 Task: Open Card Financial Conference Review in Board Market Research and Insights to Workspace Factoring Services and add a team member Softage.2@softage.net, a label Yellow, a checklist Resume Writing, an attachment from your onedrive, a color Yellow and finally, add a card description 'Plan and execute company team-building conference with team-building games on creativity' and a comment 'Let us make the most of this opportunity and approach this task with a positive attitude and a commitment to excellence.'. Add a start date 'Jan 02, 1900' with a due date 'Jan 09, 1900'
Action: Mouse moved to (103, 329)
Screenshot: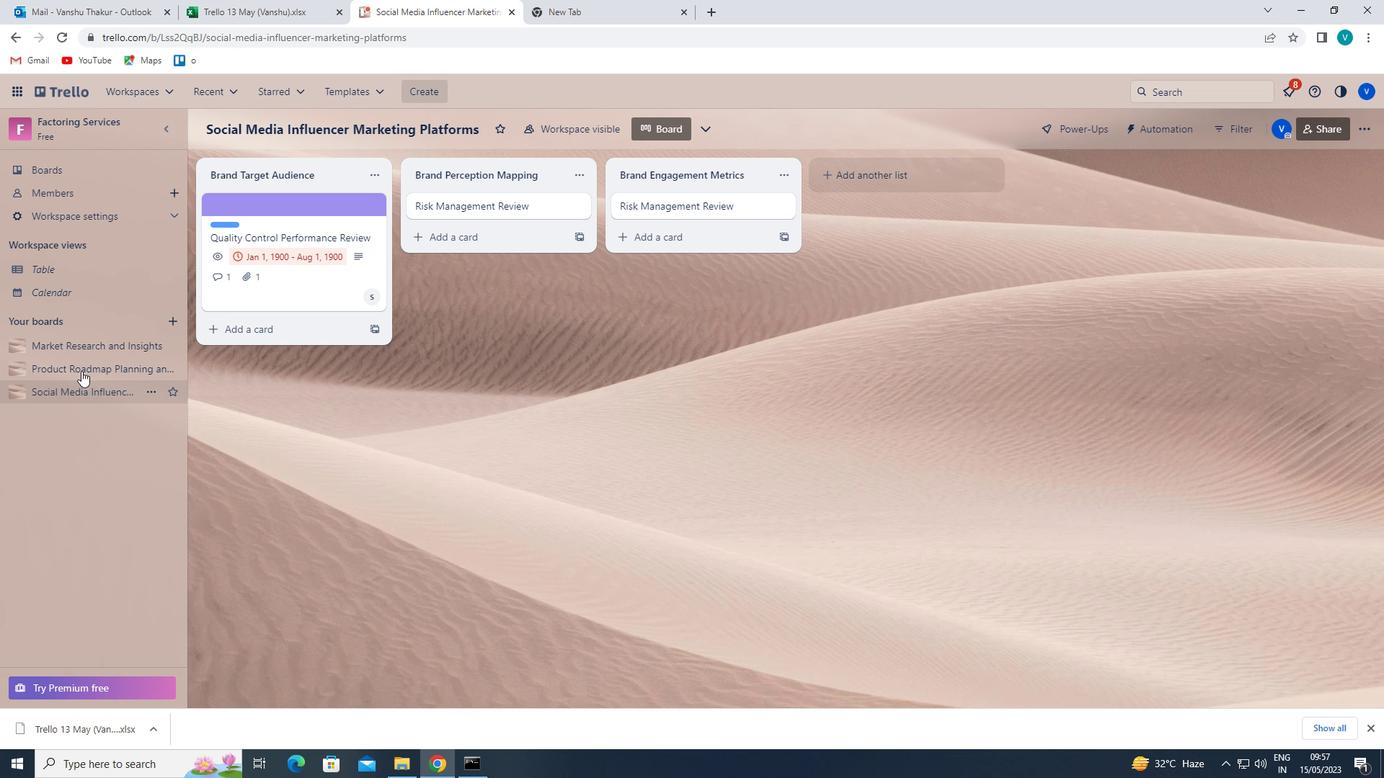 
Action: Mouse pressed left at (103, 329)
Screenshot: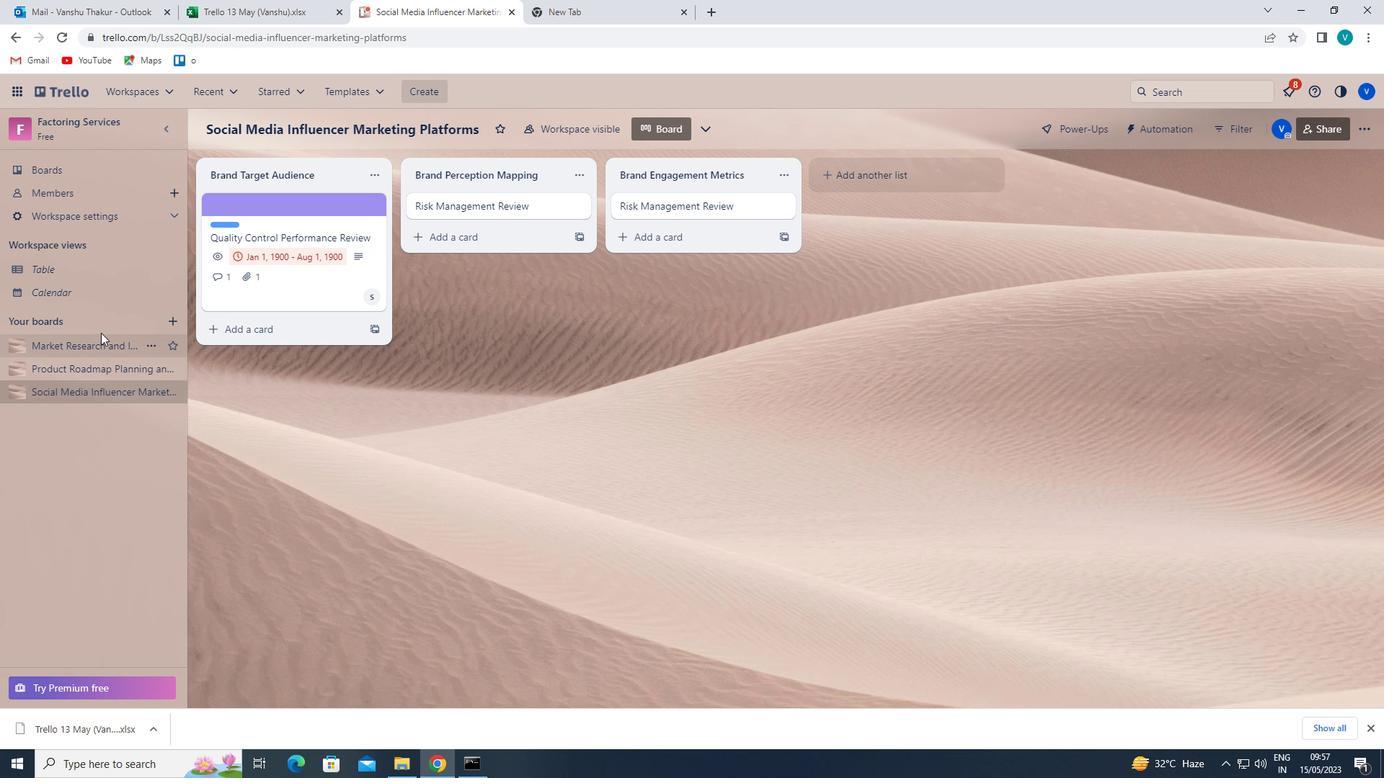 
Action: Mouse moved to (94, 335)
Screenshot: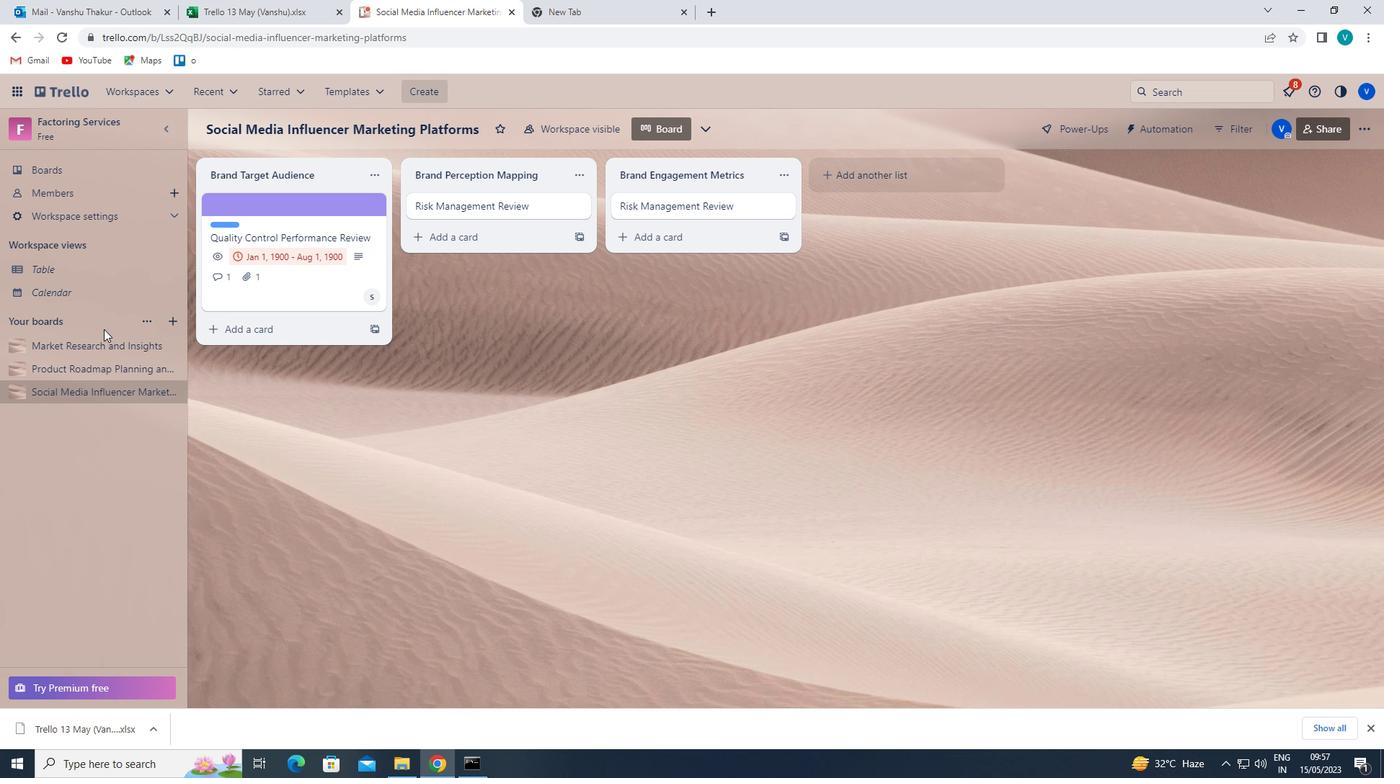 
Action: Mouse pressed left at (94, 335)
Screenshot: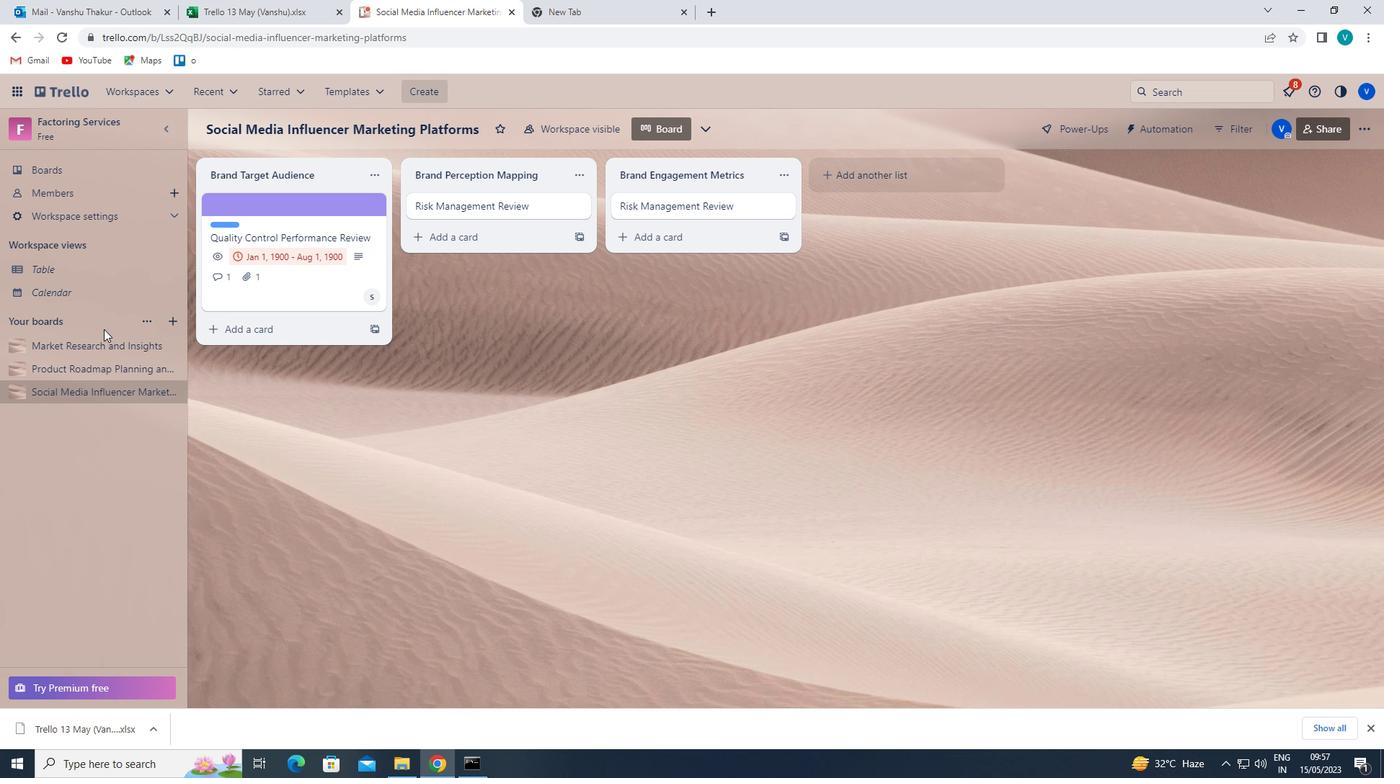
Action: Mouse moved to (265, 217)
Screenshot: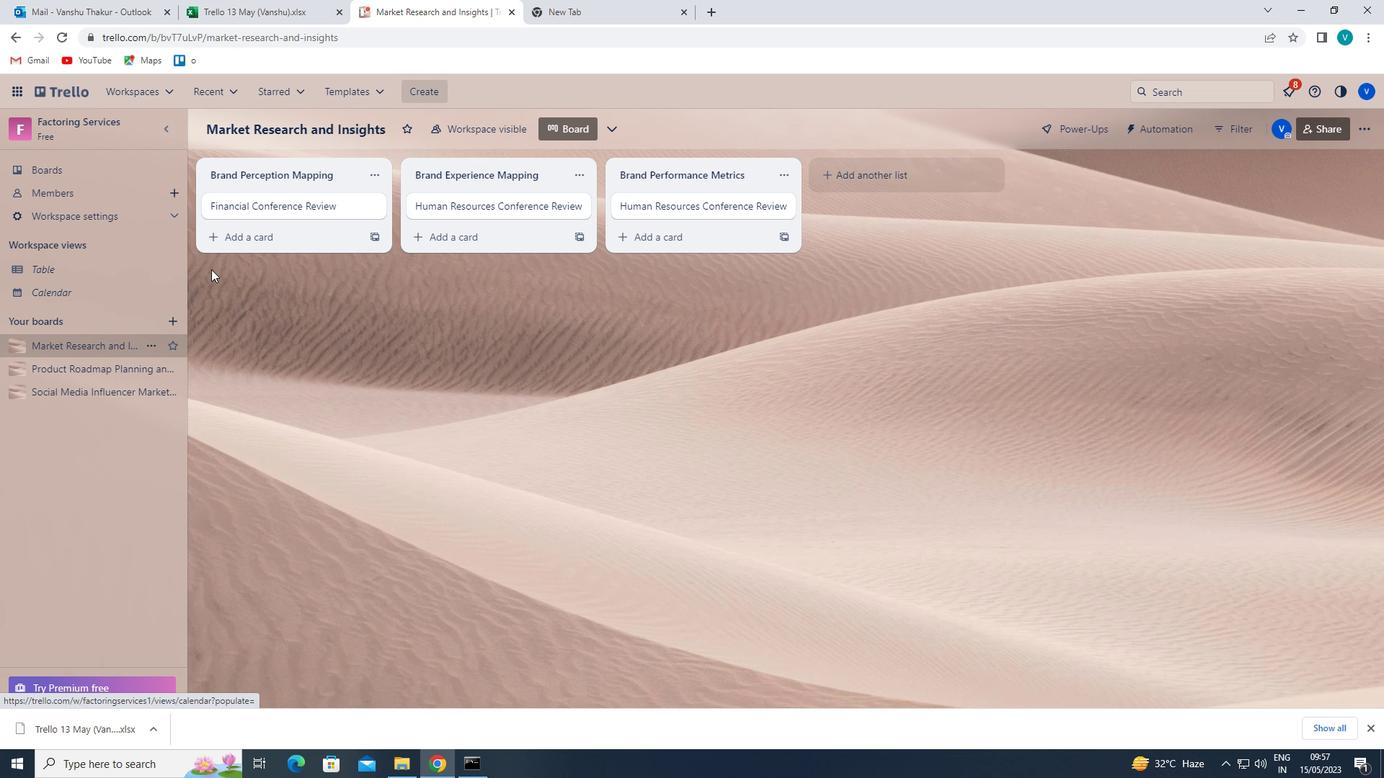
Action: Mouse pressed left at (265, 217)
Screenshot: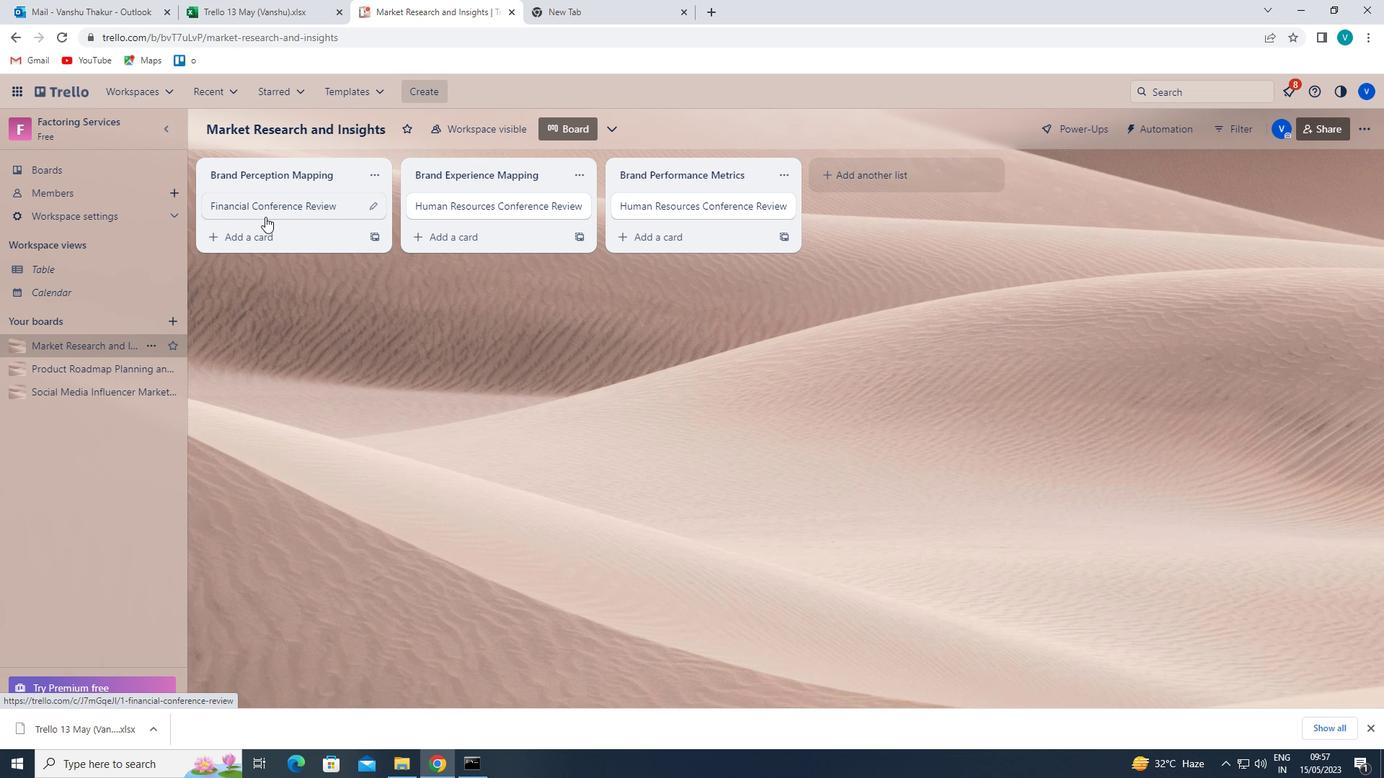 
Action: Mouse moved to (891, 206)
Screenshot: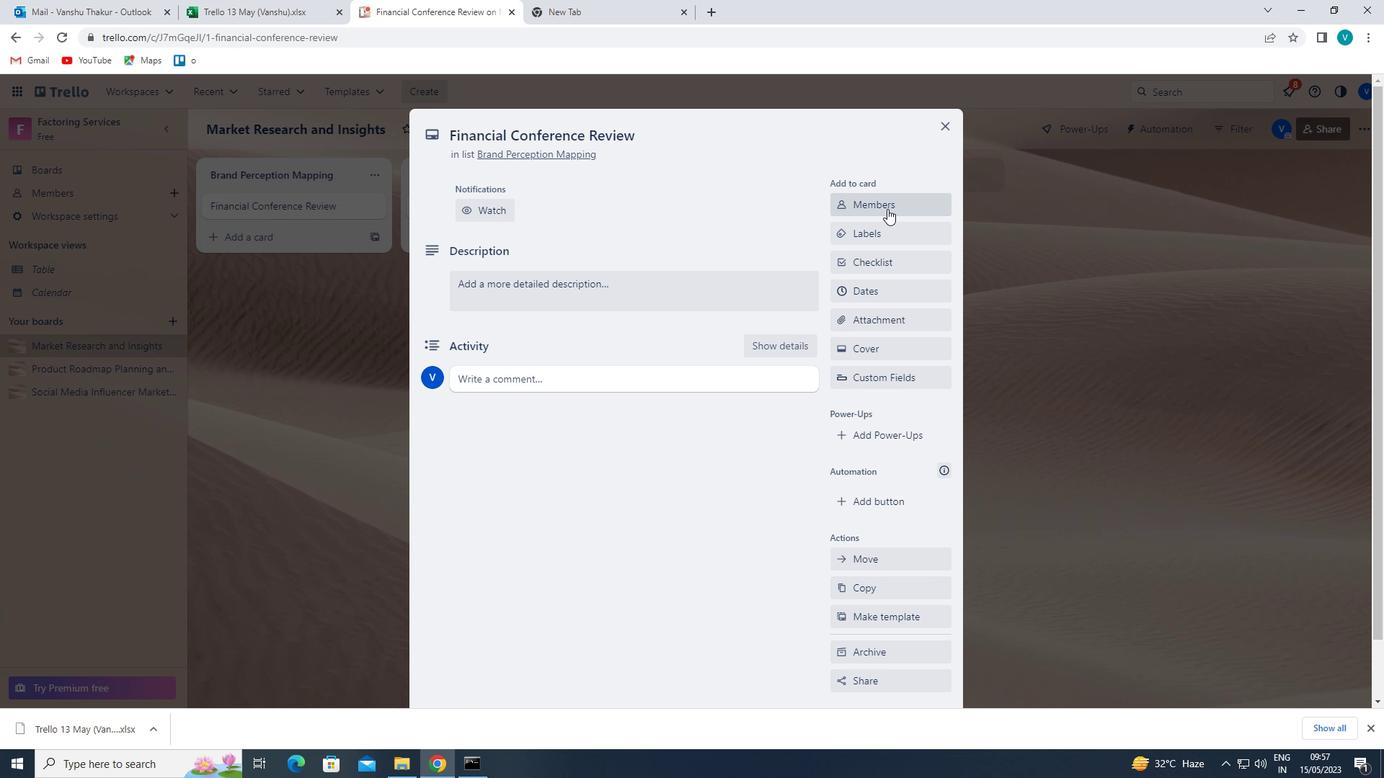 
Action: Mouse pressed left at (891, 206)
Screenshot: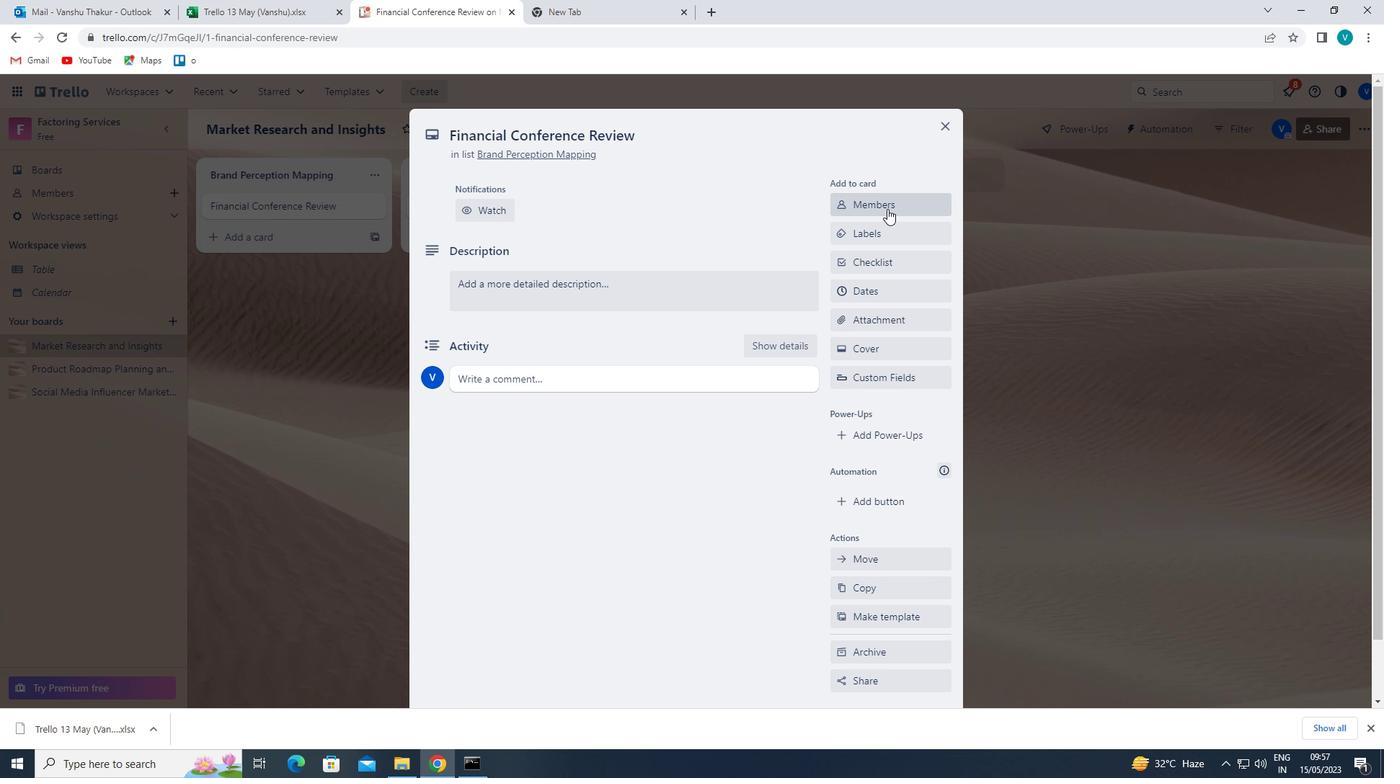 
Action: Mouse moved to (882, 276)
Screenshot: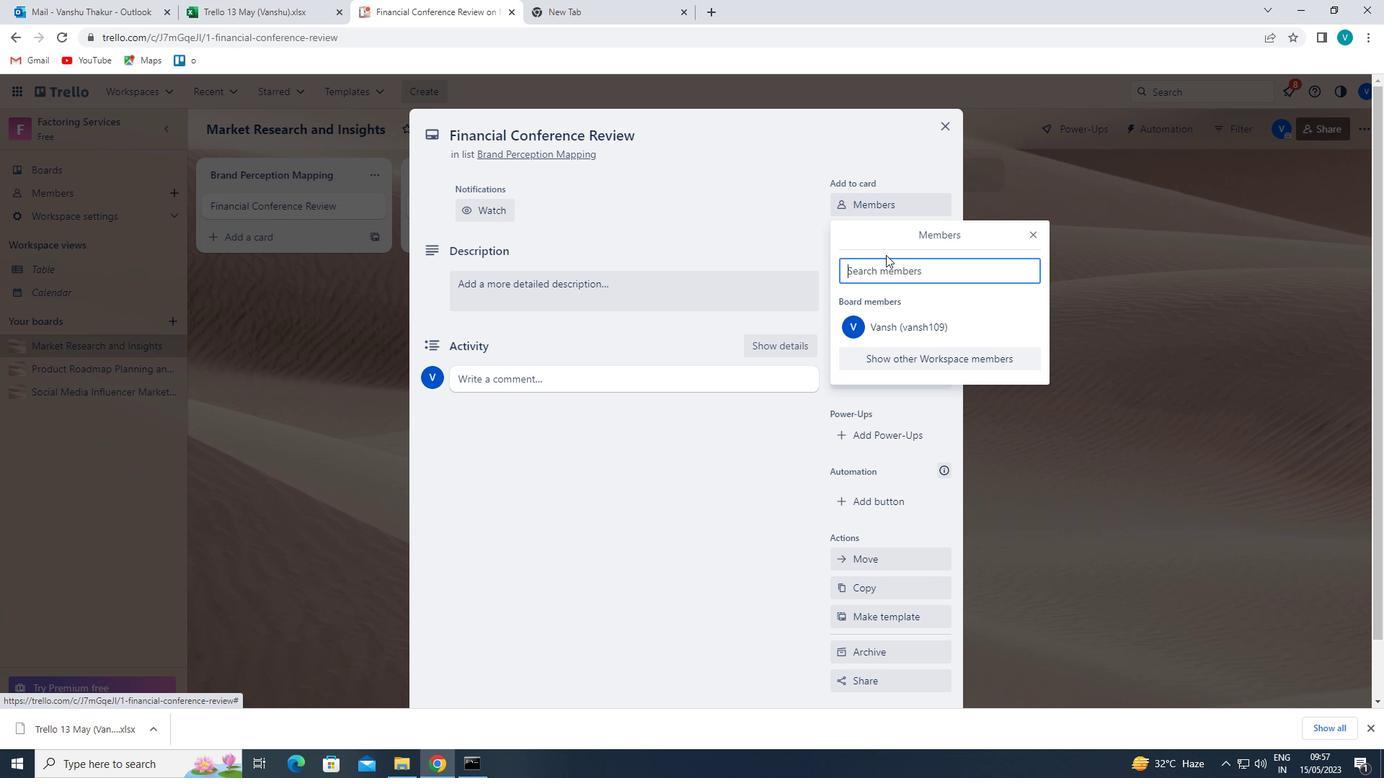 
Action: Mouse pressed left at (882, 276)
Screenshot: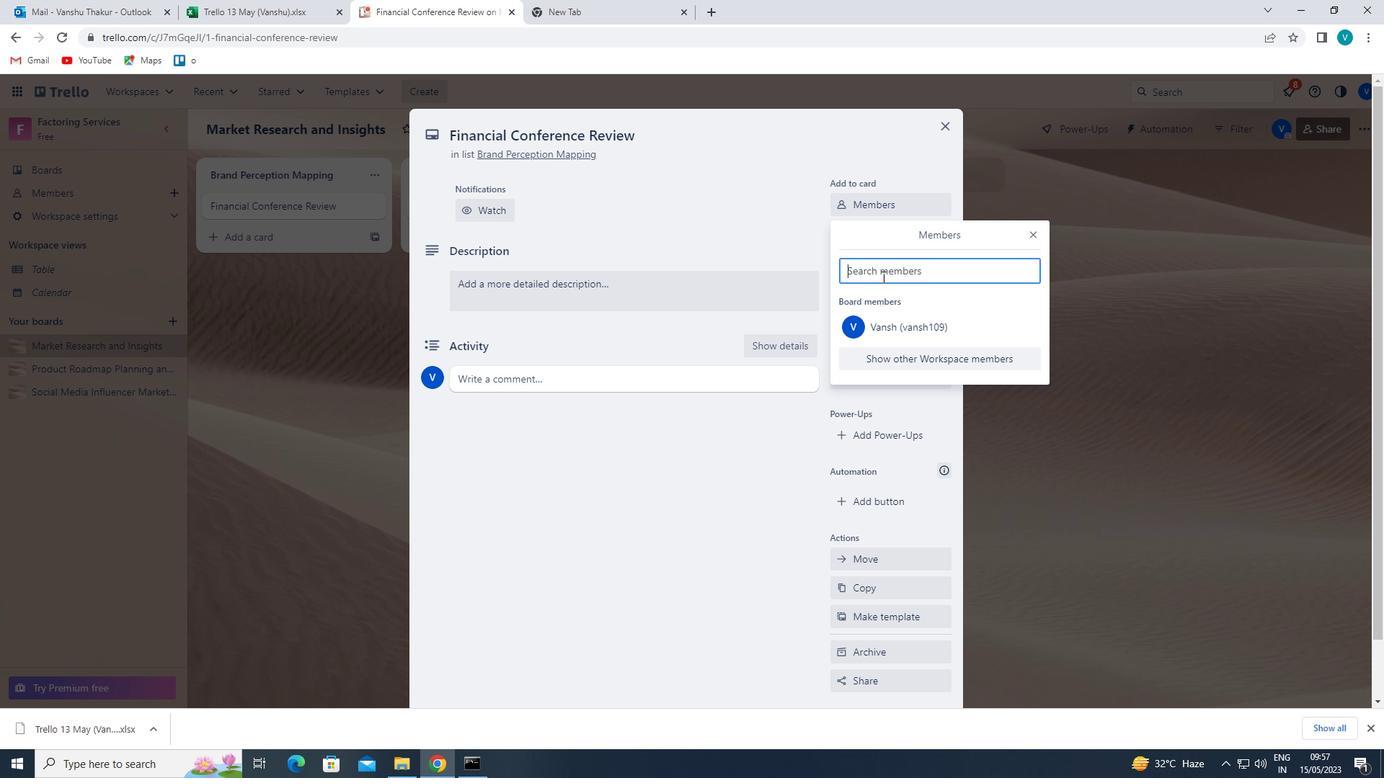 
Action: Key pressed <Key.shift>S
Screenshot: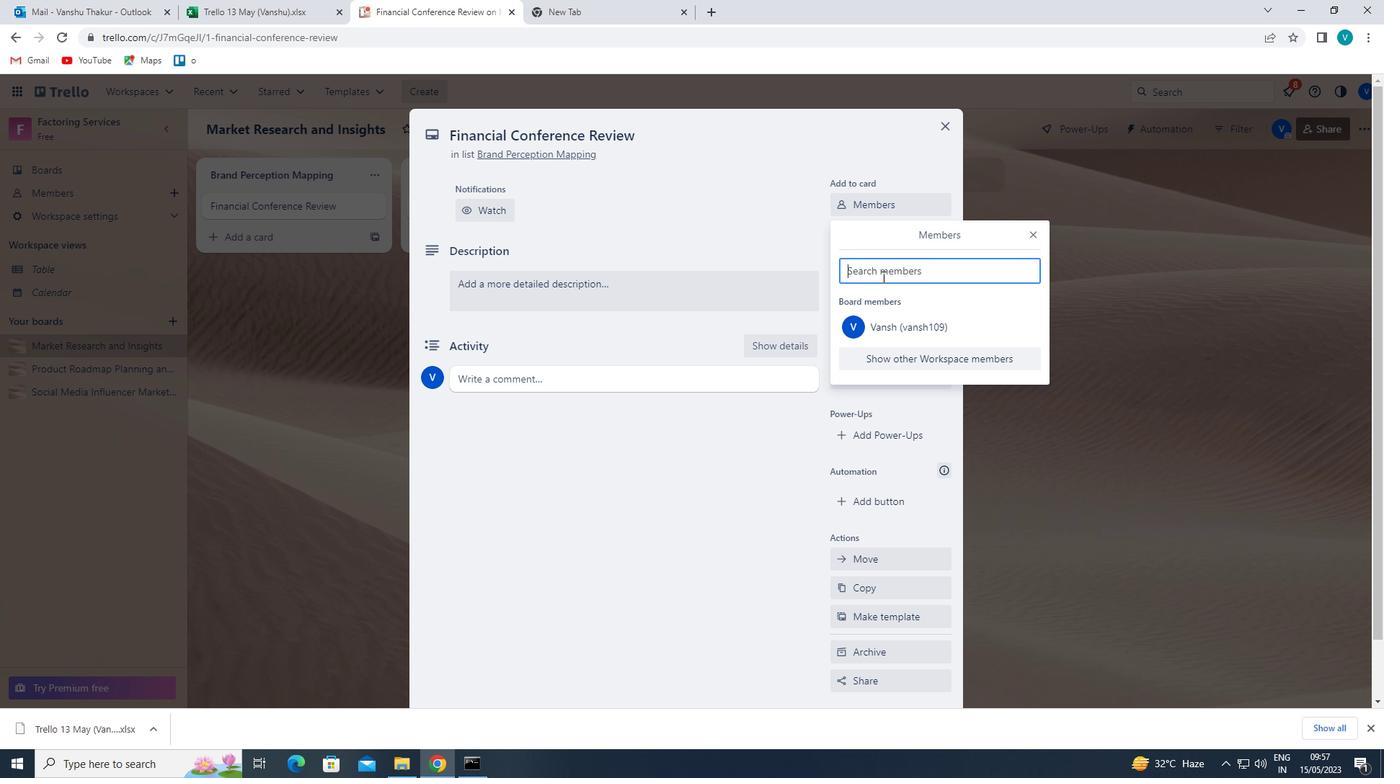 
Action: Mouse moved to (913, 442)
Screenshot: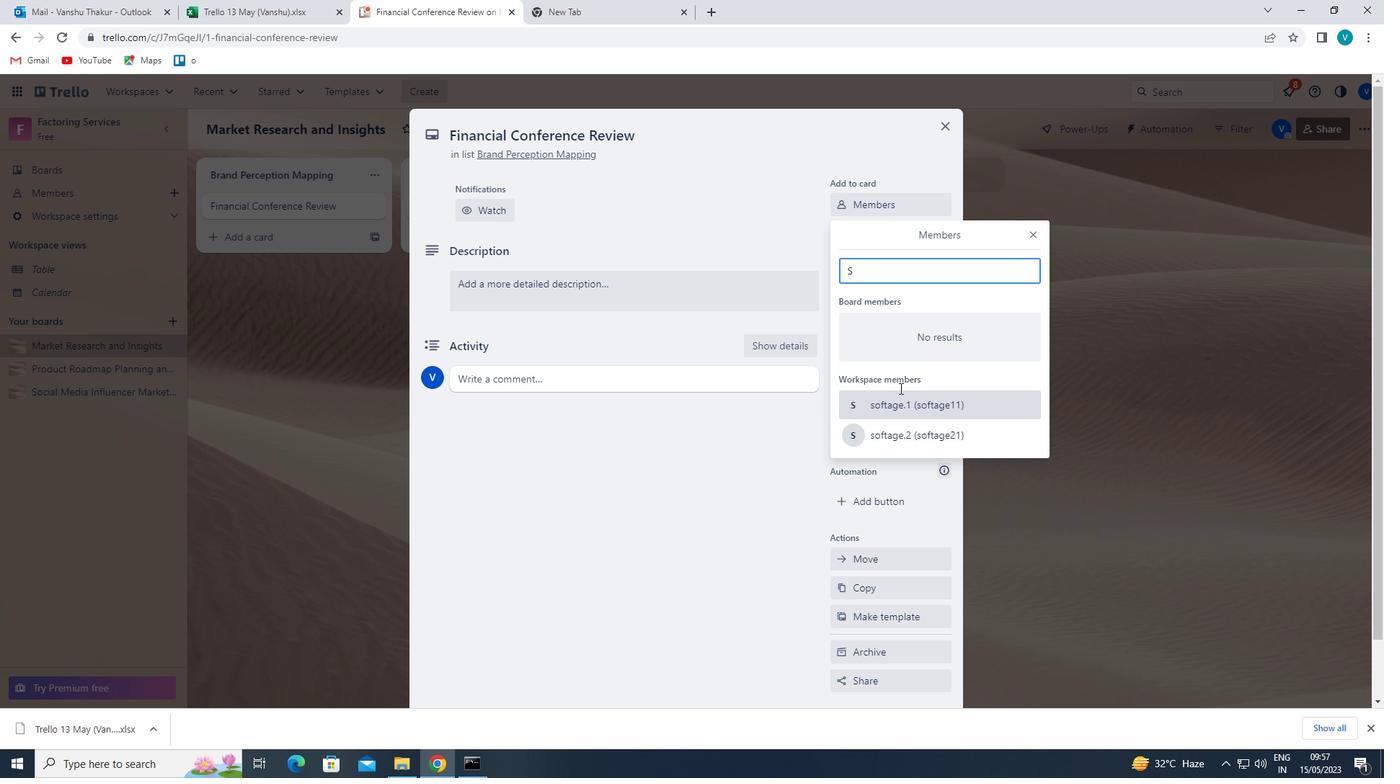
Action: Mouse pressed left at (913, 442)
Screenshot: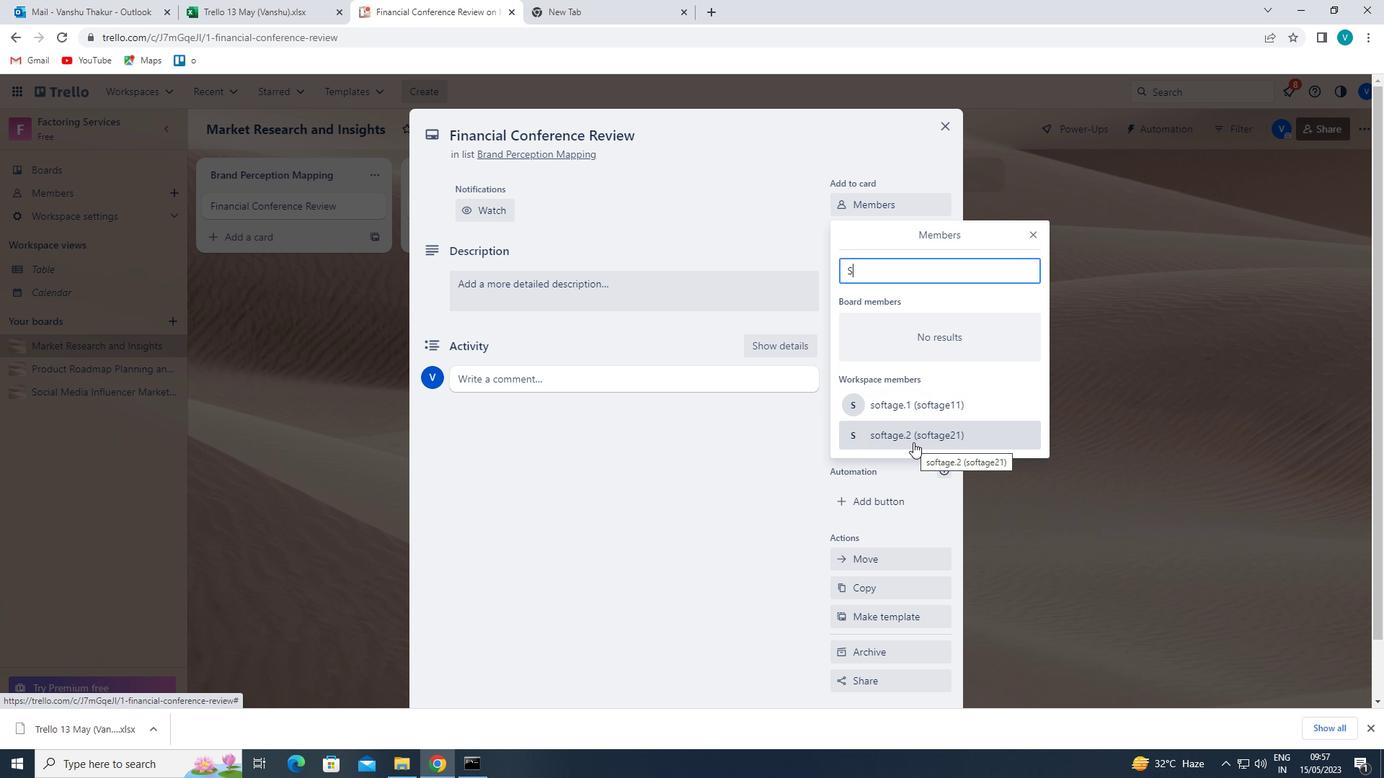
Action: Mouse moved to (976, 421)
Screenshot: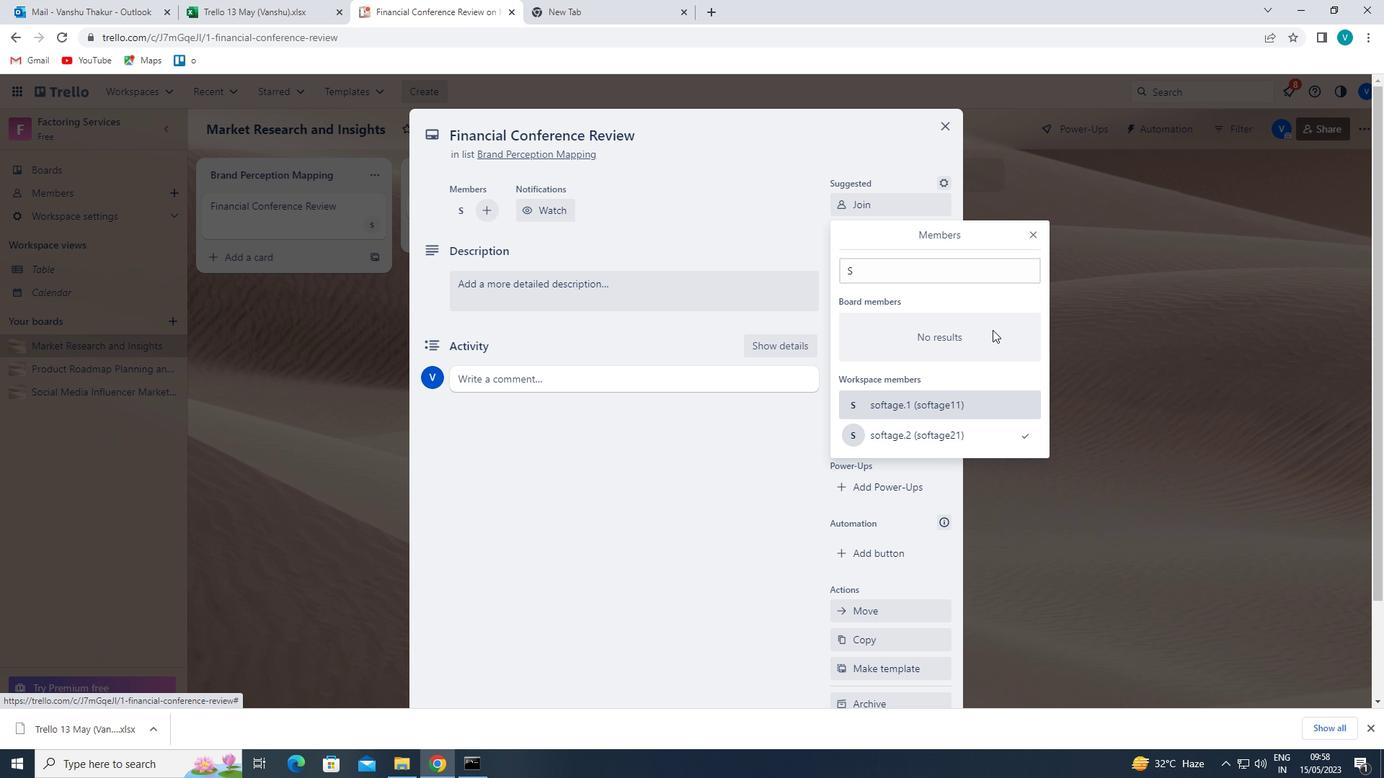 
Action: Mouse scrolled (976, 421) with delta (0, 0)
Screenshot: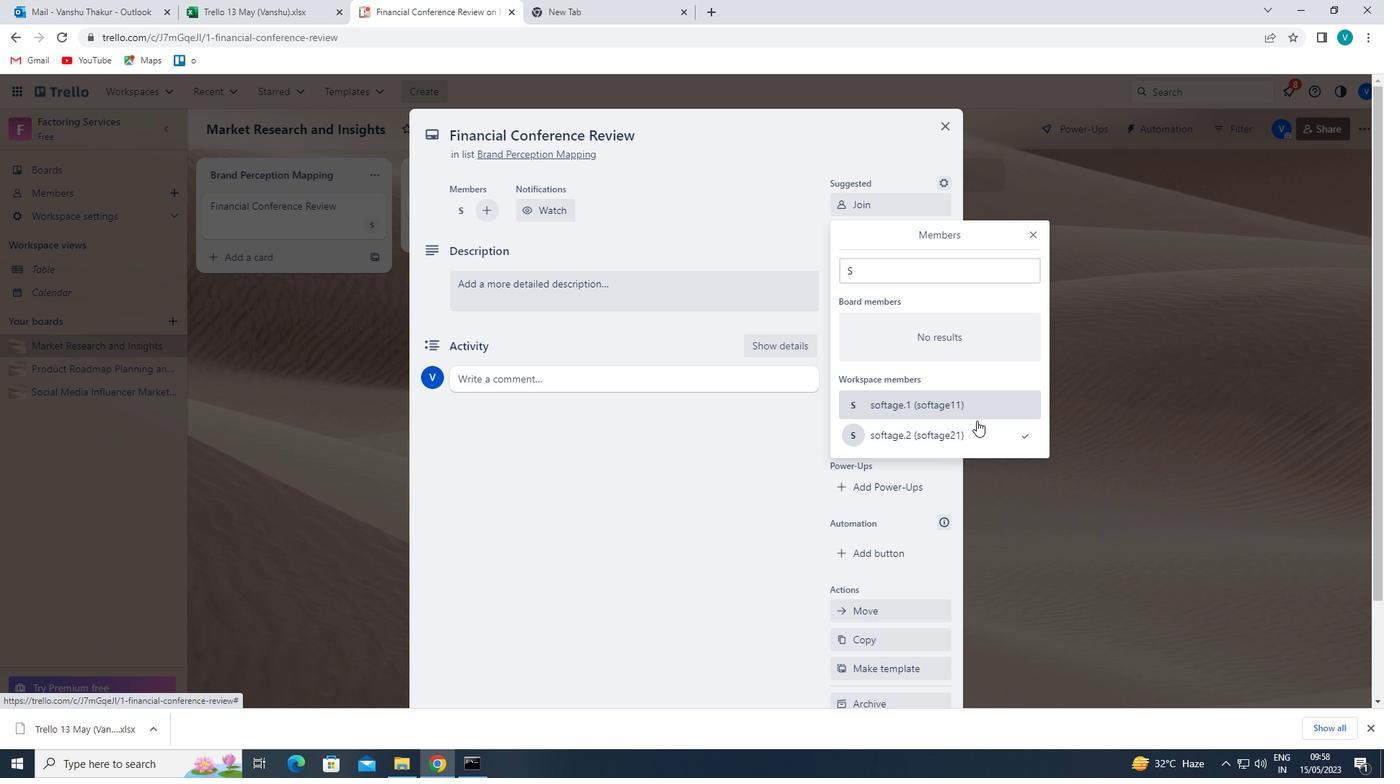 
Action: Mouse scrolled (976, 421) with delta (0, 0)
Screenshot: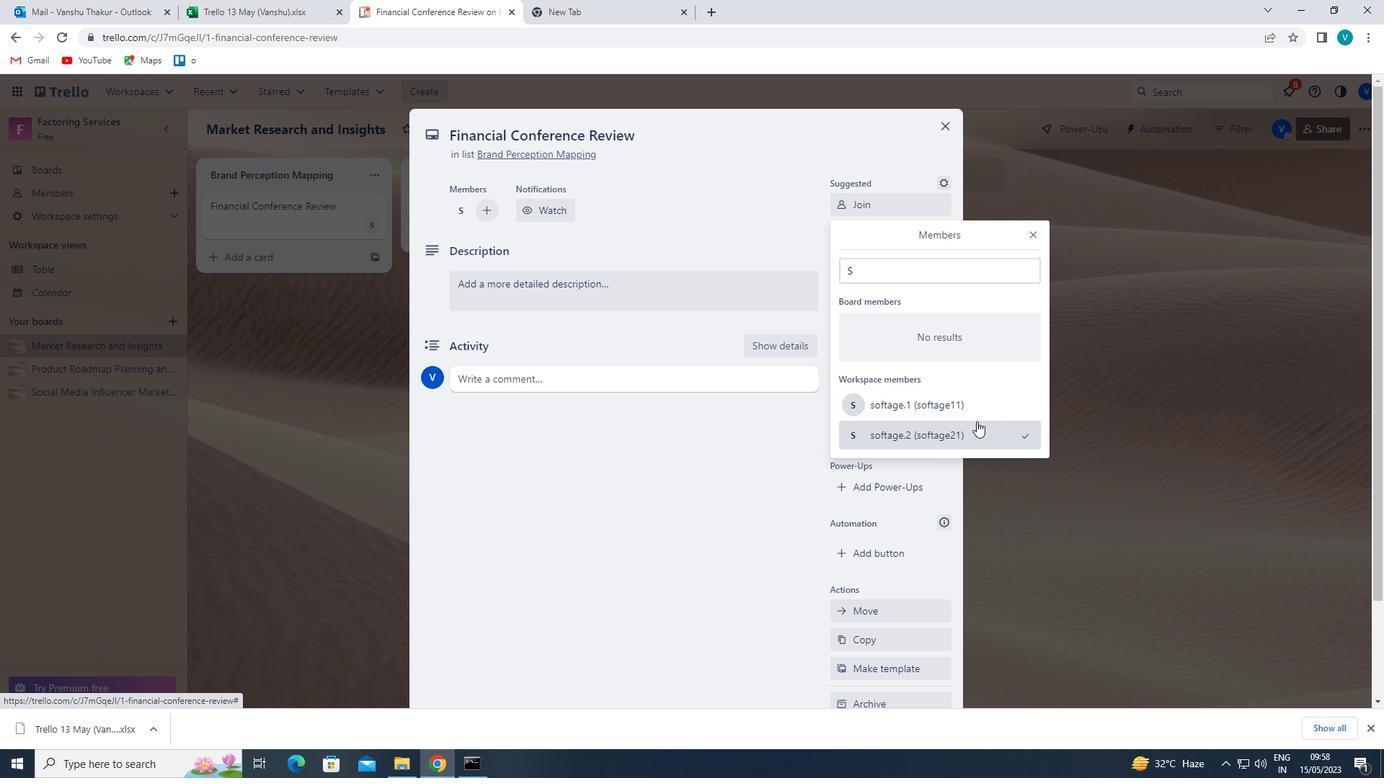 
Action: Mouse moved to (1029, 232)
Screenshot: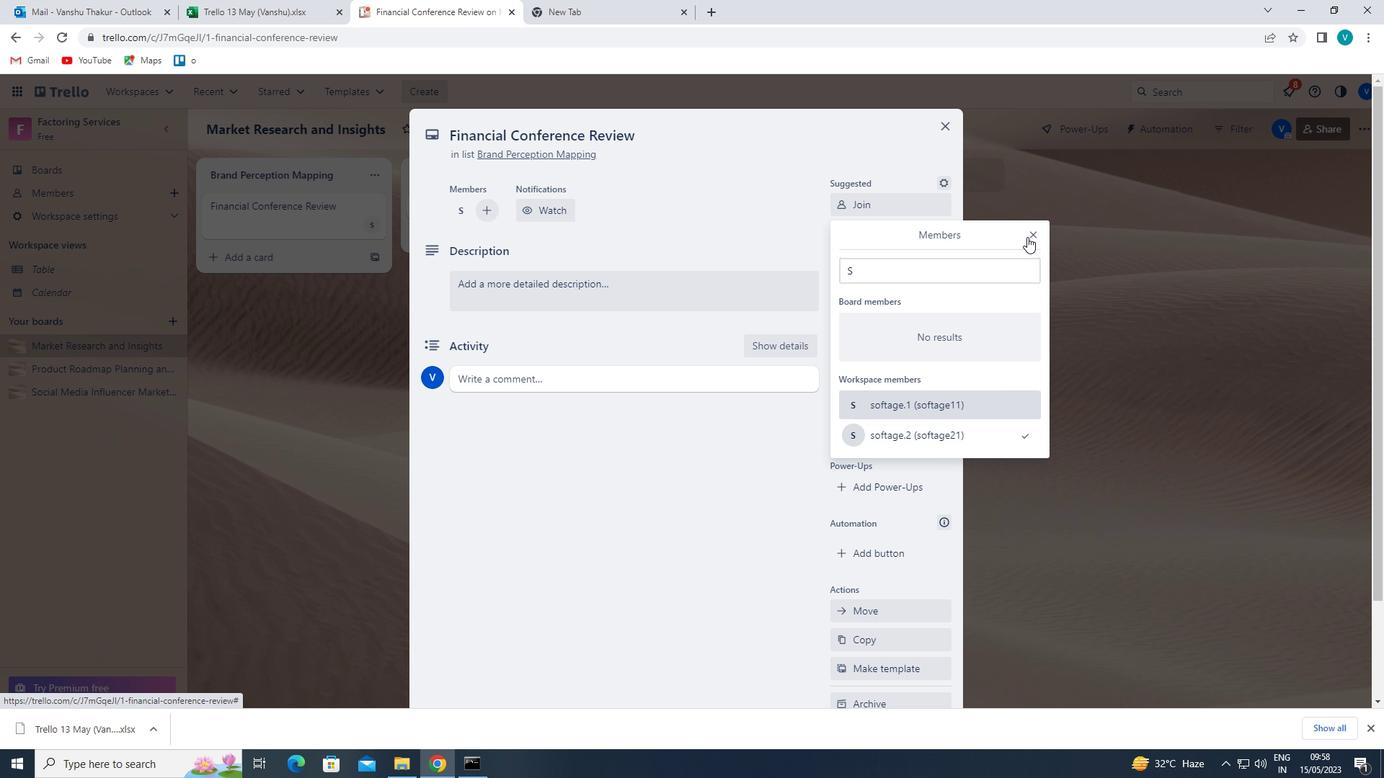 
Action: Mouse pressed left at (1029, 232)
Screenshot: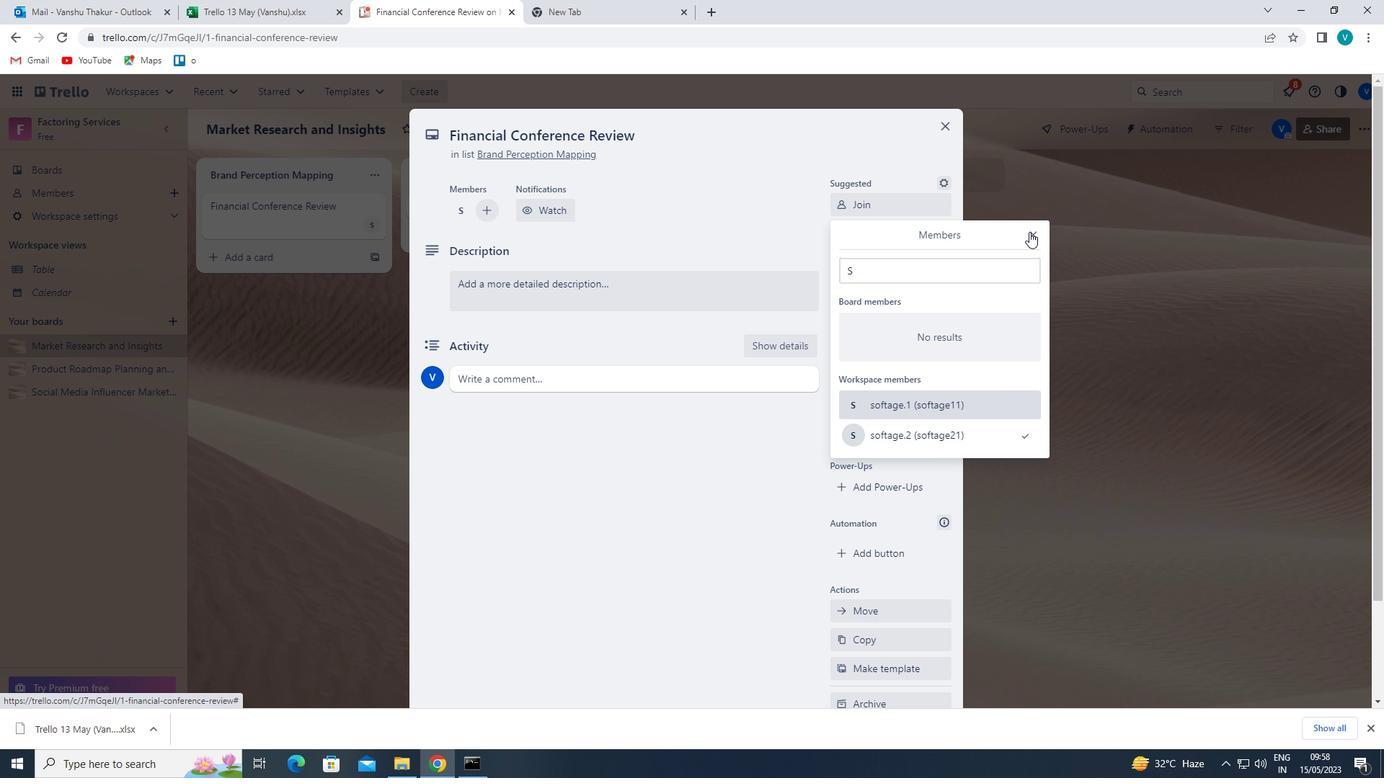 
Action: Mouse moved to (909, 289)
Screenshot: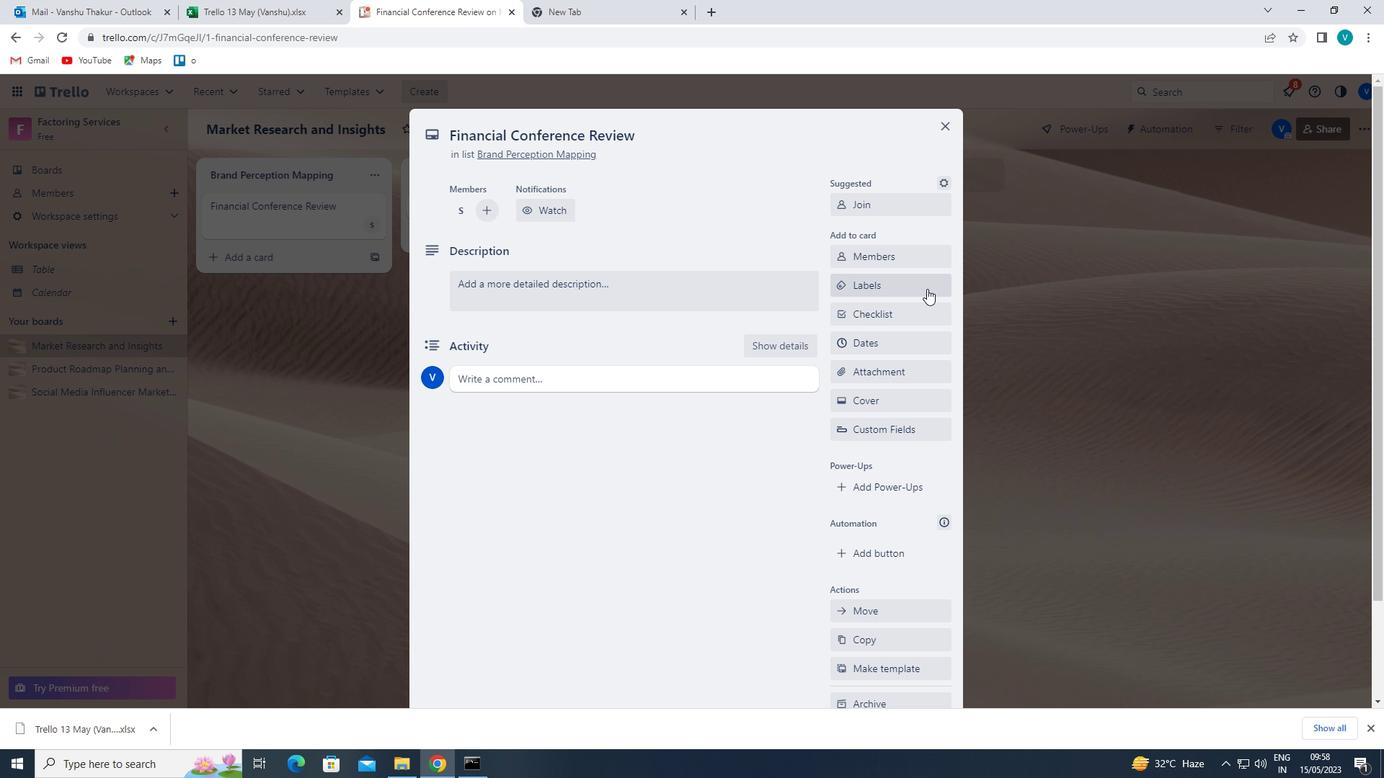 
Action: Mouse pressed left at (909, 289)
Screenshot: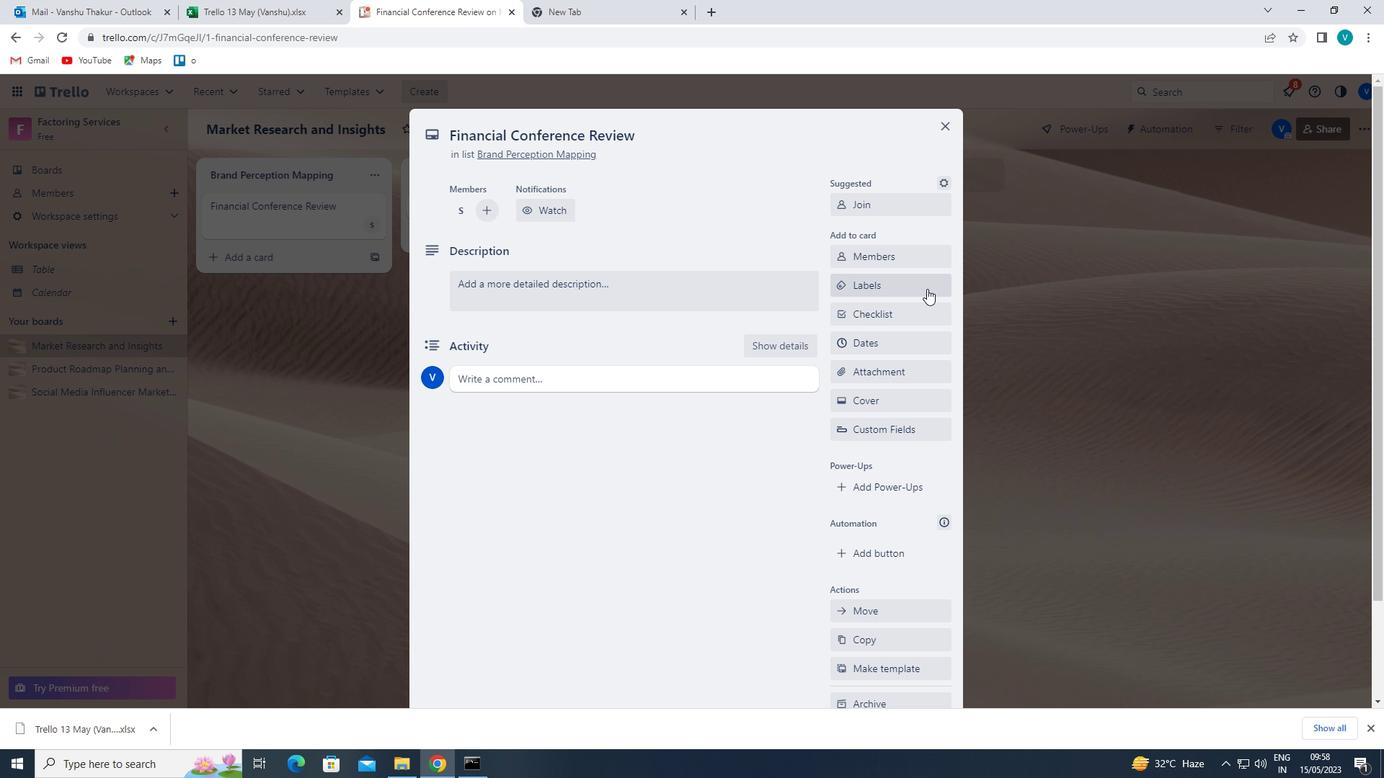 
Action: Mouse moved to (920, 431)
Screenshot: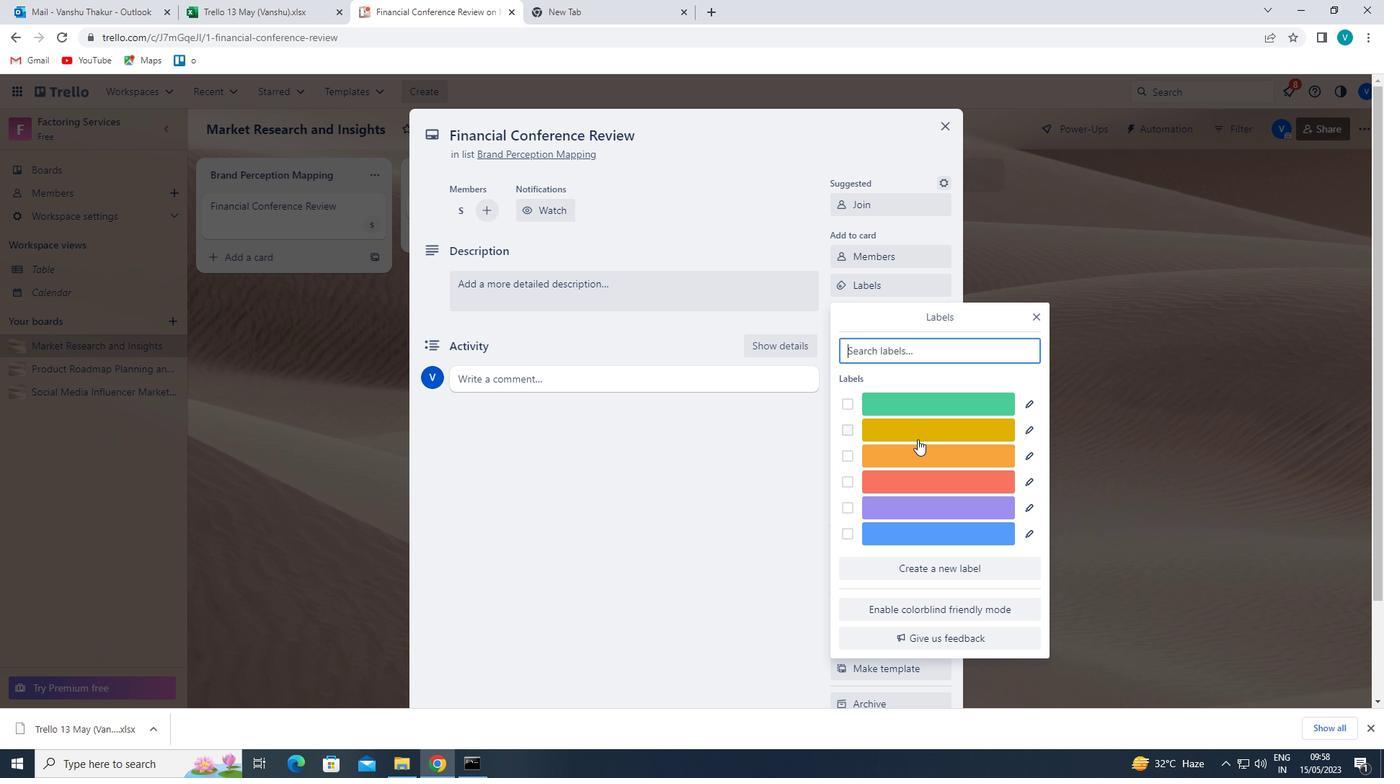 
Action: Mouse pressed left at (920, 431)
Screenshot: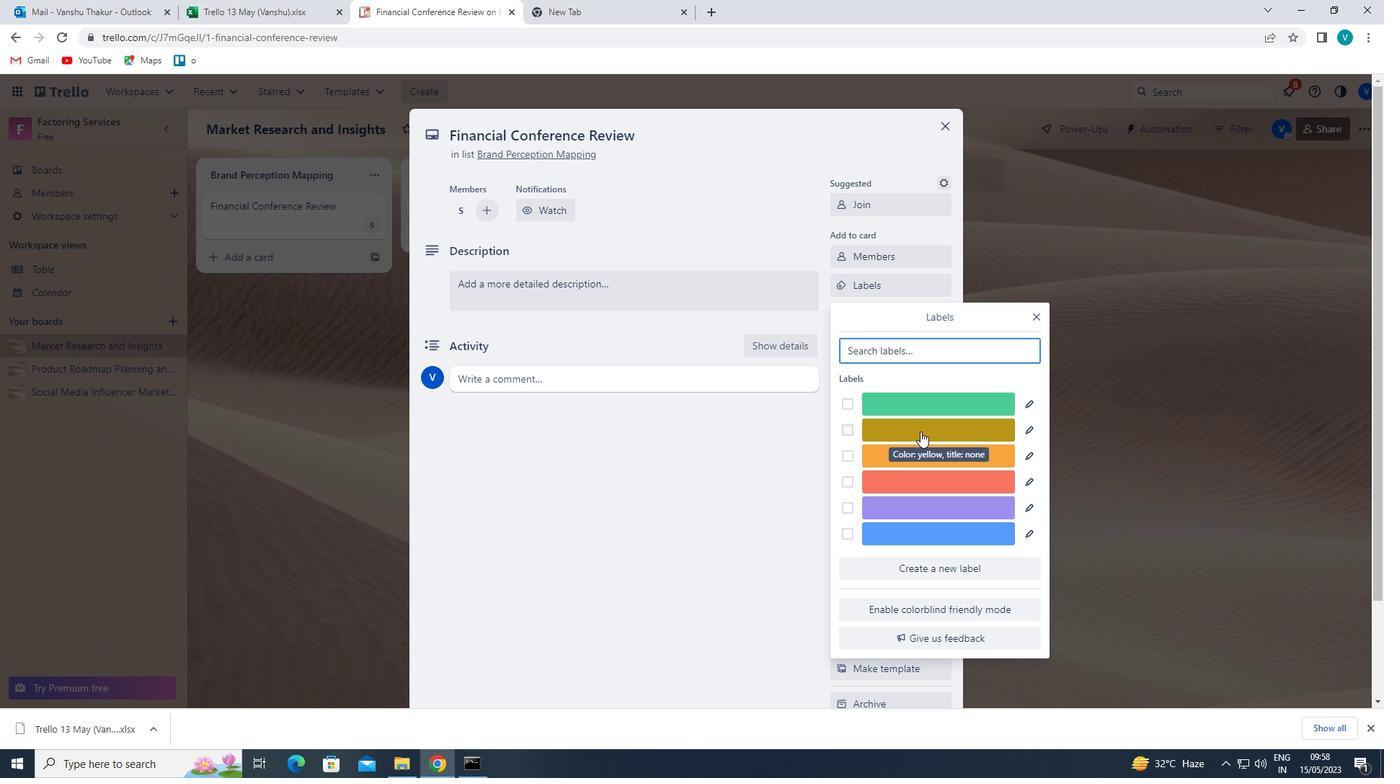 
Action: Mouse moved to (1036, 313)
Screenshot: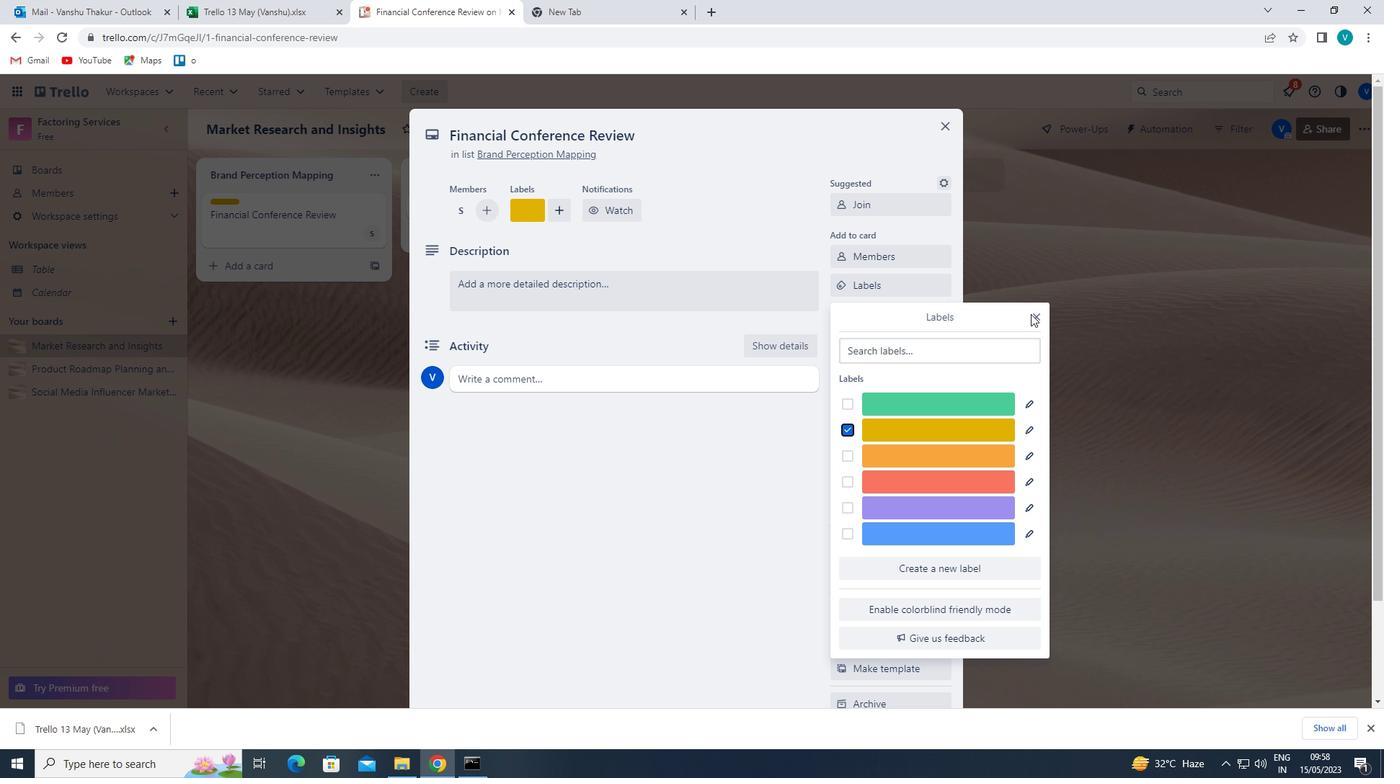 
Action: Mouse pressed left at (1036, 313)
Screenshot: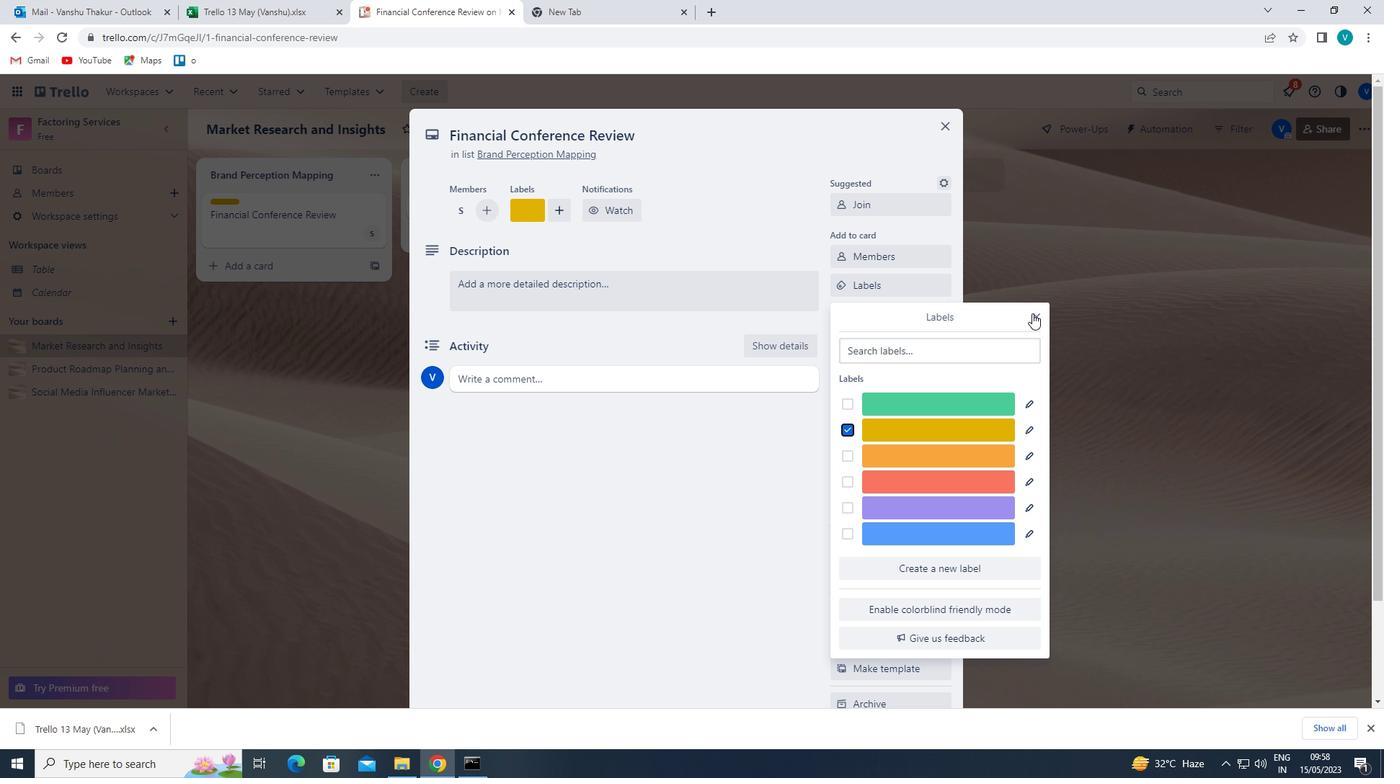 
Action: Mouse moved to (891, 317)
Screenshot: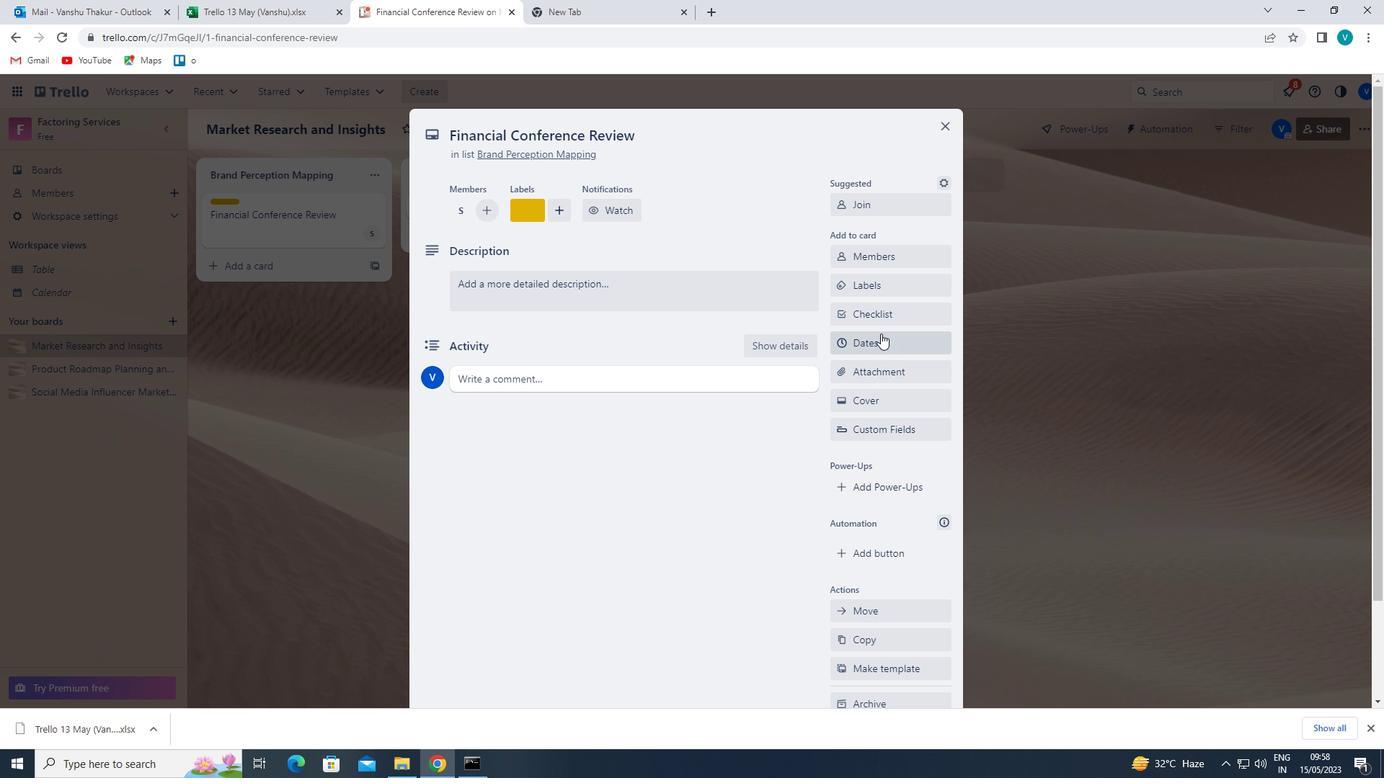 
Action: Mouse pressed left at (891, 317)
Screenshot: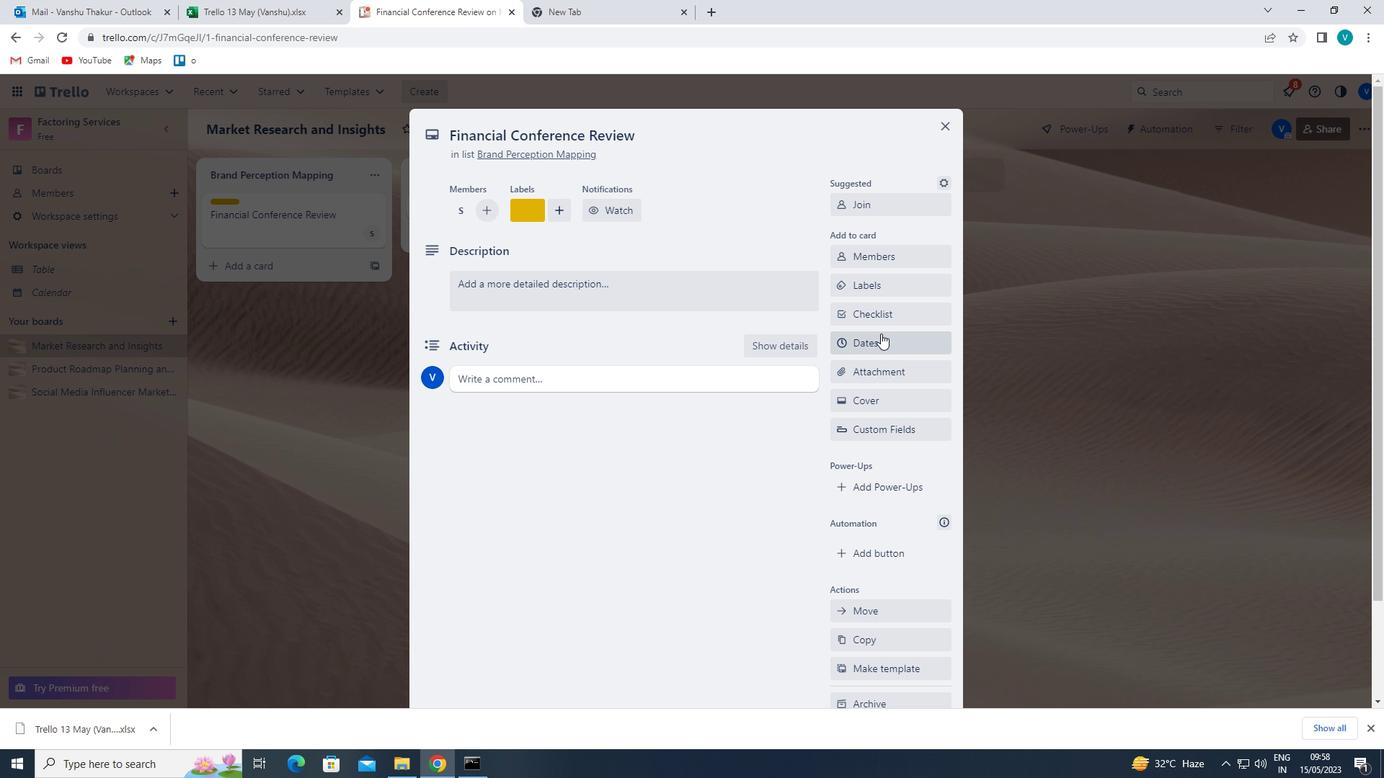 
Action: Key pressed <Key.shift><Key.shift>RESUME<Key.space><Key.shift>WRITING
Screenshot: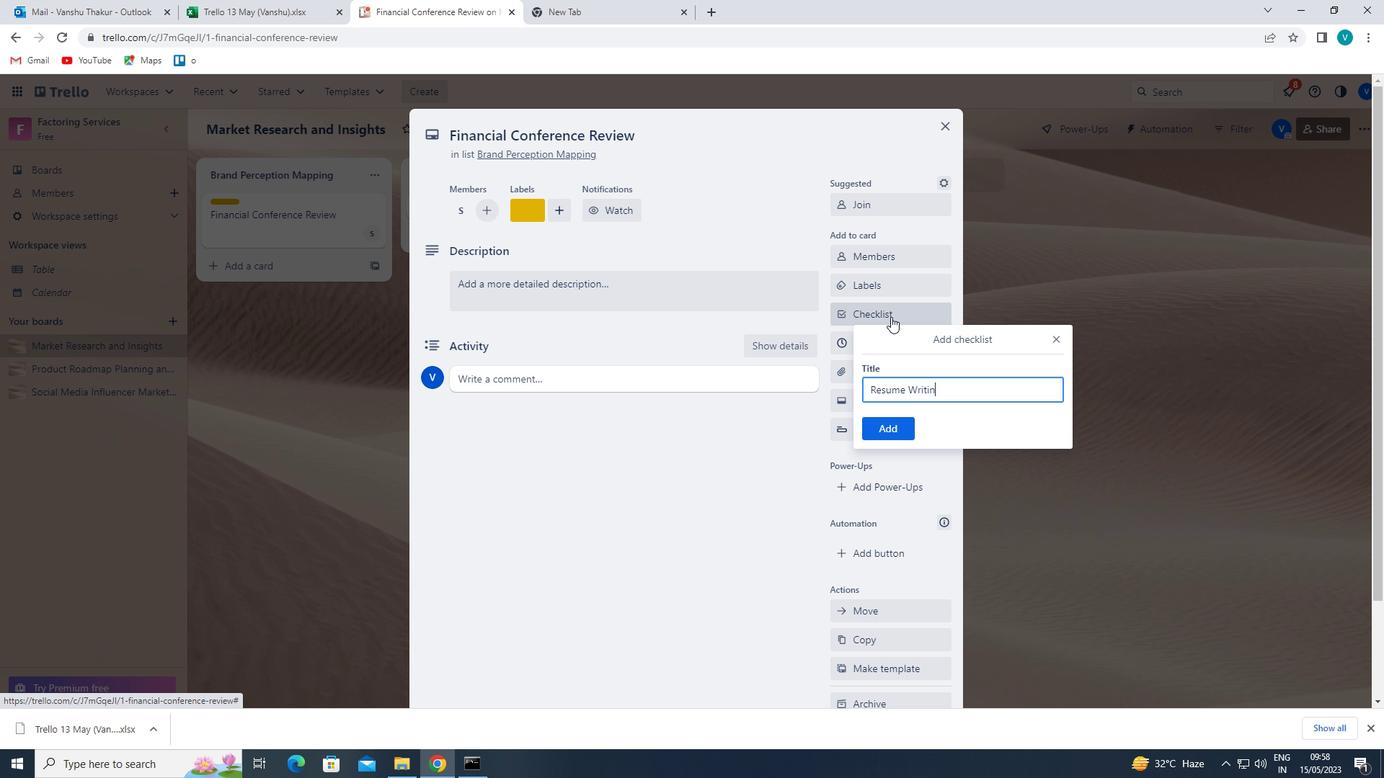 
Action: Mouse moved to (886, 422)
Screenshot: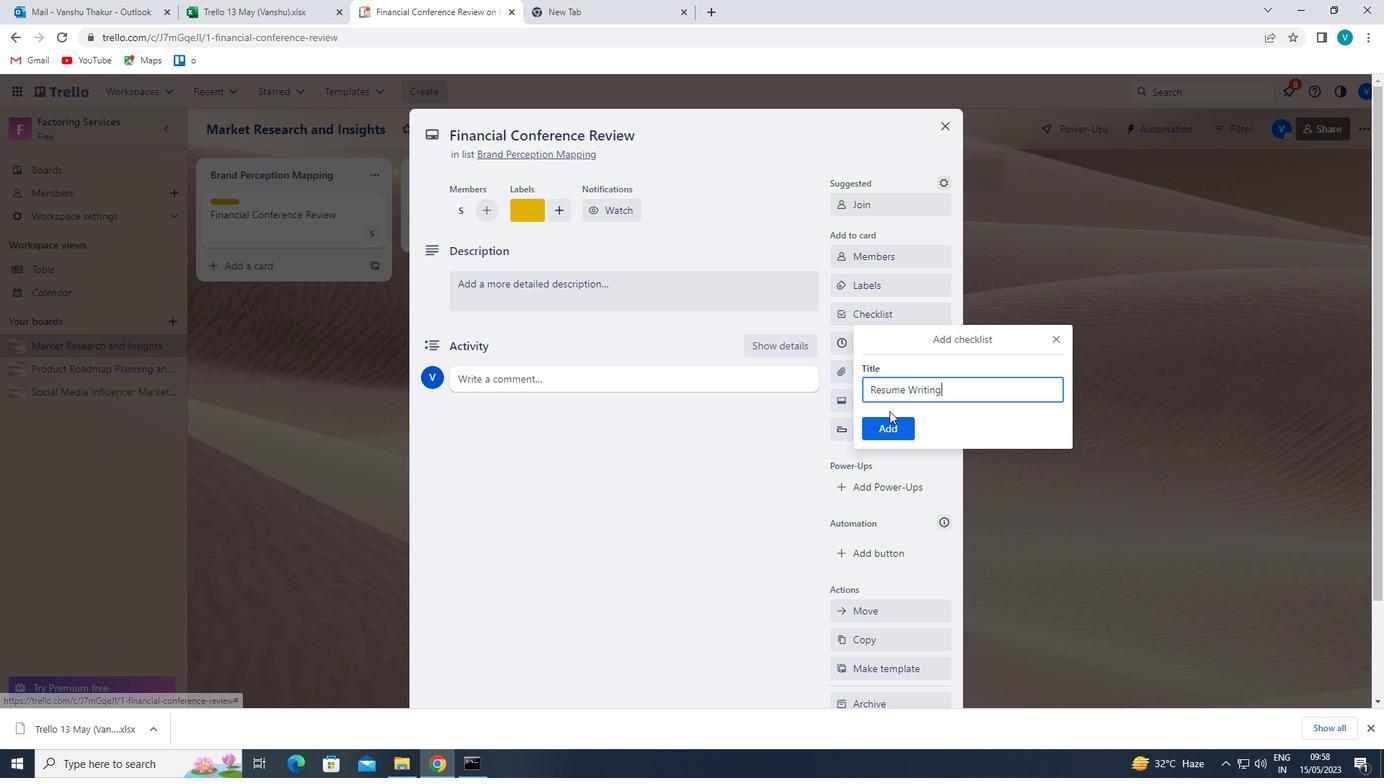 
Action: Mouse pressed left at (886, 422)
Screenshot: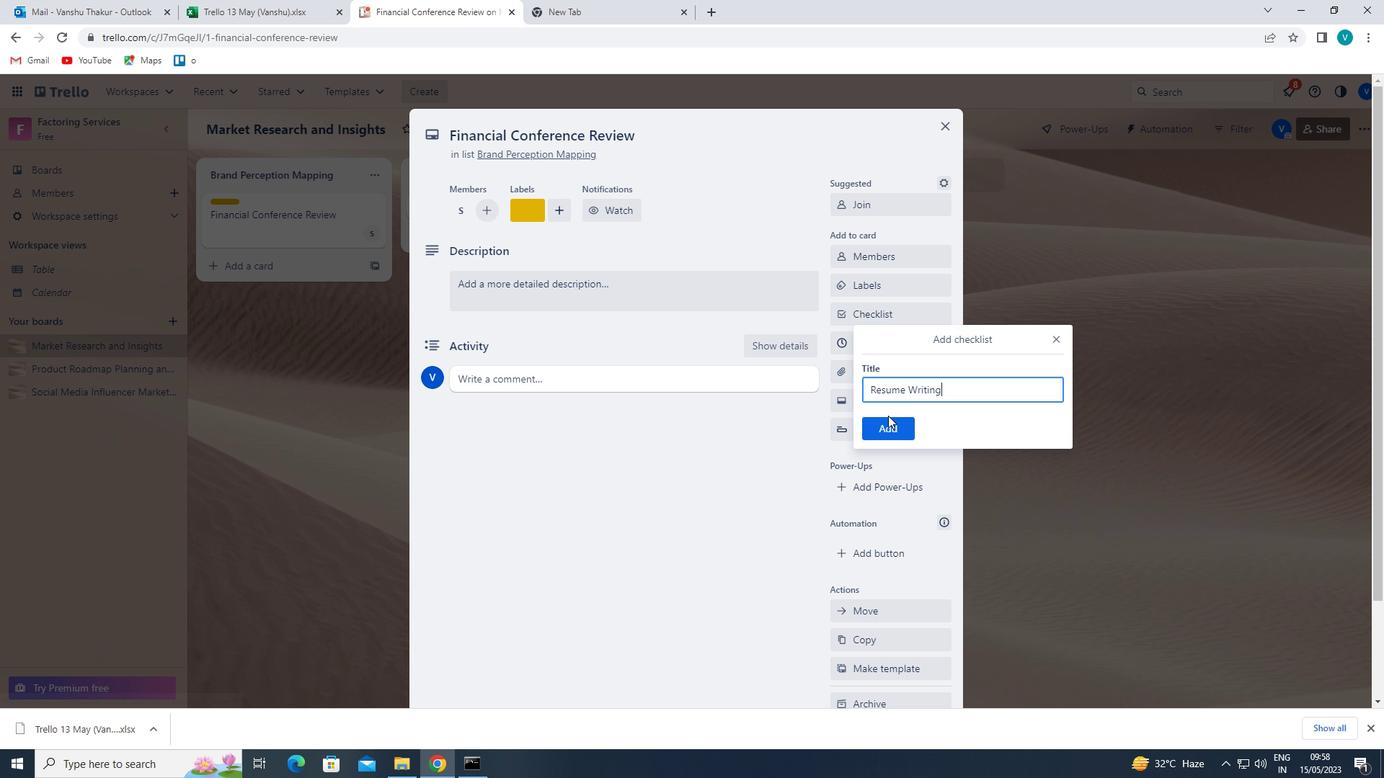 
Action: Mouse moved to (882, 363)
Screenshot: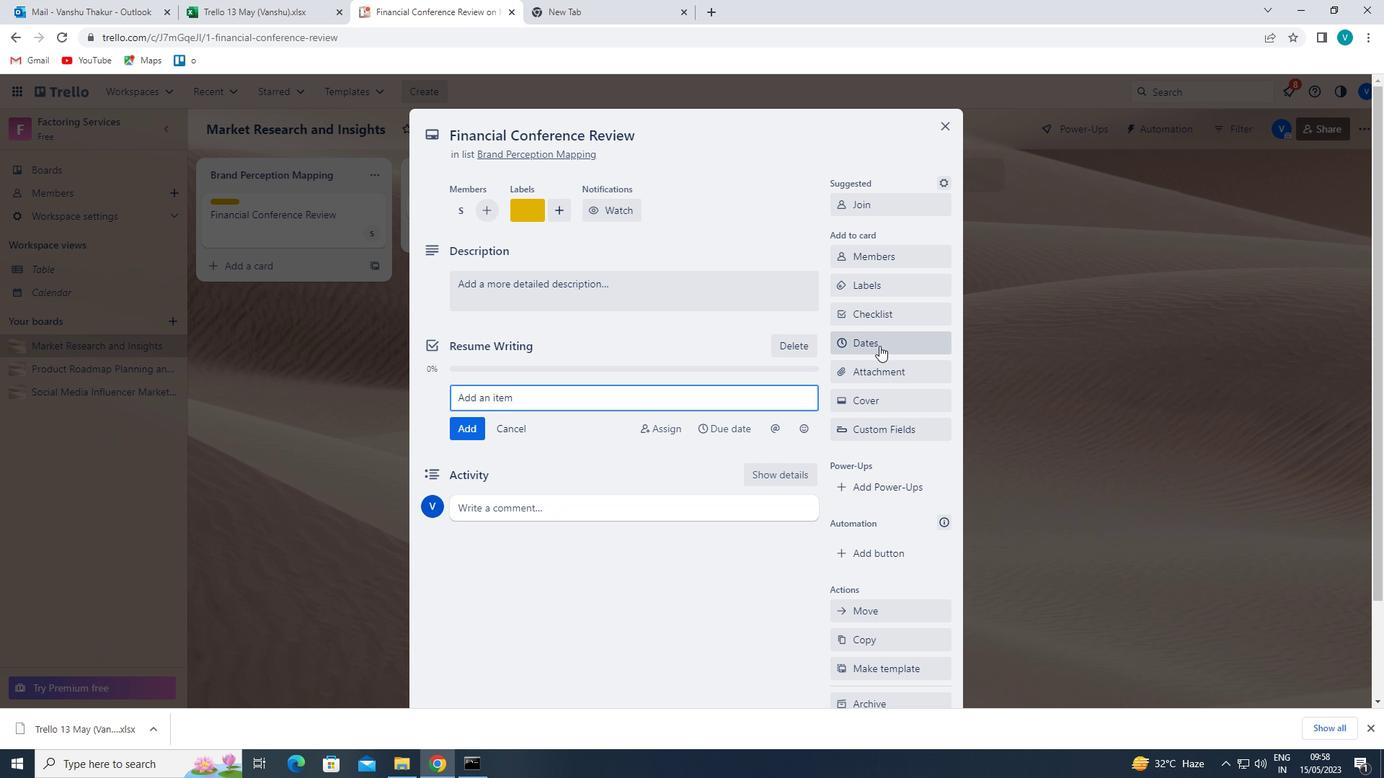 
Action: Mouse pressed left at (882, 363)
Screenshot: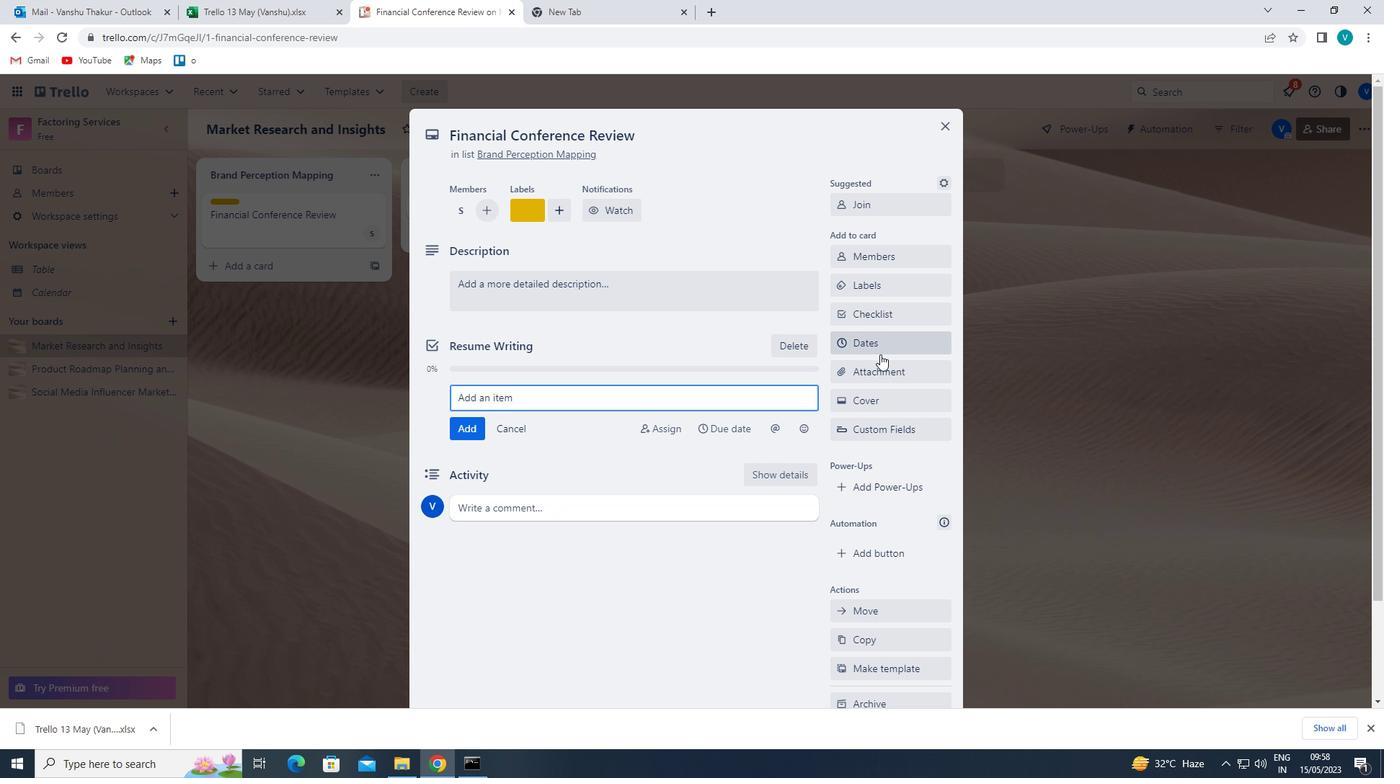 
Action: Mouse moved to (872, 548)
Screenshot: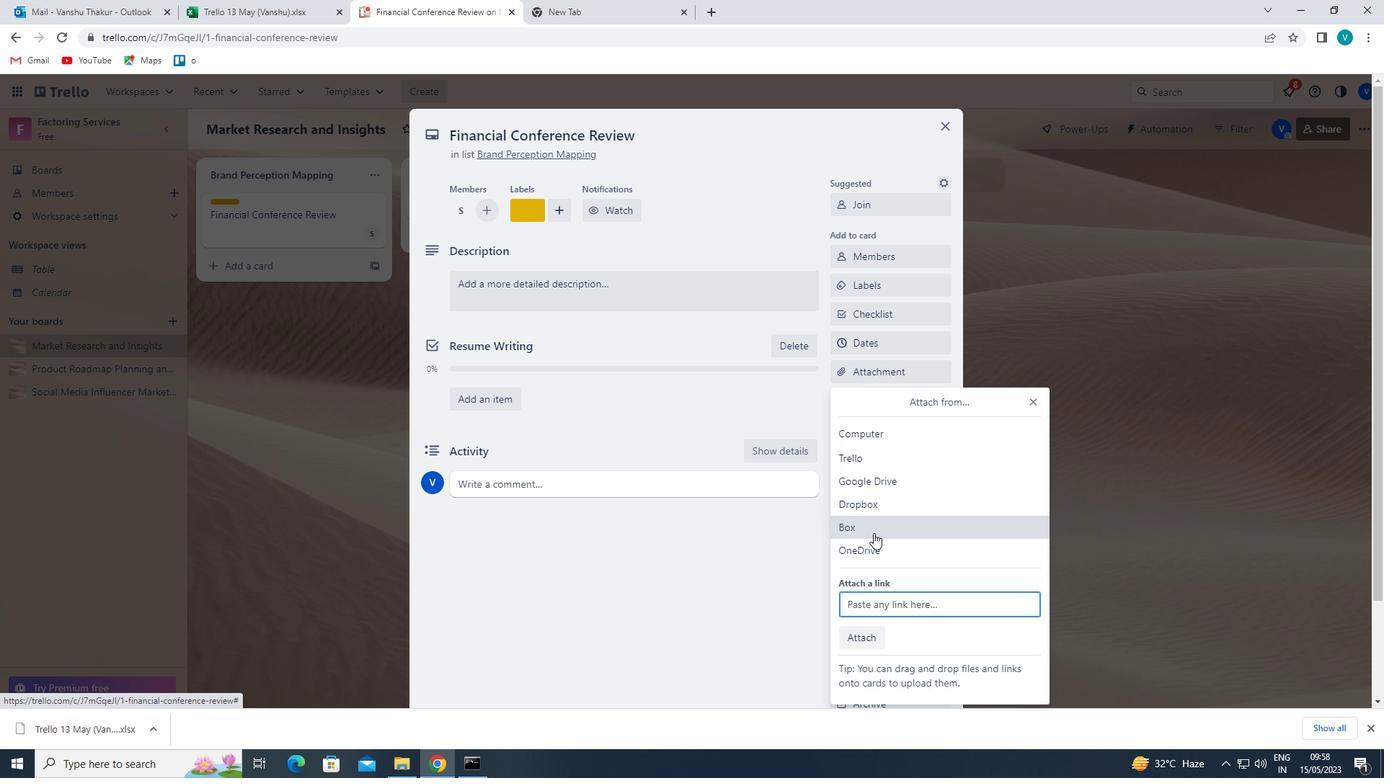 
Action: Mouse pressed left at (872, 548)
Screenshot: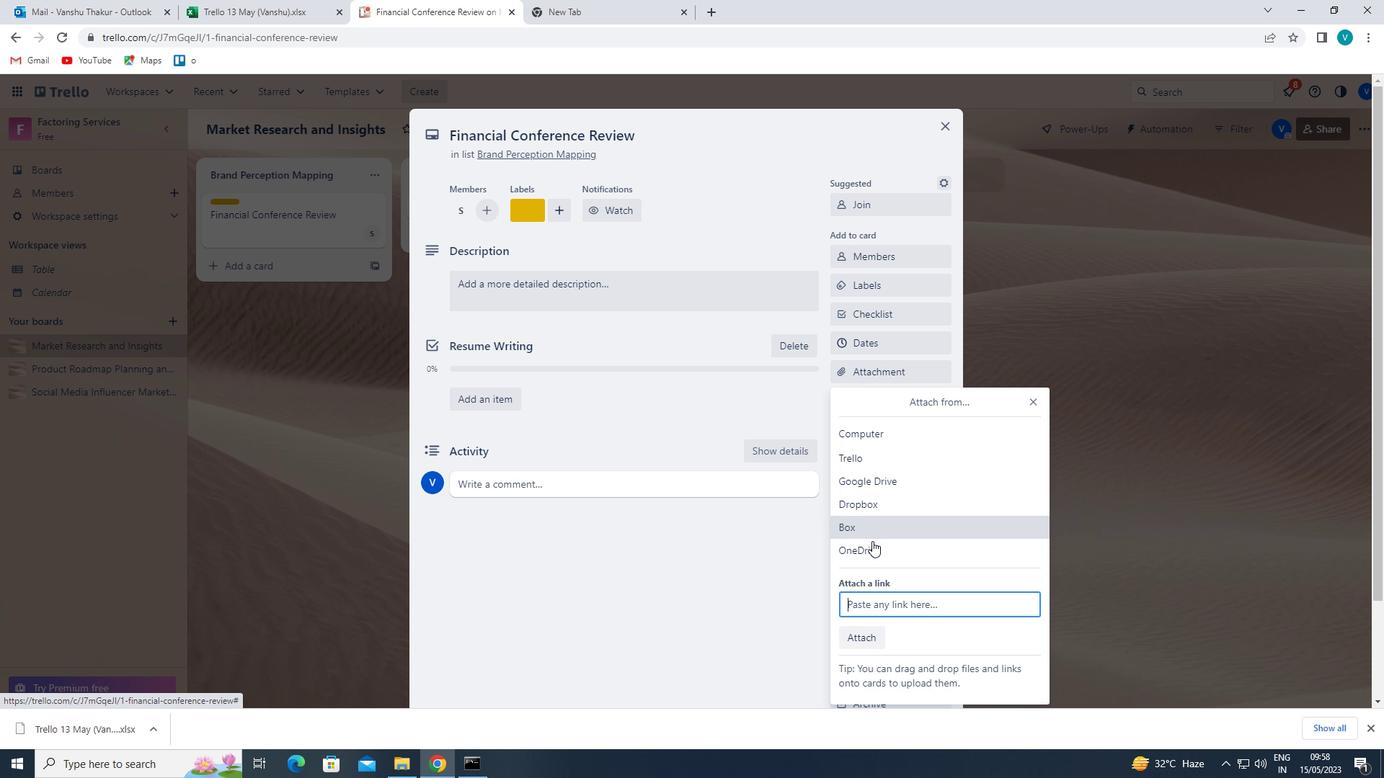 
Action: Mouse moved to (533, 285)
Screenshot: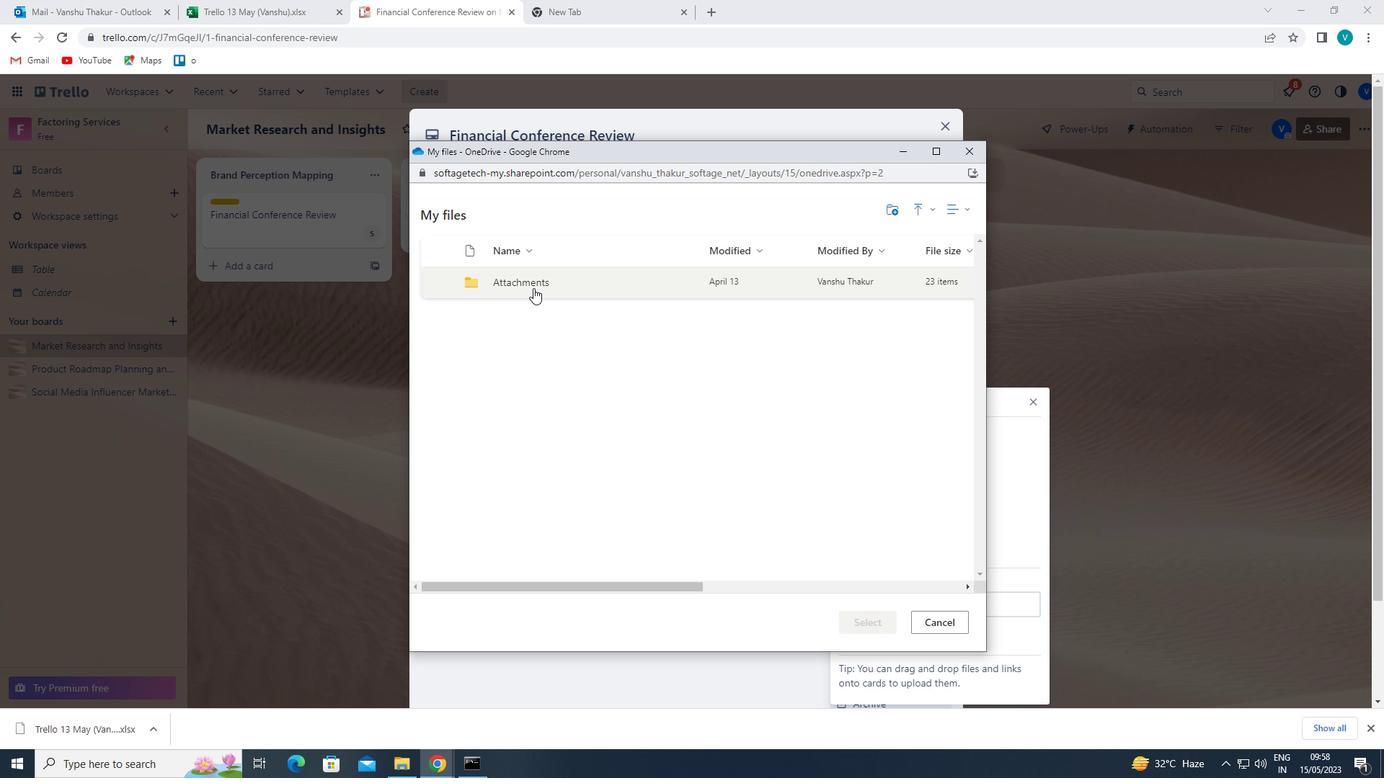 
Action: Mouse pressed left at (533, 285)
Screenshot: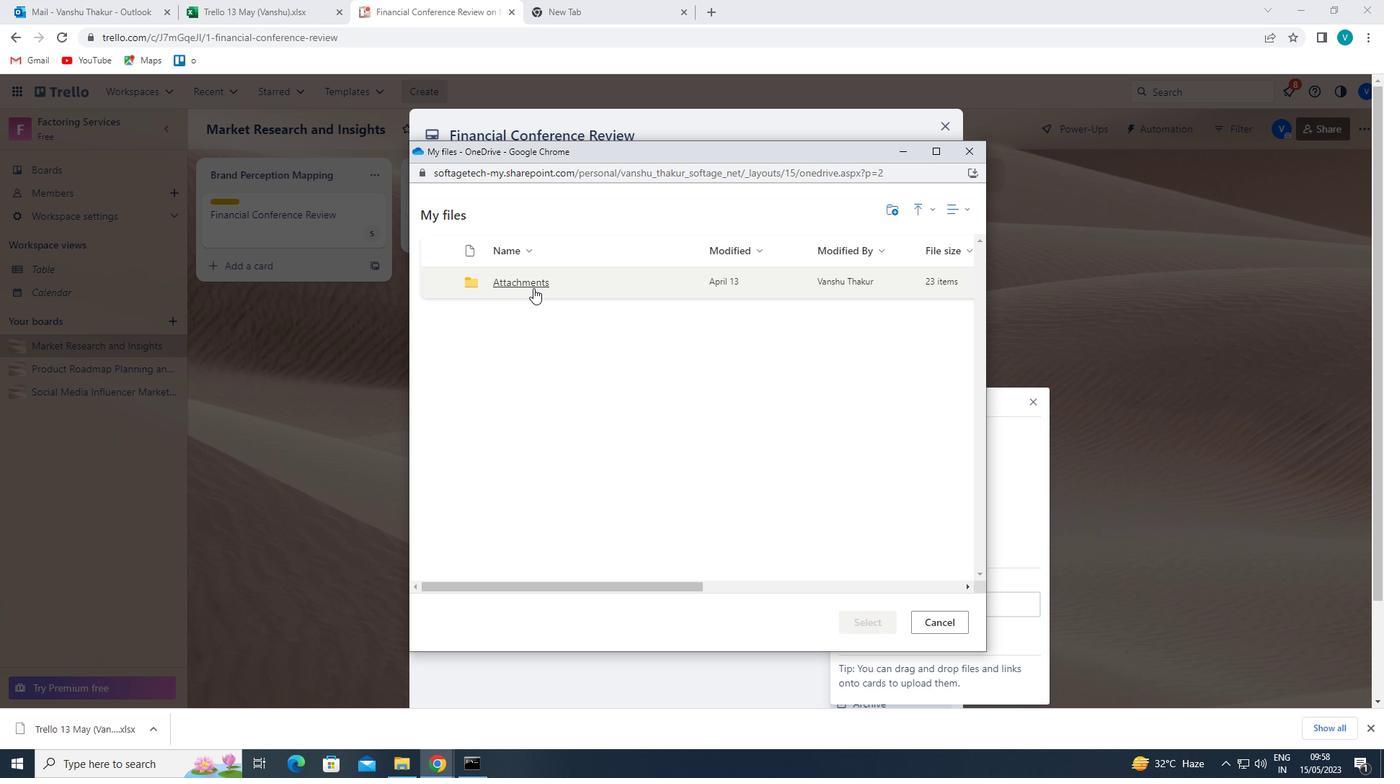 
Action: Mouse moved to (519, 350)
Screenshot: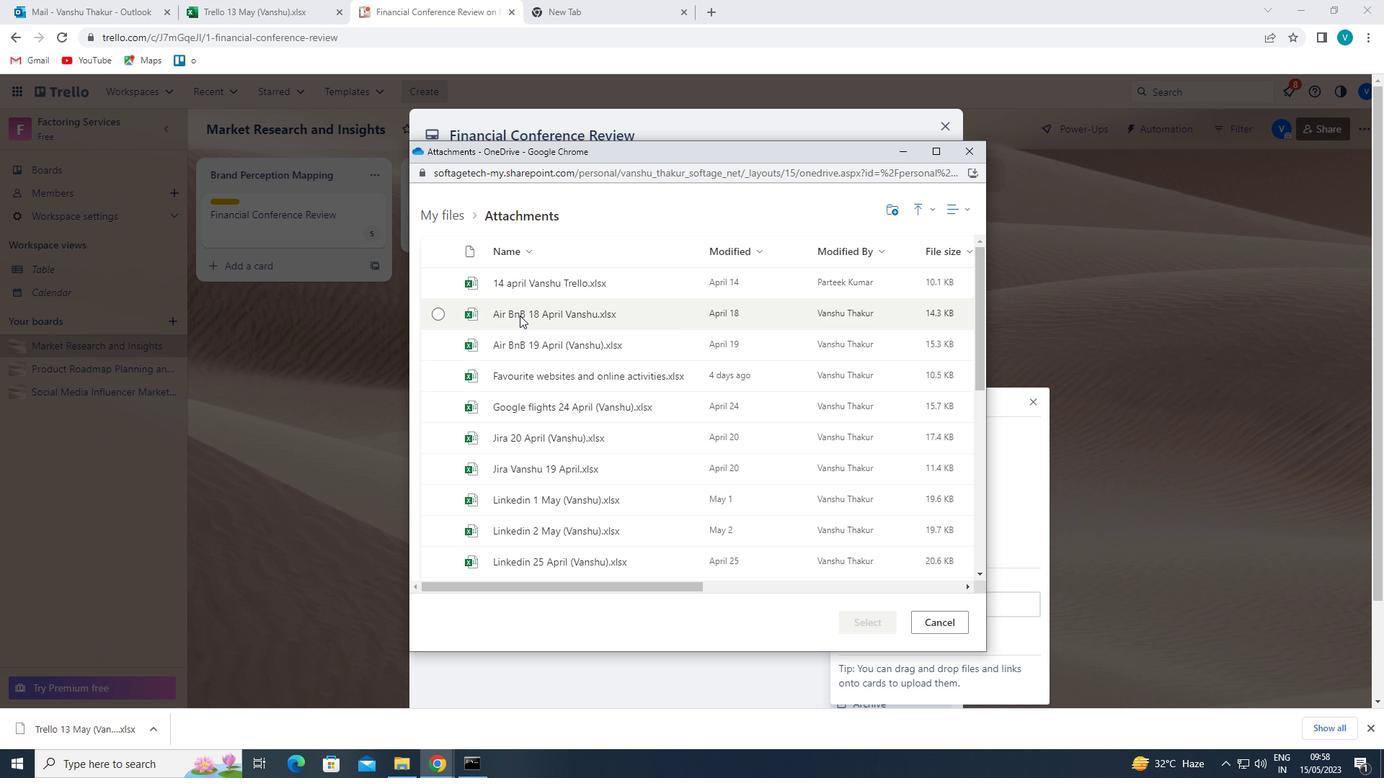 
Action: Mouse pressed left at (519, 350)
Screenshot: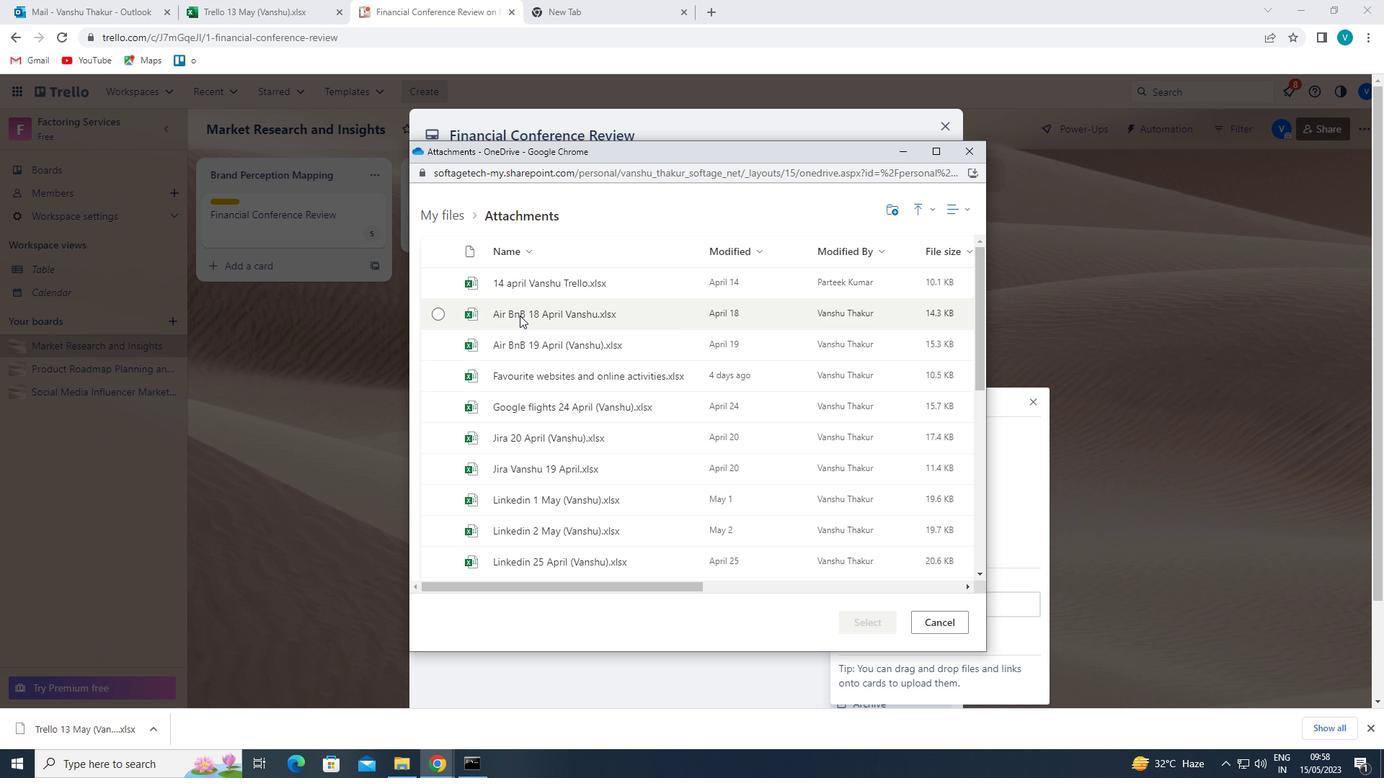 
Action: Mouse moved to (868, 618)
Screenshot: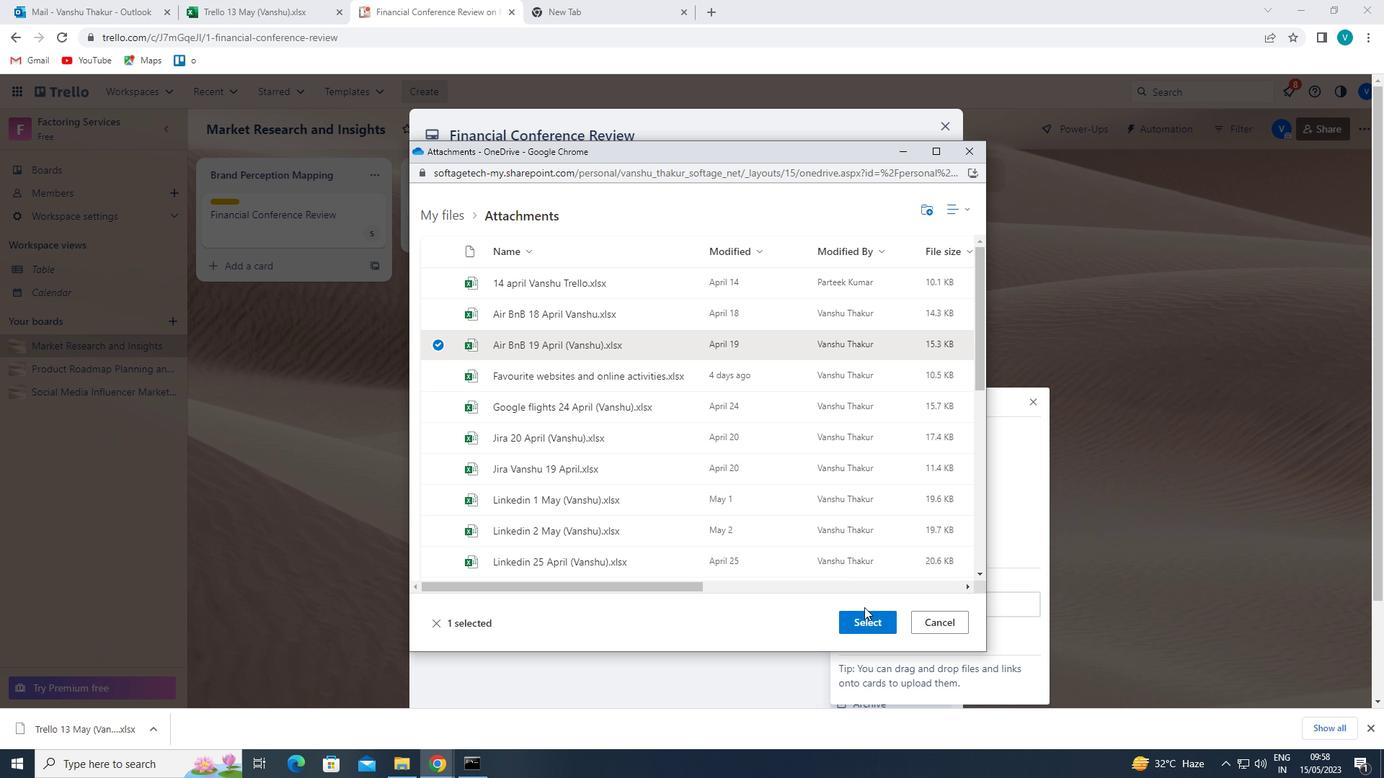 
Action: Mouse pressed left at (868, 618)
Screenshot: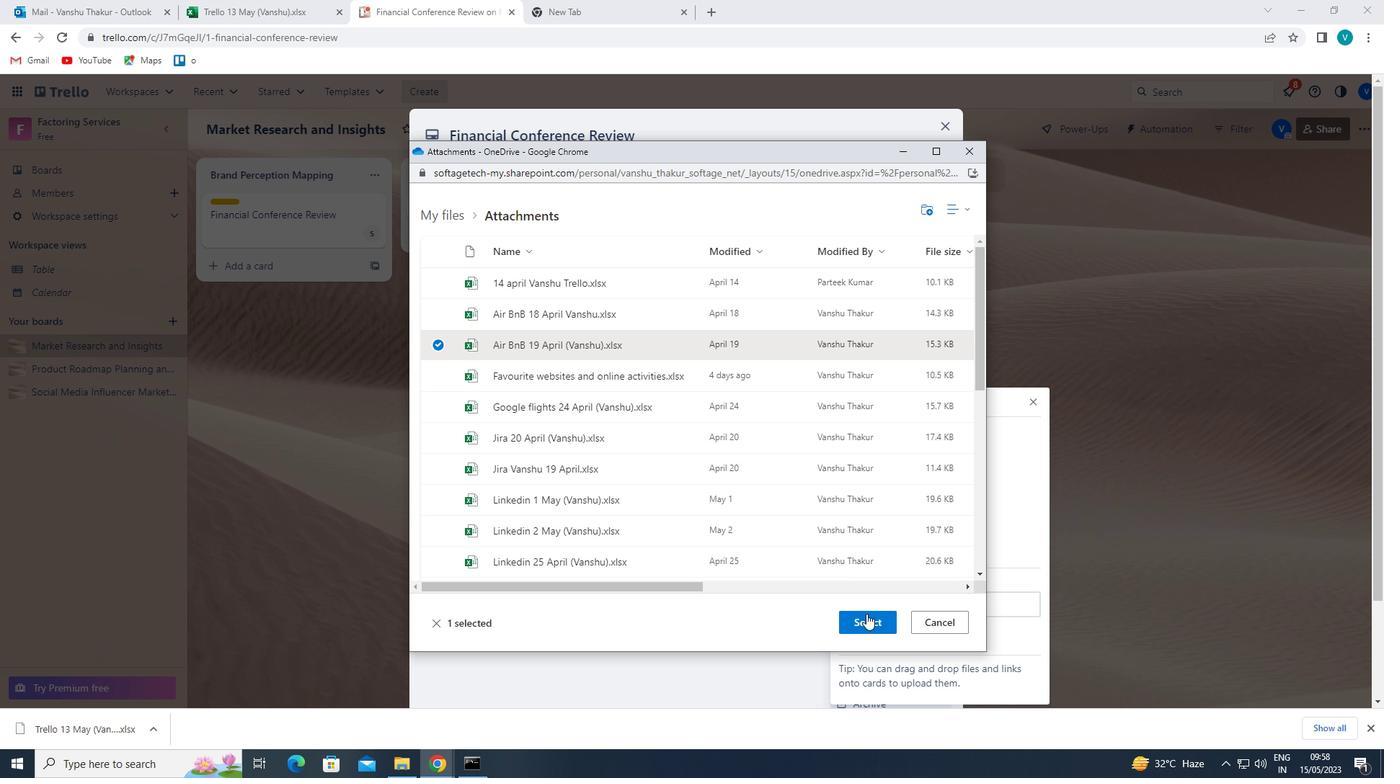 
Action: Mouse moved to (874, 400)
Screenshot: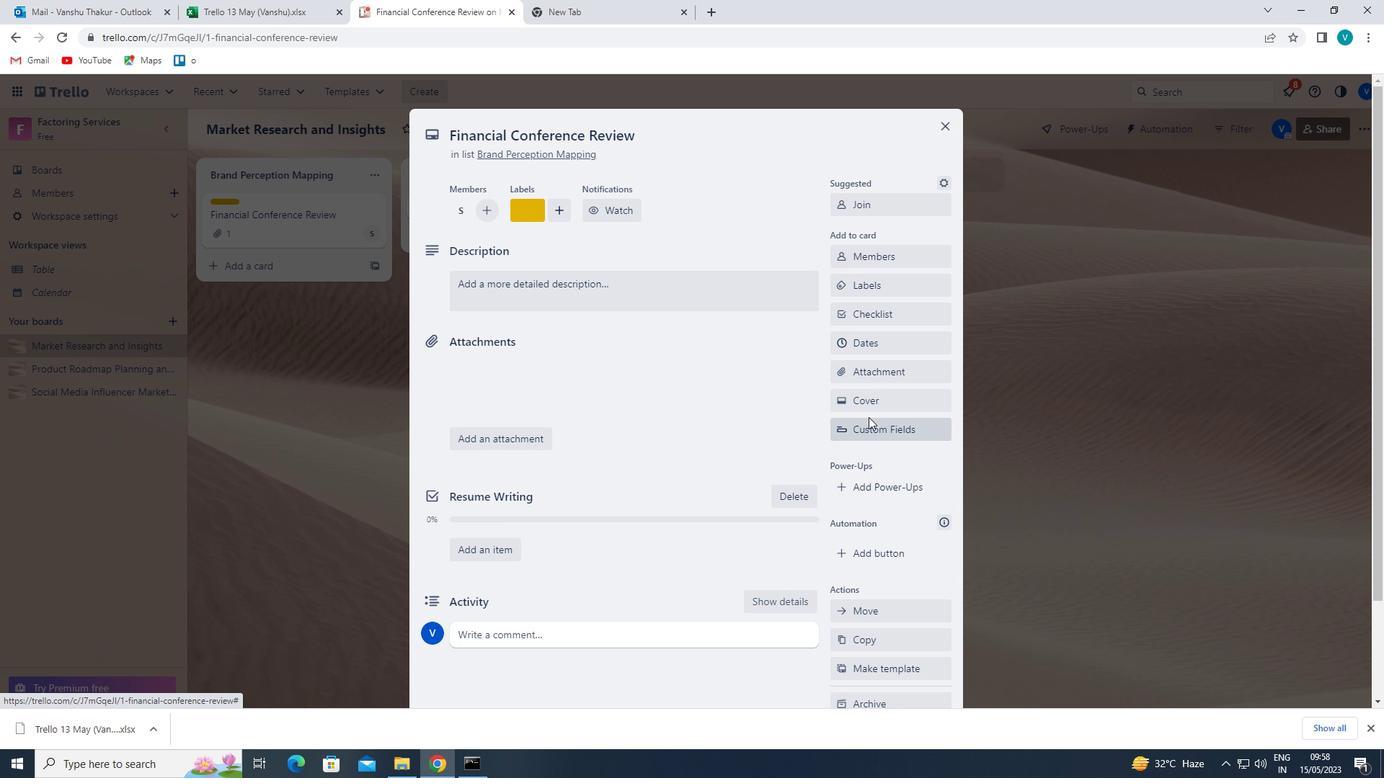 
Action: Mouse pressed left at (874, 400)
Screenshot: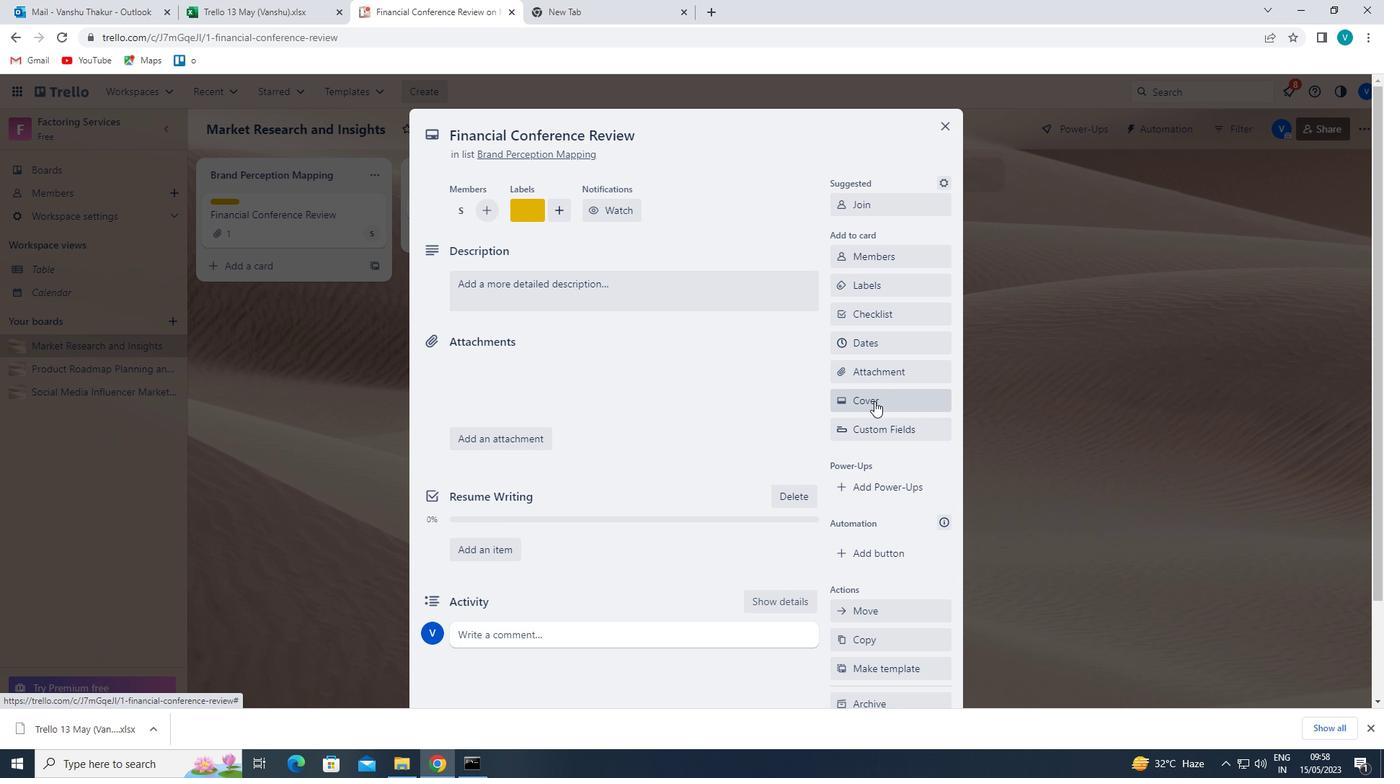 
Action: Mouse moved to (899, 418)
Screenshot: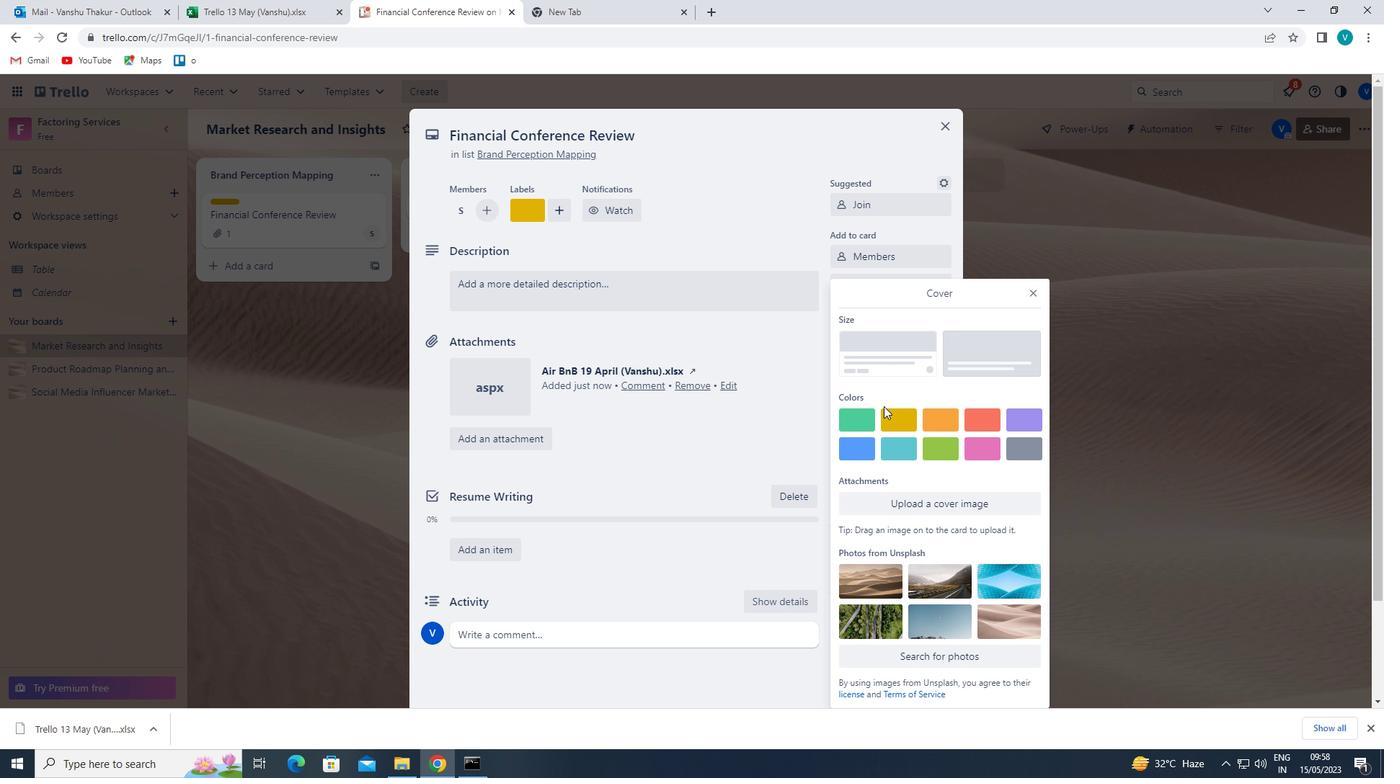 
Action: Mouse pressed left at (899, 418)
Screenshot: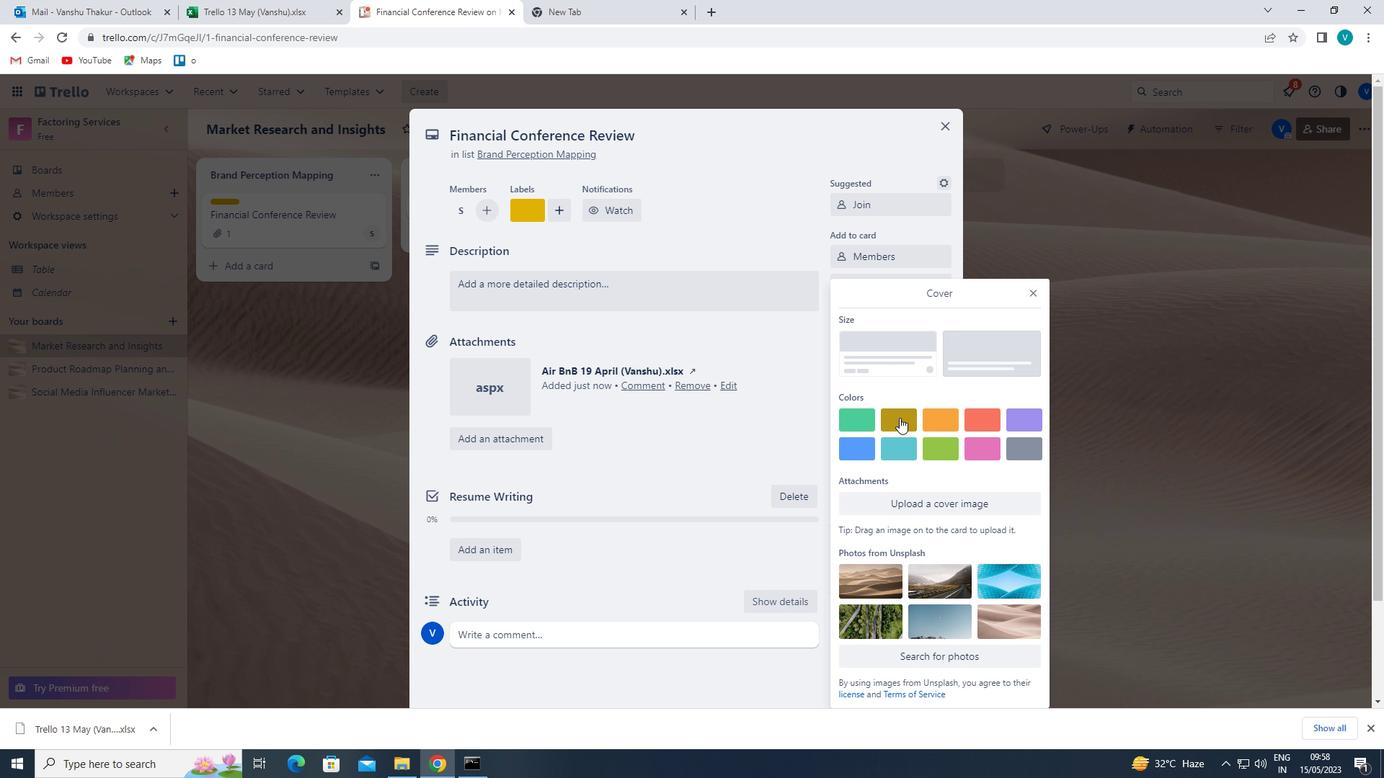 
Action: Mouse moved to (1033, 261)
Screenshot: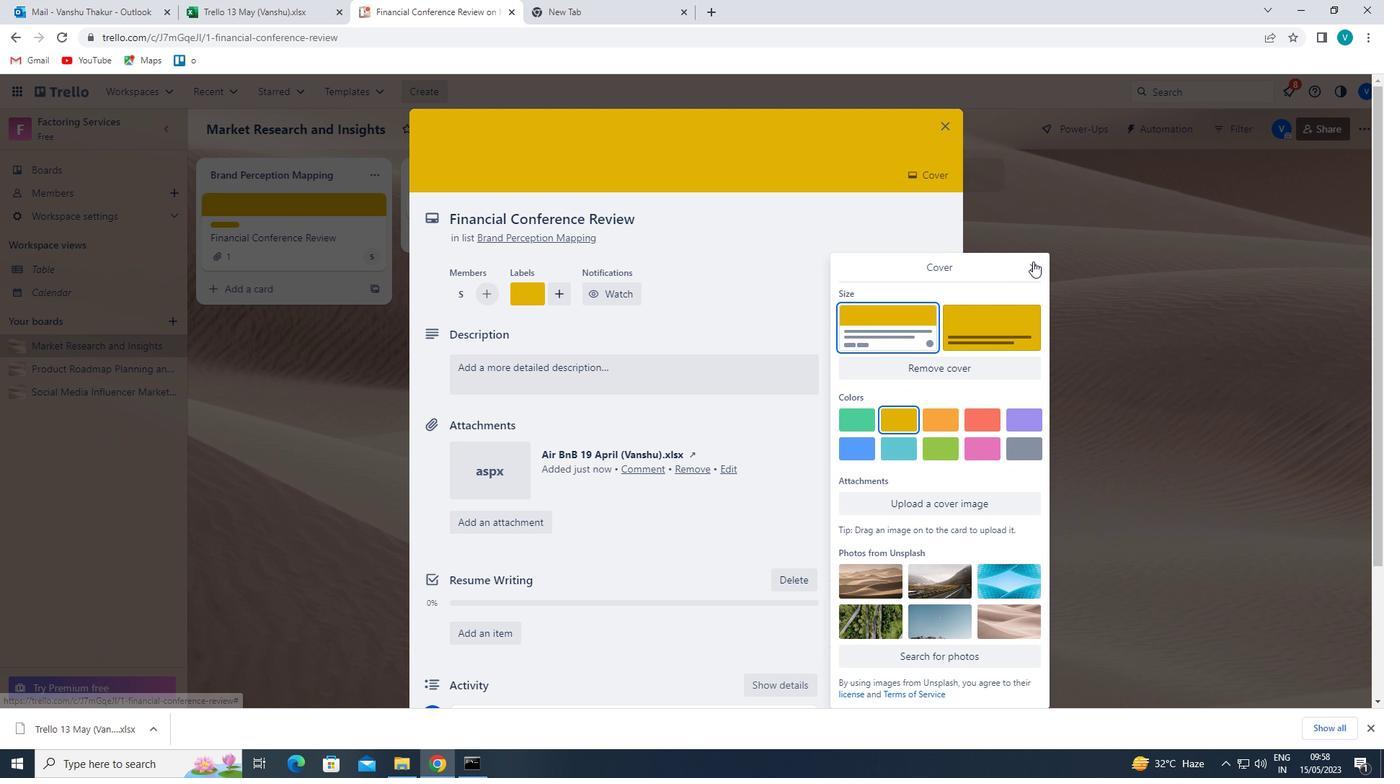 
Action: Mouse pressed left at (1033, 261)
Screenshot: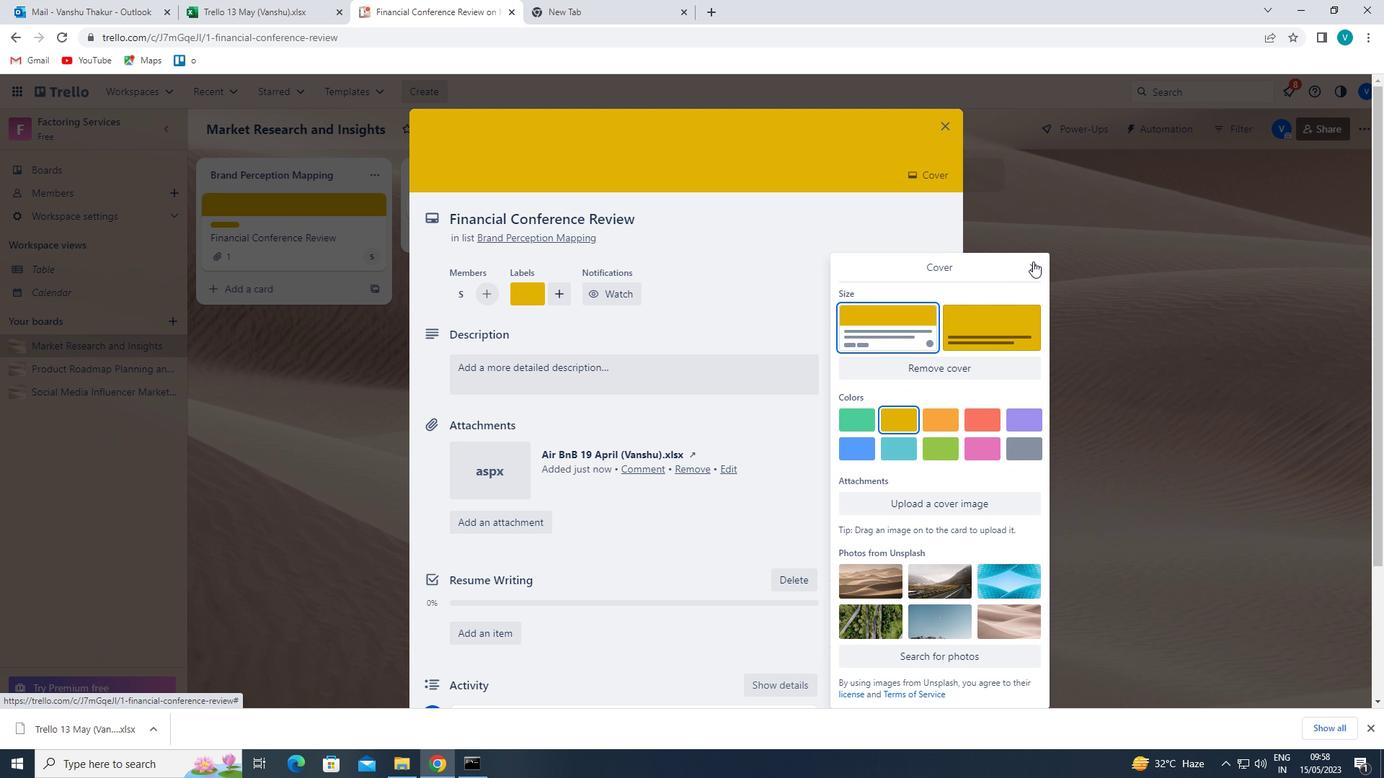 
Action: Mouse moved to (782, 373)
Screenshot: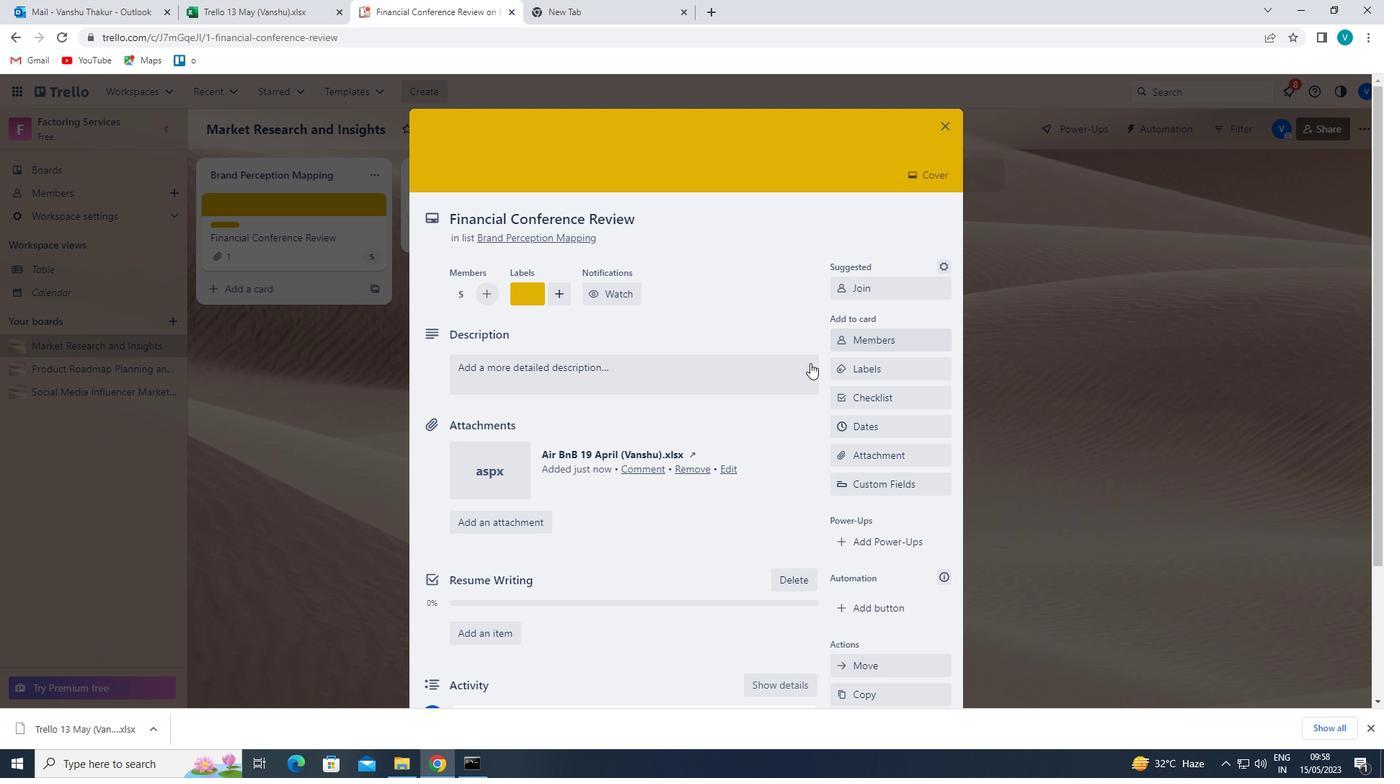 
Action: Mouse pressed left at (782, 373)
Screenshot: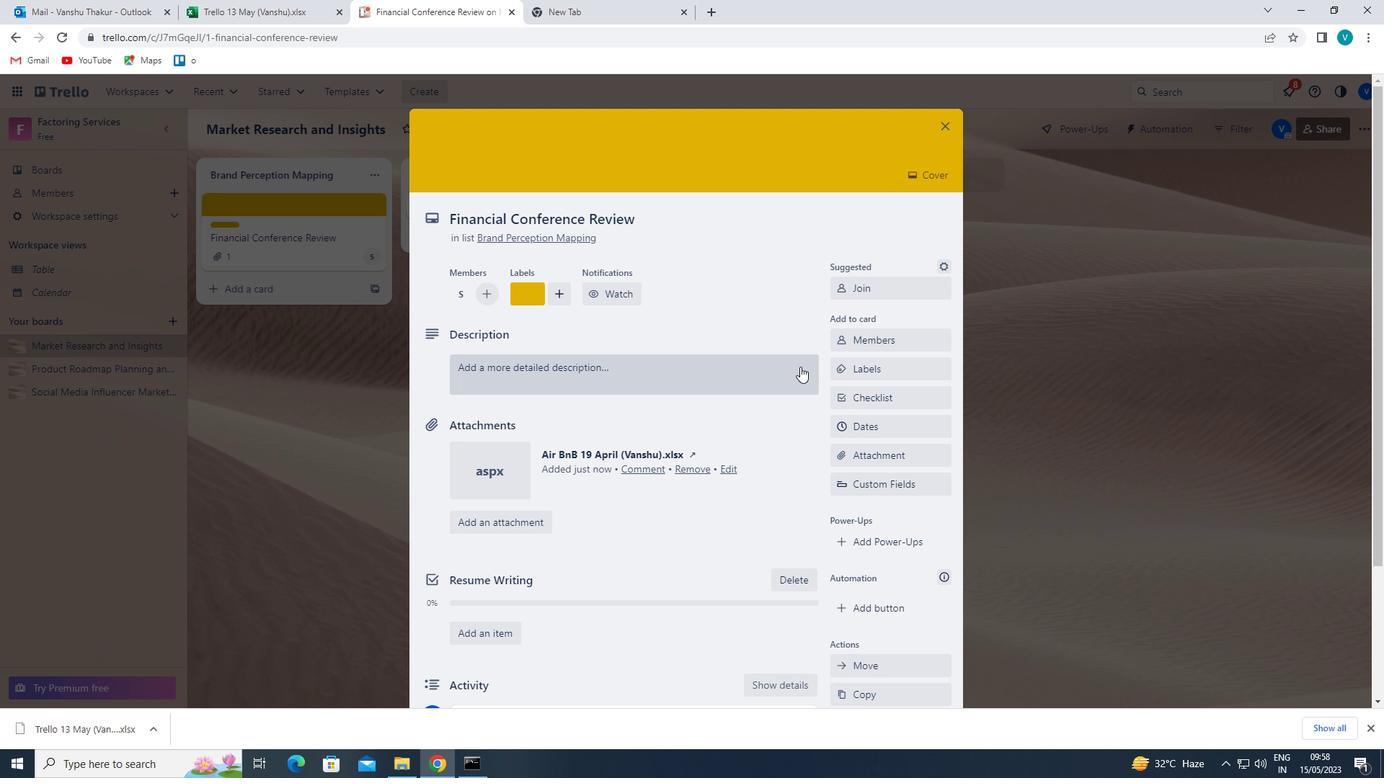 
Action: Mouse moved to (672, 445)
Screenshot: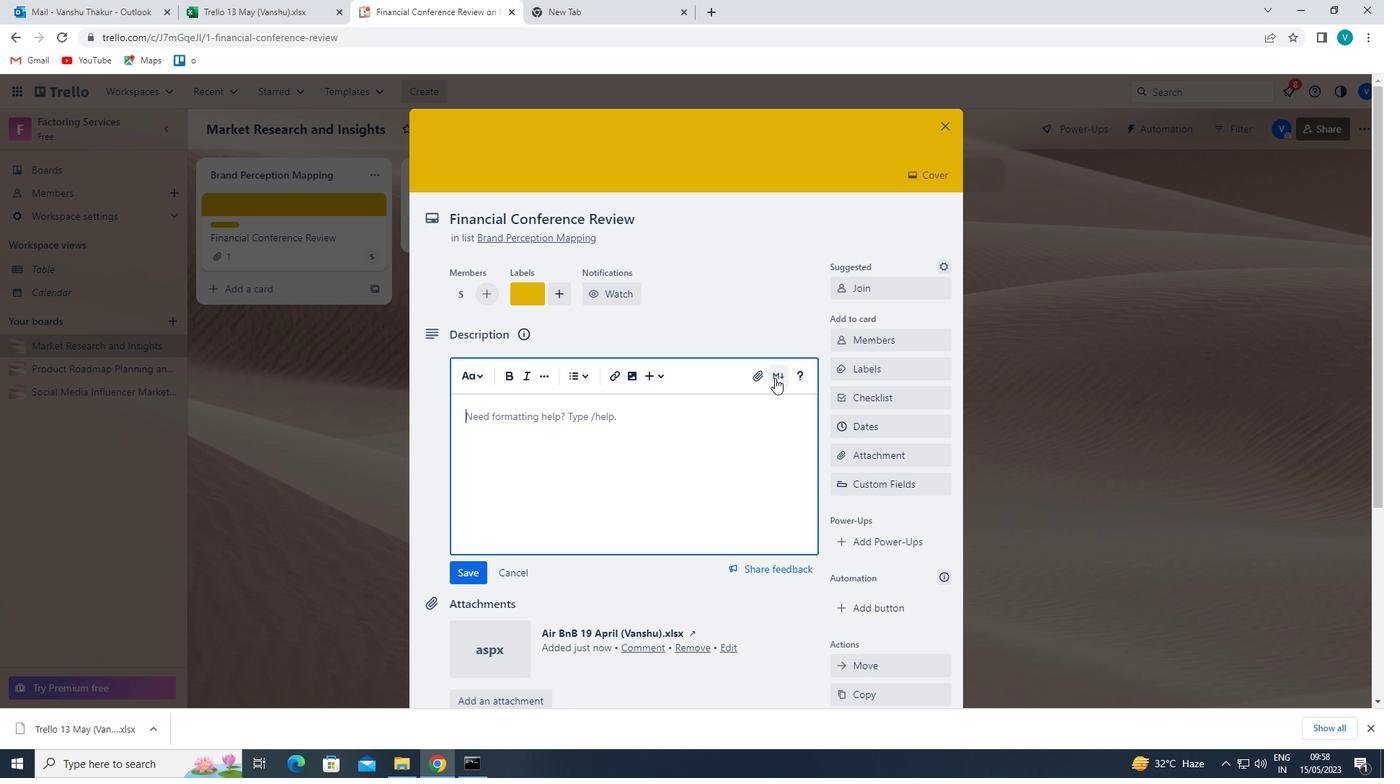
Action: Key pressed '
Screenshot: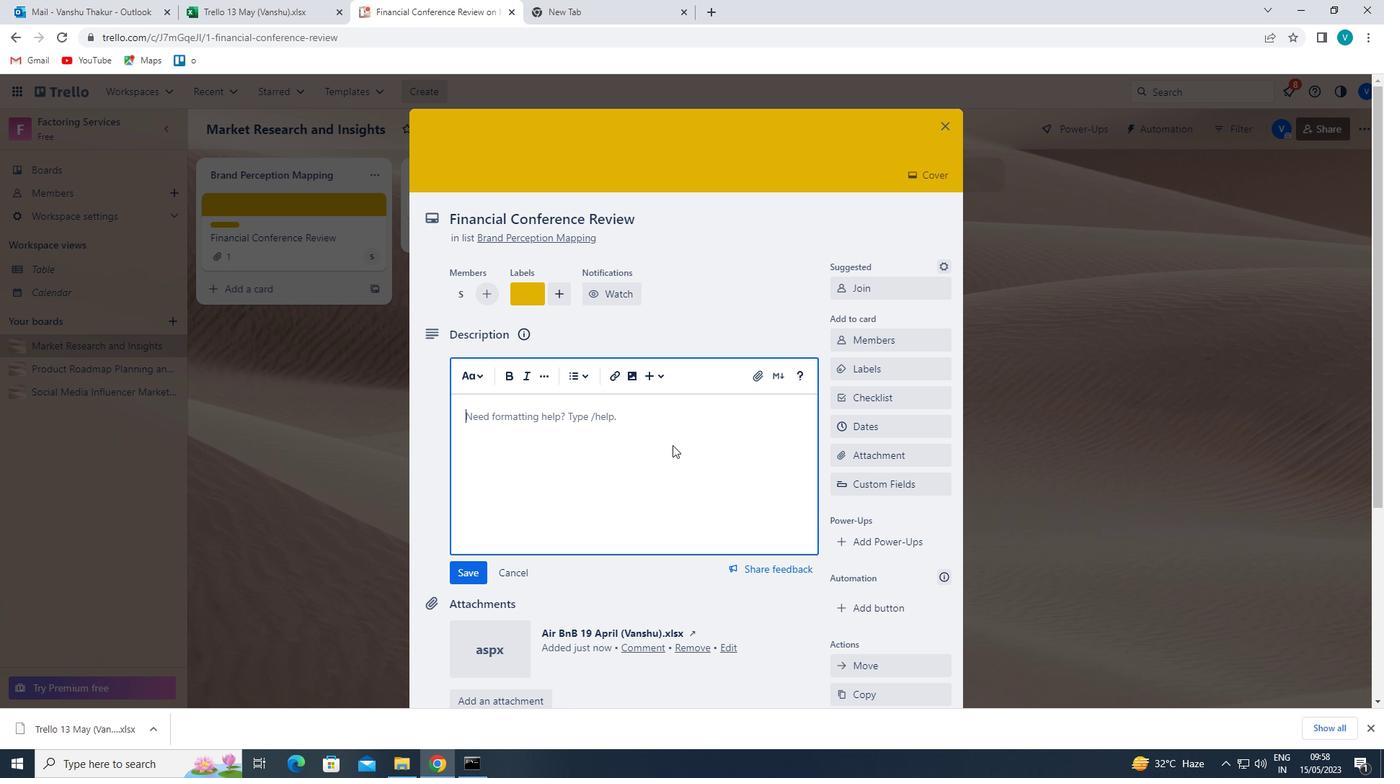
Action: Mouse moved to (671, 445)
Screenshot: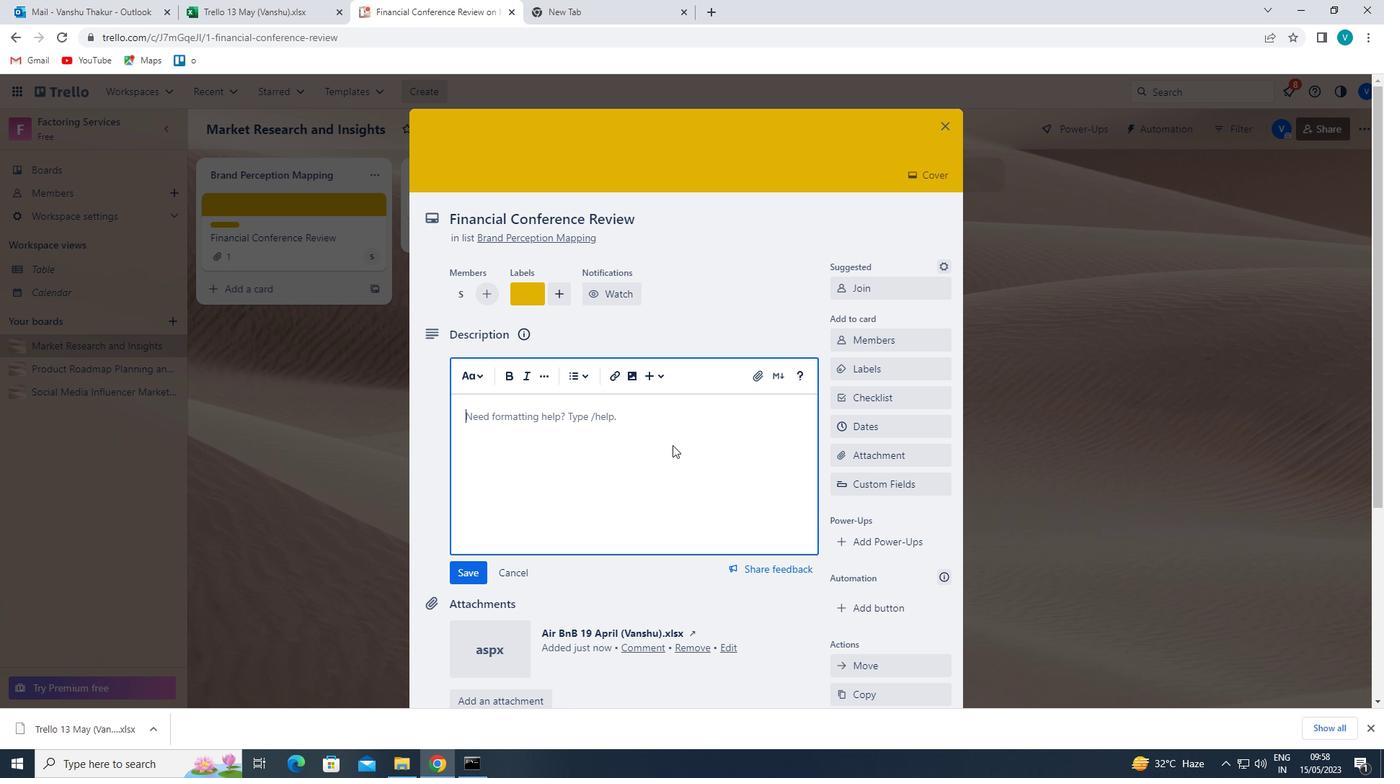 
Action: Key pressed <Key.shift>PLAN<Key.space>AND<Key.space>EXECUTE<Key.space>COMPANY<Key.space>TEAM-BUILF<Key.backspace>DING<Key.space>CONFEREM<Key.backspace>NCE<Key.space>WITH<Key.space>TEAM-BUILDING<Key.space>GAMES<Key.space>ON<Key.space>CREATIVITY'
Screenshot: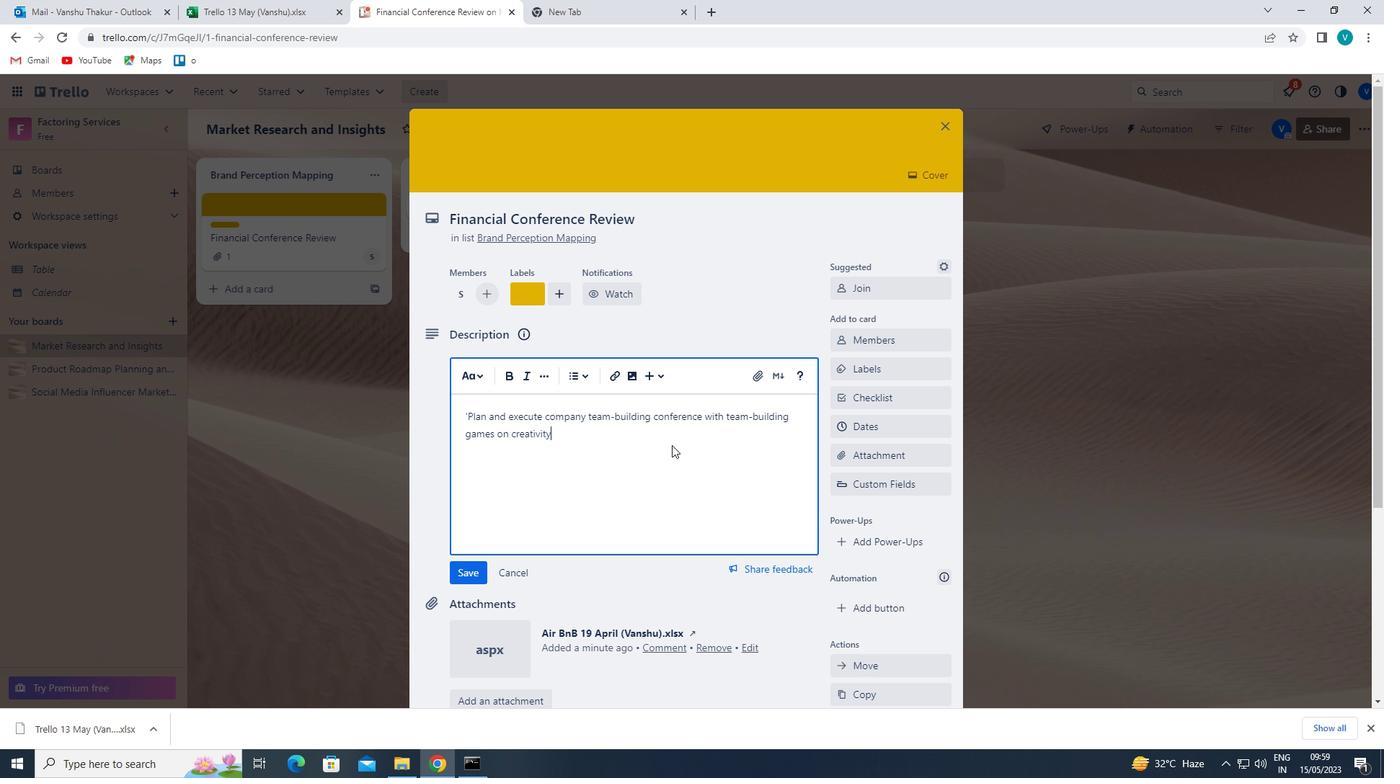 
Action: Mouse moved to (474, 573)
Screenshot: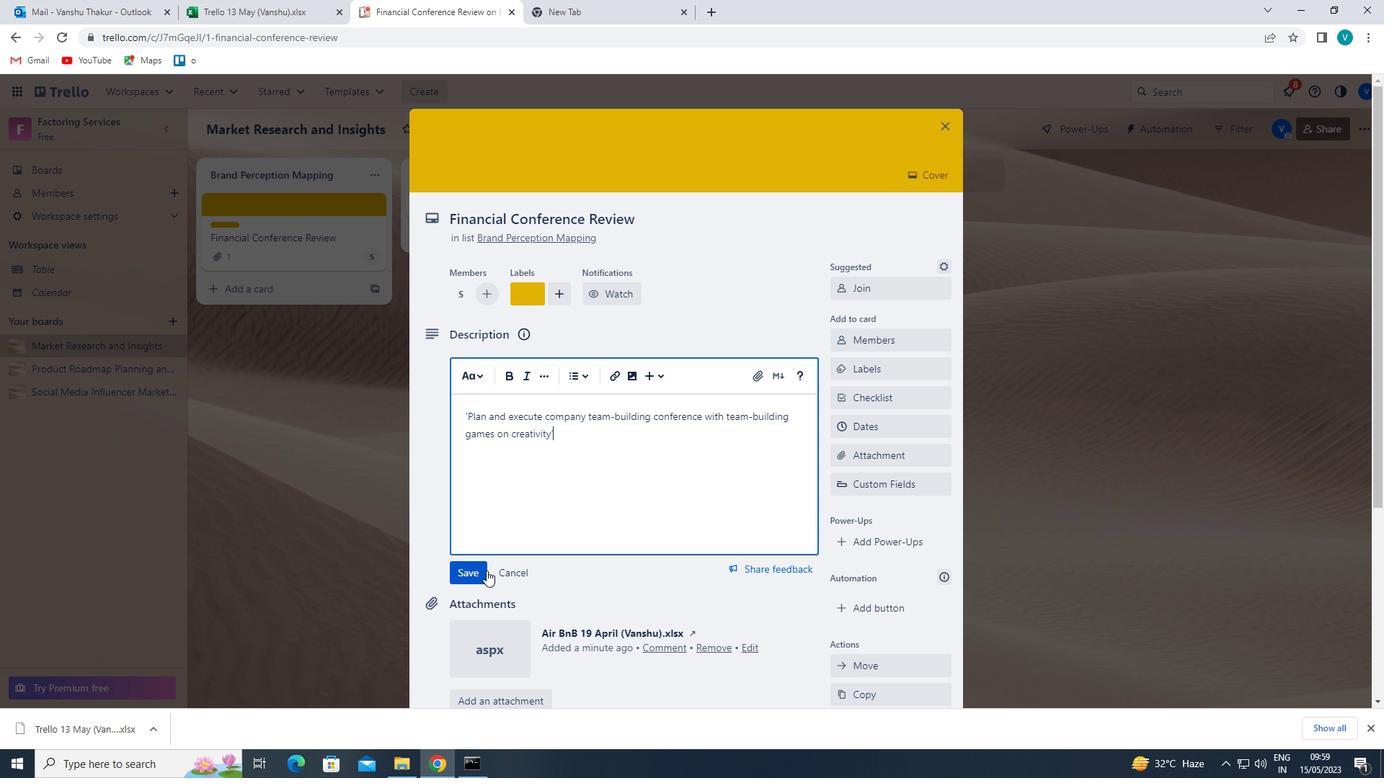 
Action: Mouse pressed left at (474, 573)
Screenshot: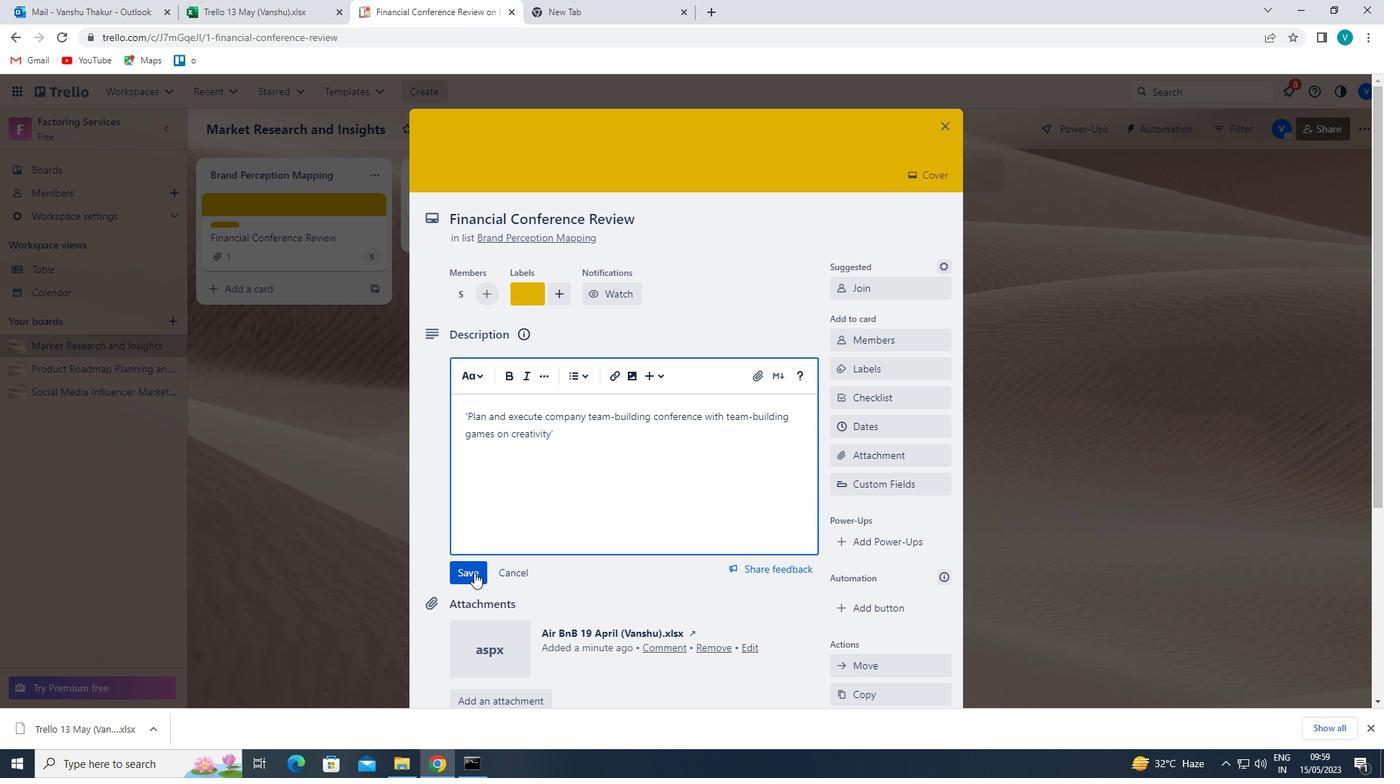 
Action: Mouse moved to (478, 571)
Screenshot: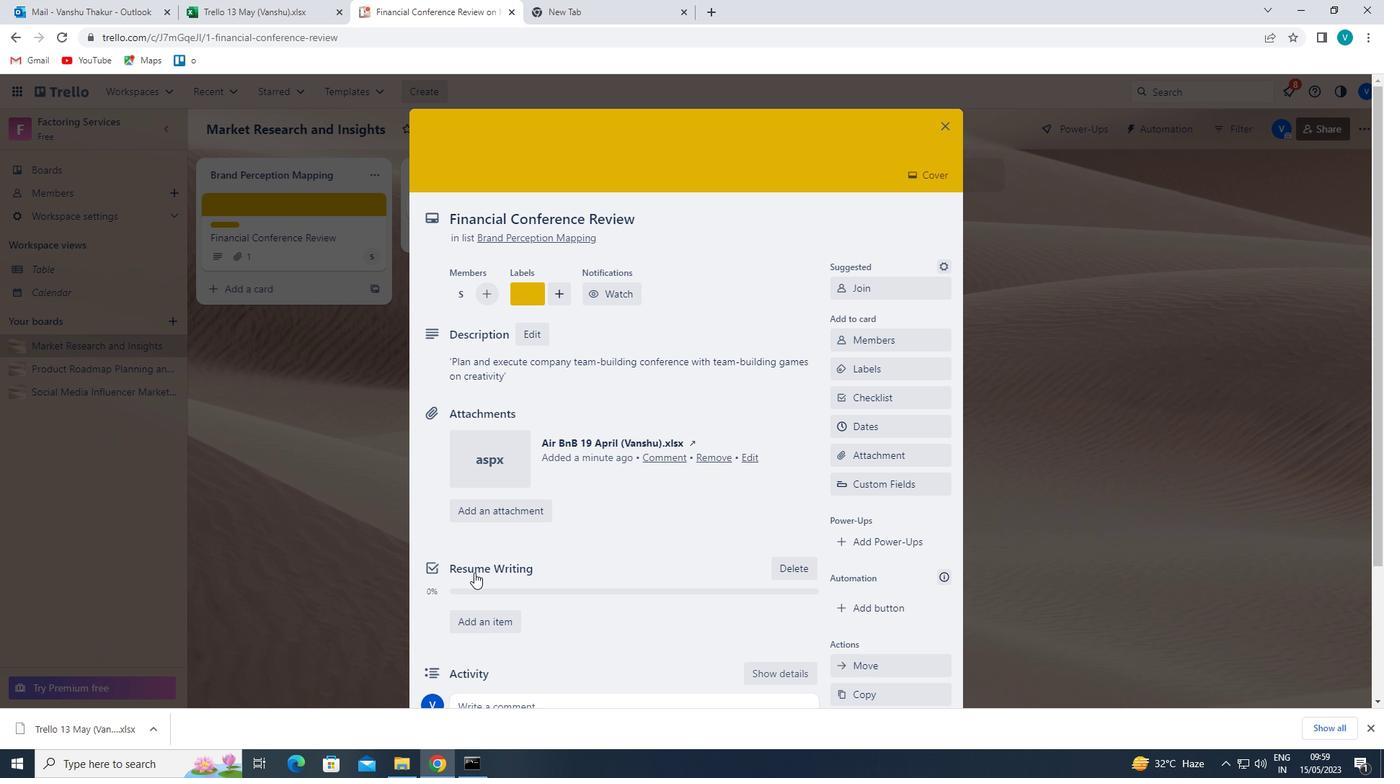 
Action: Mouse scrolled (478, 570) with delta (0, 0)
Screenshot: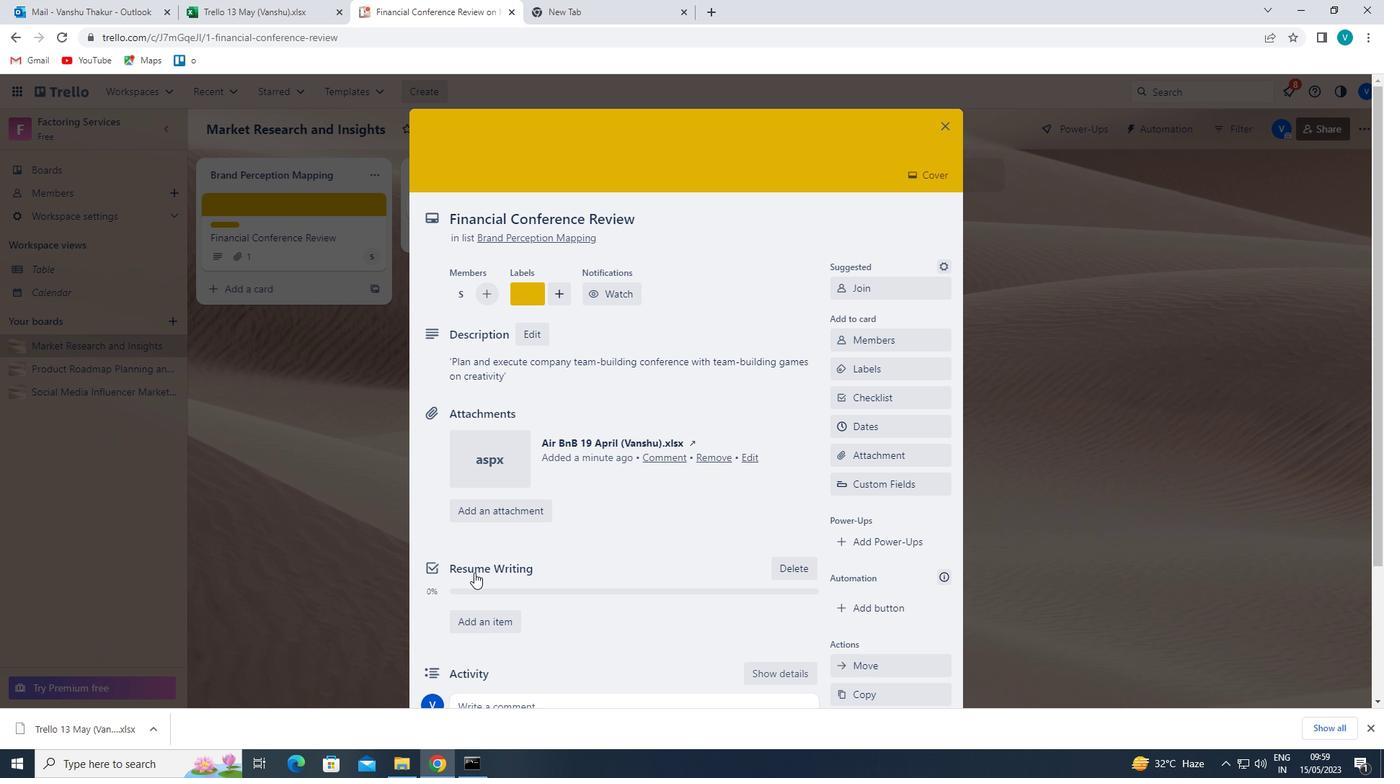
Action: Mouse moved to (480, 569)
Screenshot: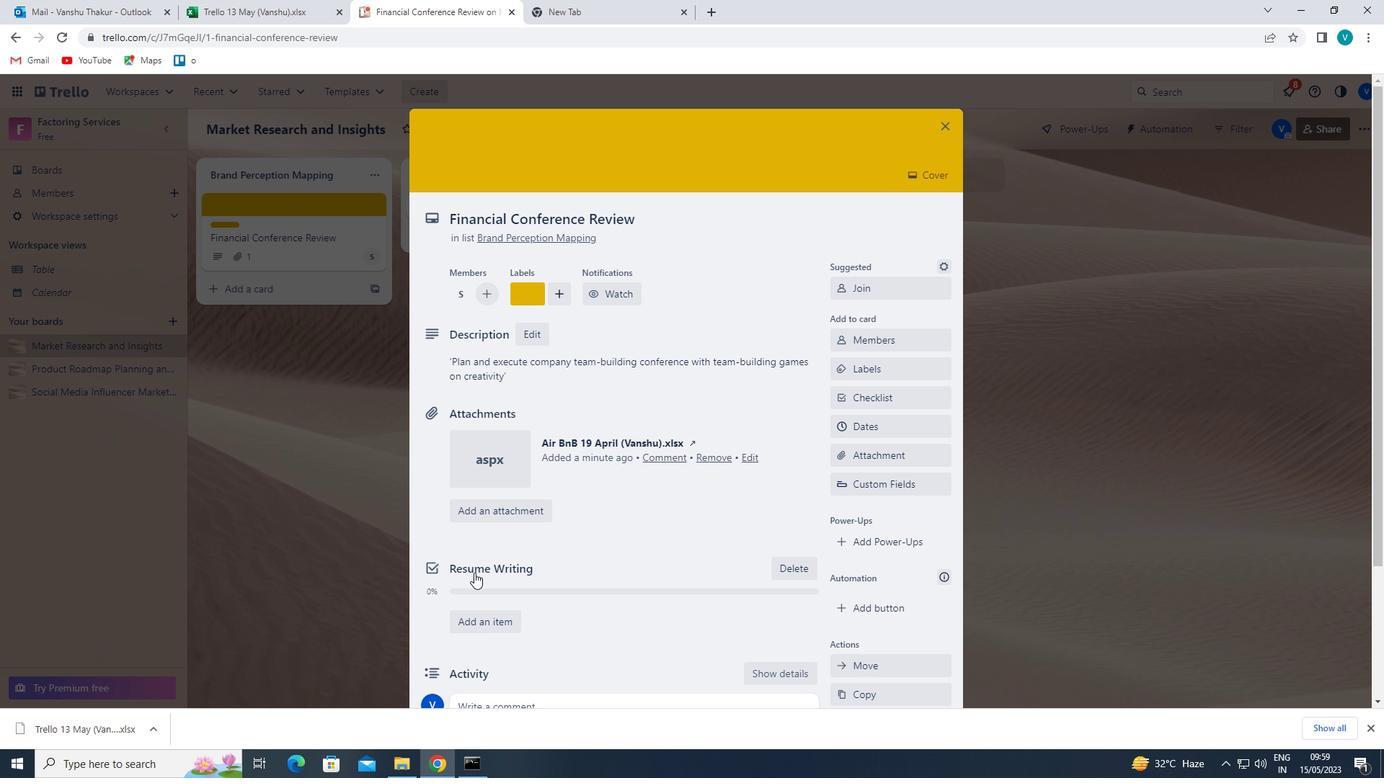 
Action: Mouse scrolled (480, 568) with delta (0, 0)
Screenshot: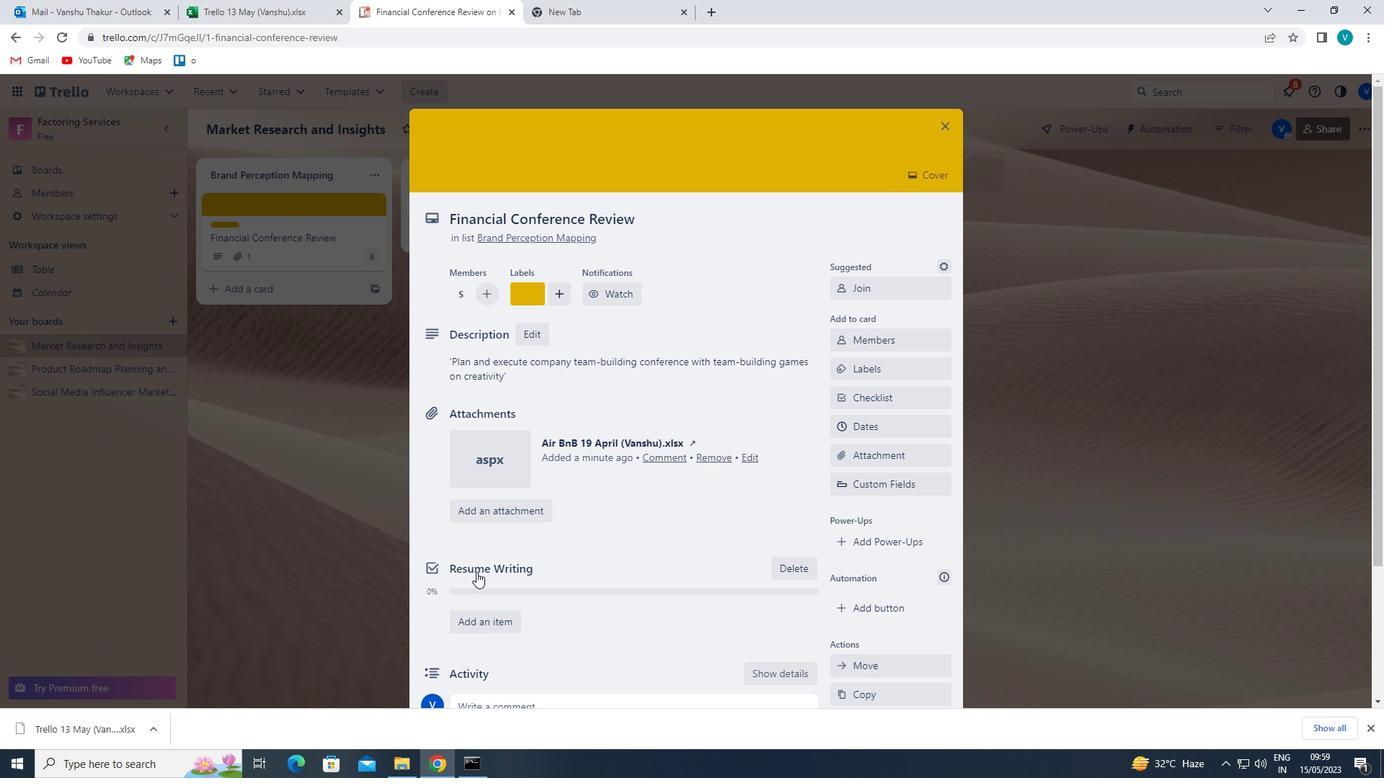 
Action: Mouse moved to (496, 567)
Screenshot: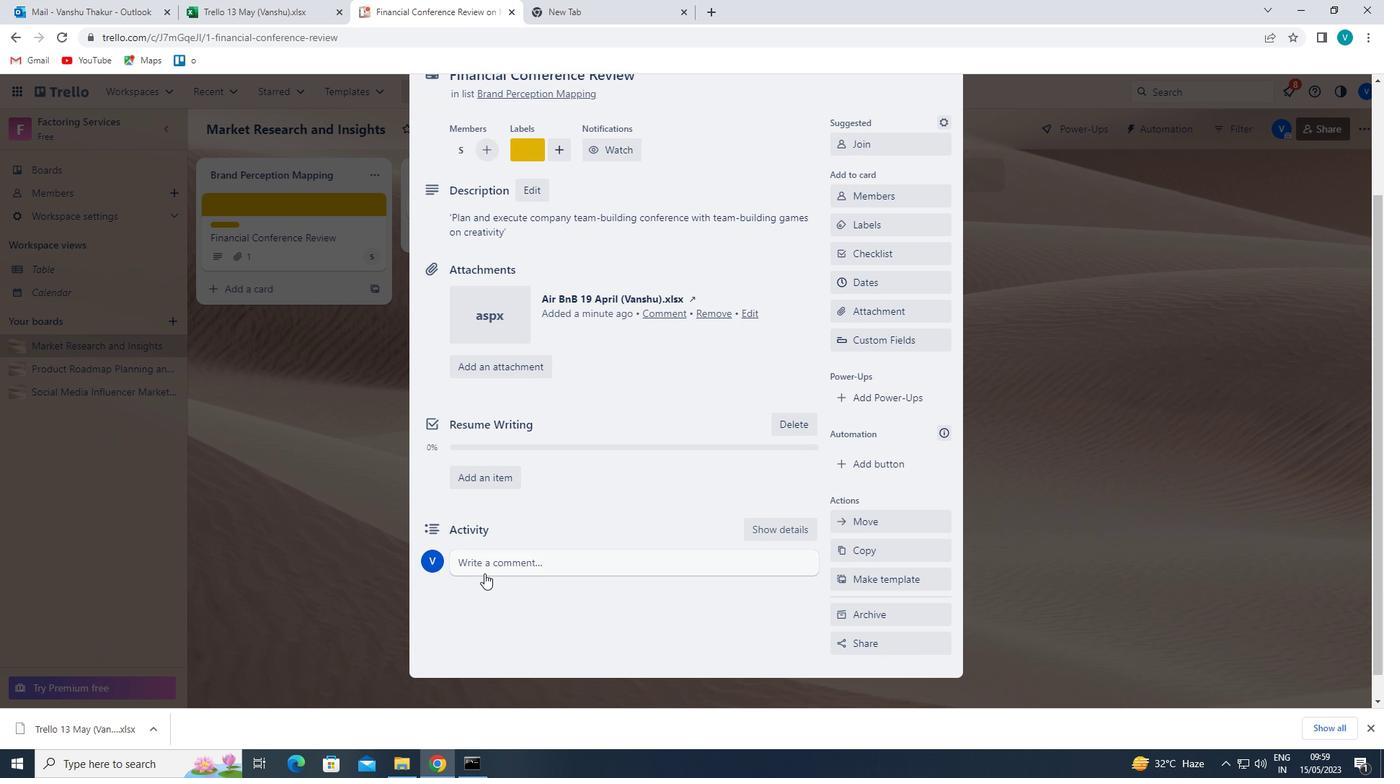 
Action: Mouse pressed left at (496, 567)
Screenshot: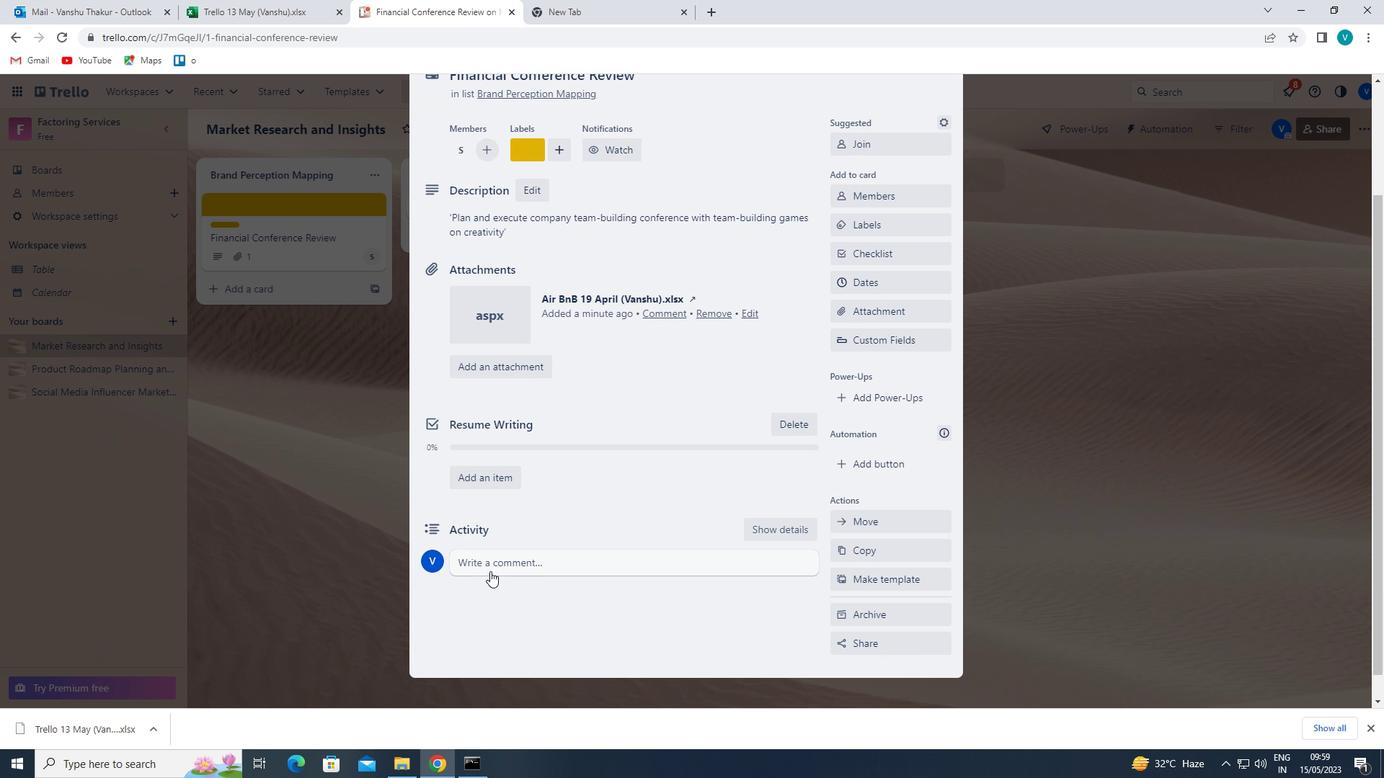 
Action: Key pressed '<Key.shift>LET<Key.space>US<Key.space>MAKE<Key.space>THE<Key.space>MOST<Key.space>OF<Key.space>THIS<Key.space>OPPORTUNITY<Key.space>AND<Key.space>APPROACH<Key.space>THIS<Key.space>TASK<Key.space>WITH<Key.space>A<Key.space>POSITIC<Key.backspace>VE<Key.space>ATTITUDE<Key.space>AND<Key.space>A<Key.space>COMMITMENT<Key.space>TO<Key.space>EXCELLENCE'
Screenshot: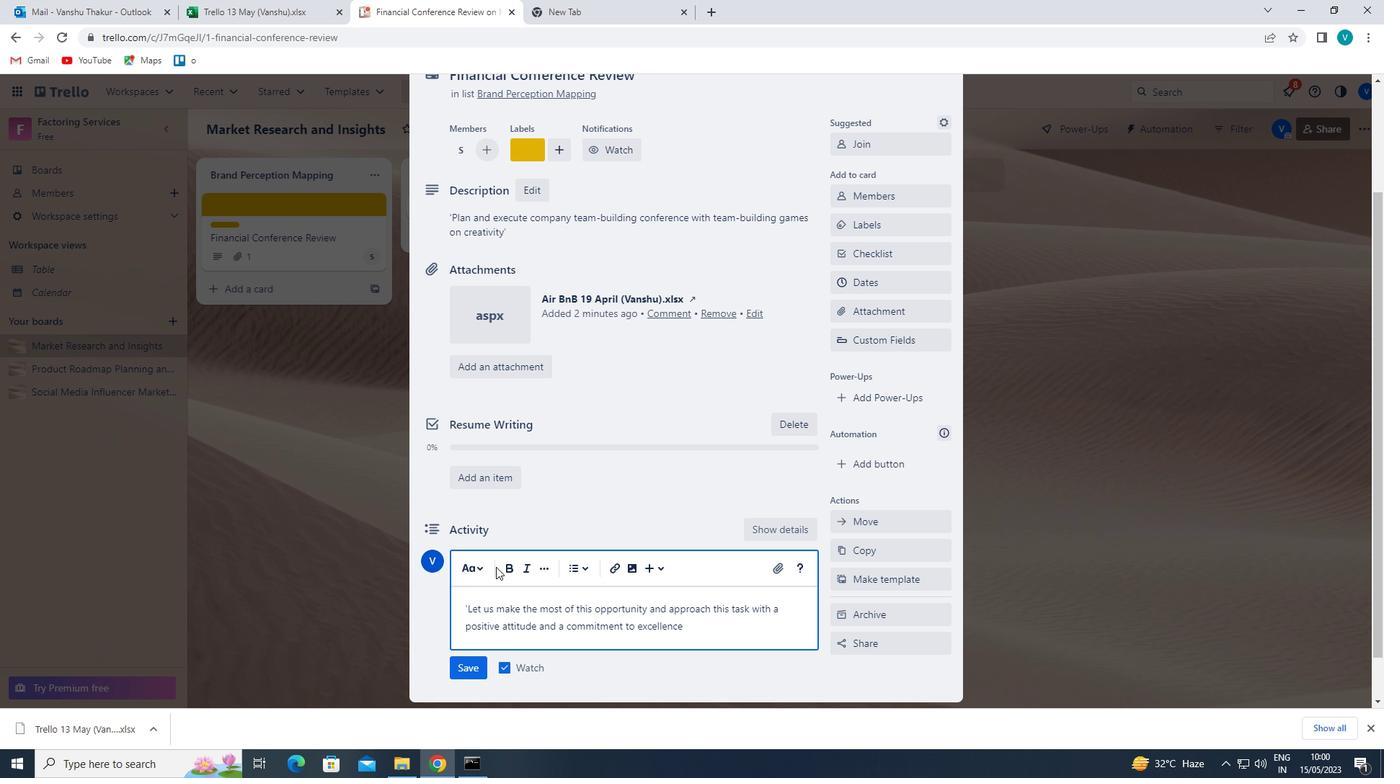 
Action: Mouse moved to (475, 661)
Screenshot: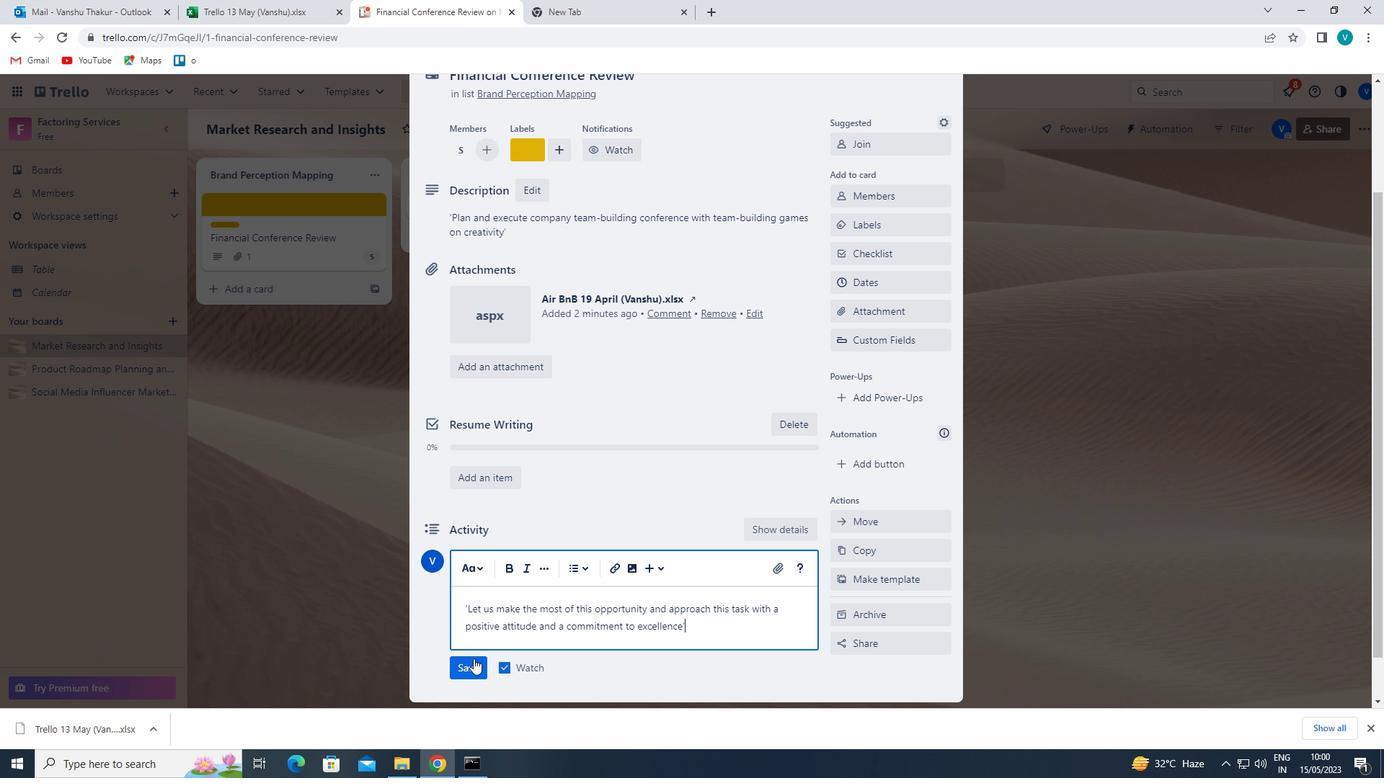 
Action: Mouse pressed left at (475, 661)
Screenshot: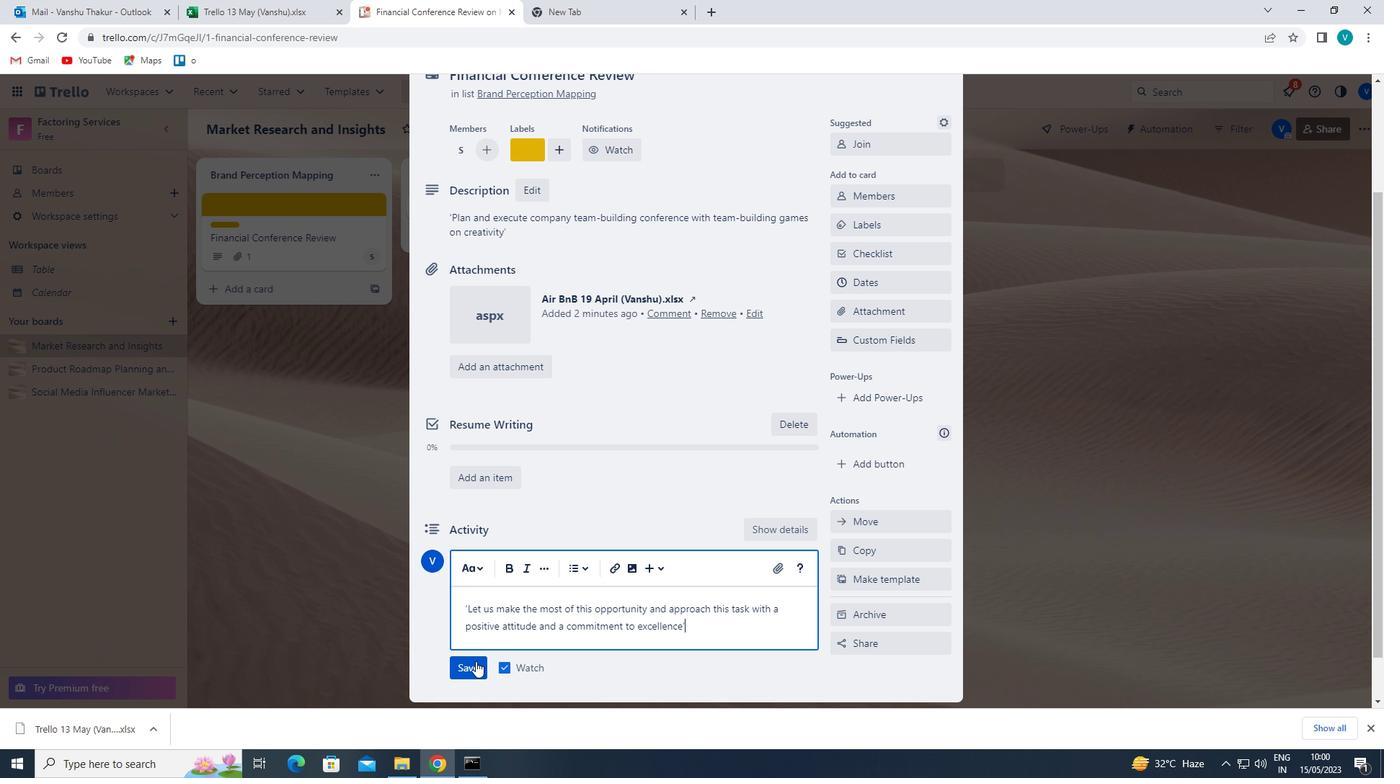 
Action: Mouse moved to (878, 280)
Screenshot: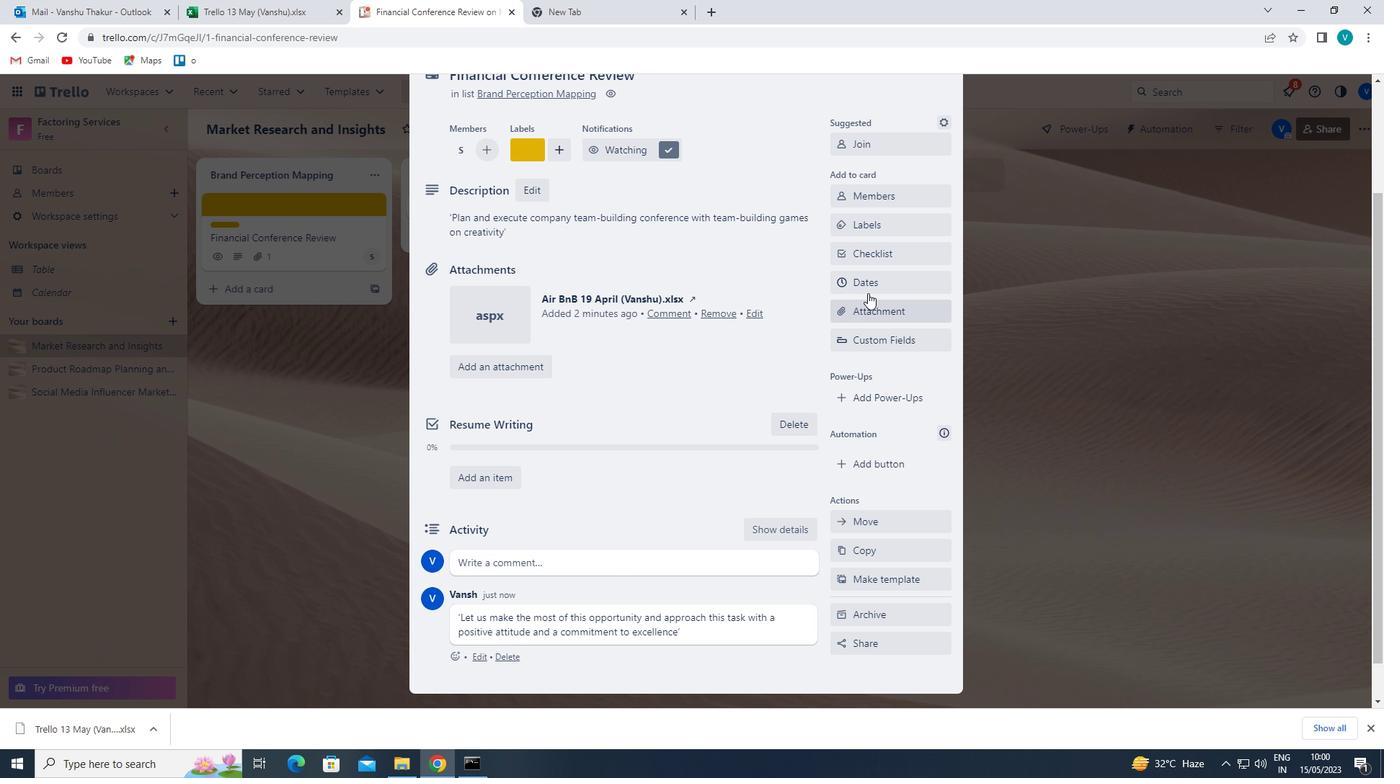 
Action: Mouse pressed left at (878, 280)
Screenshot: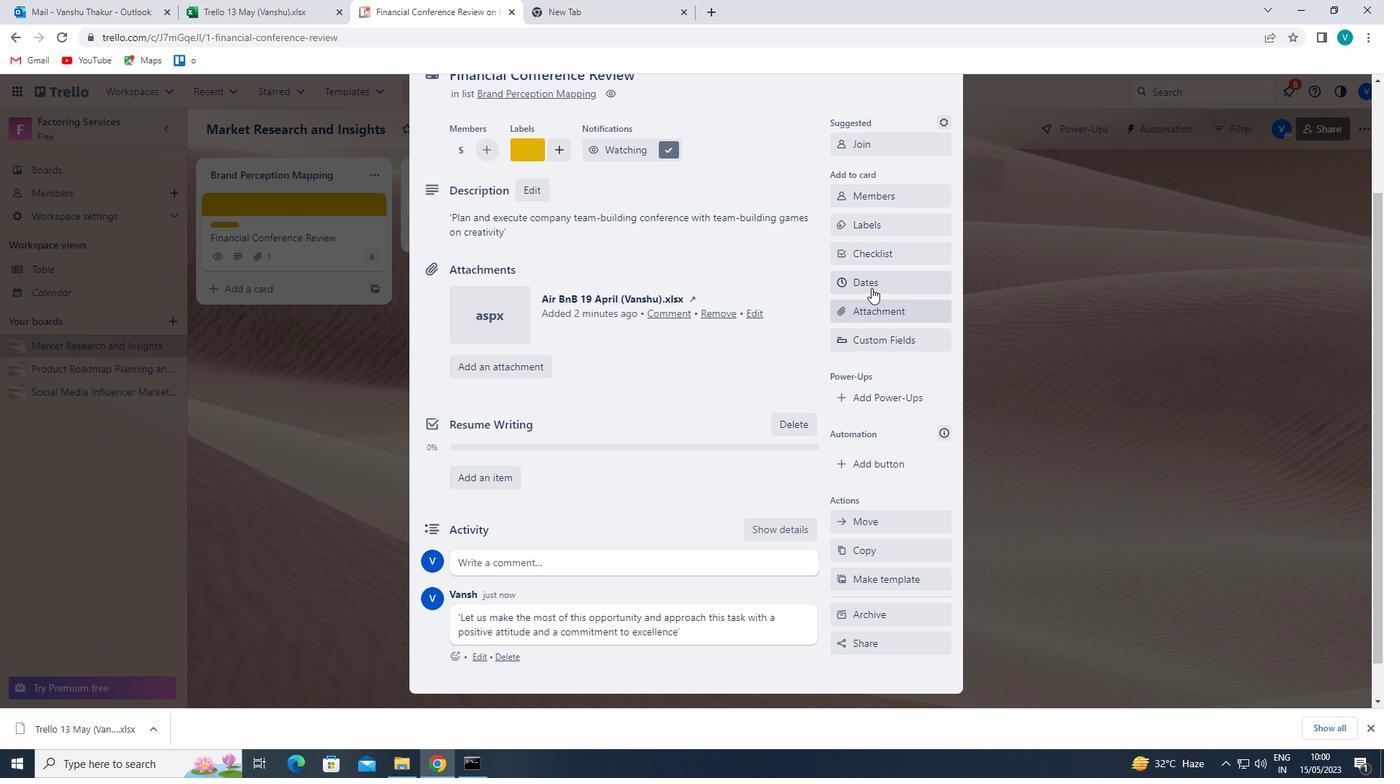
Action: Mouse moved to (844, 388)
Screenshot: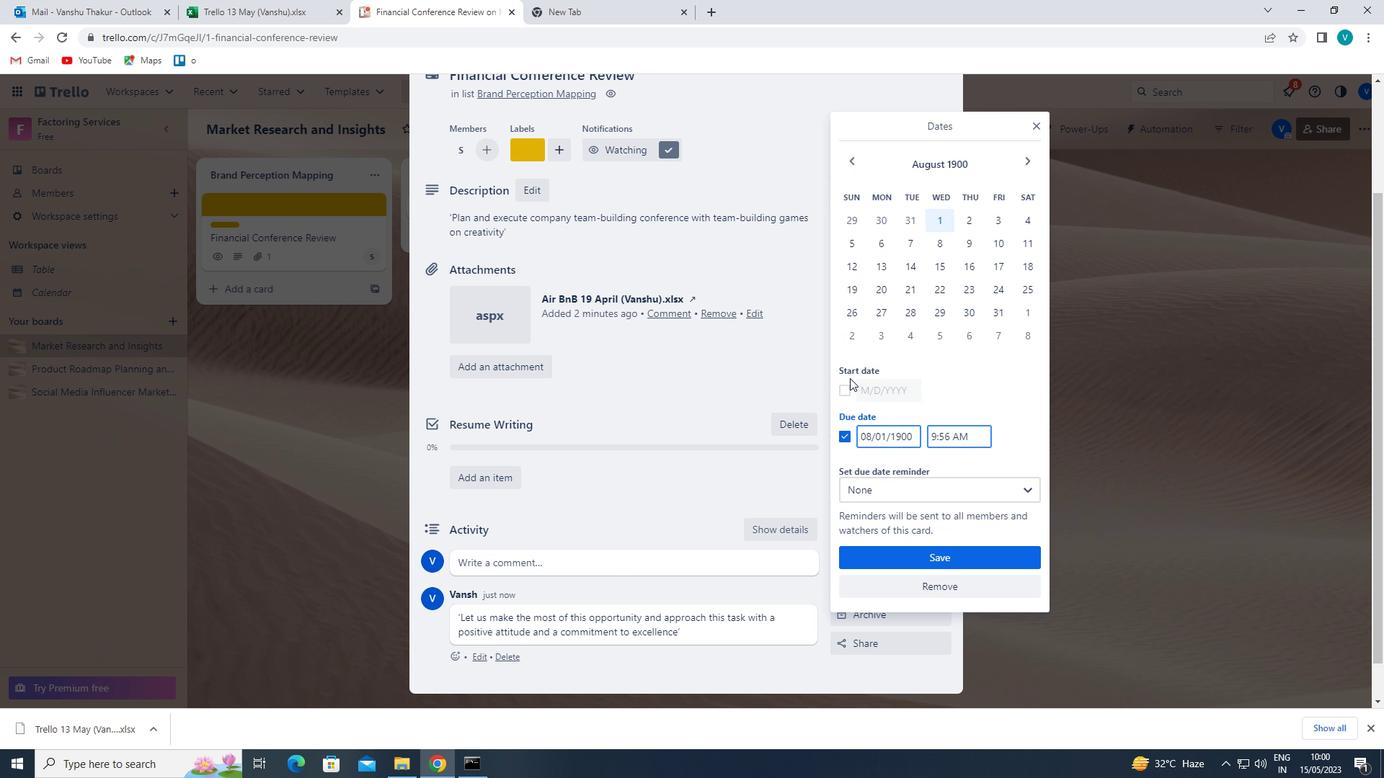 
Action: Mouse pressed left at (844, 388)
Screenshot: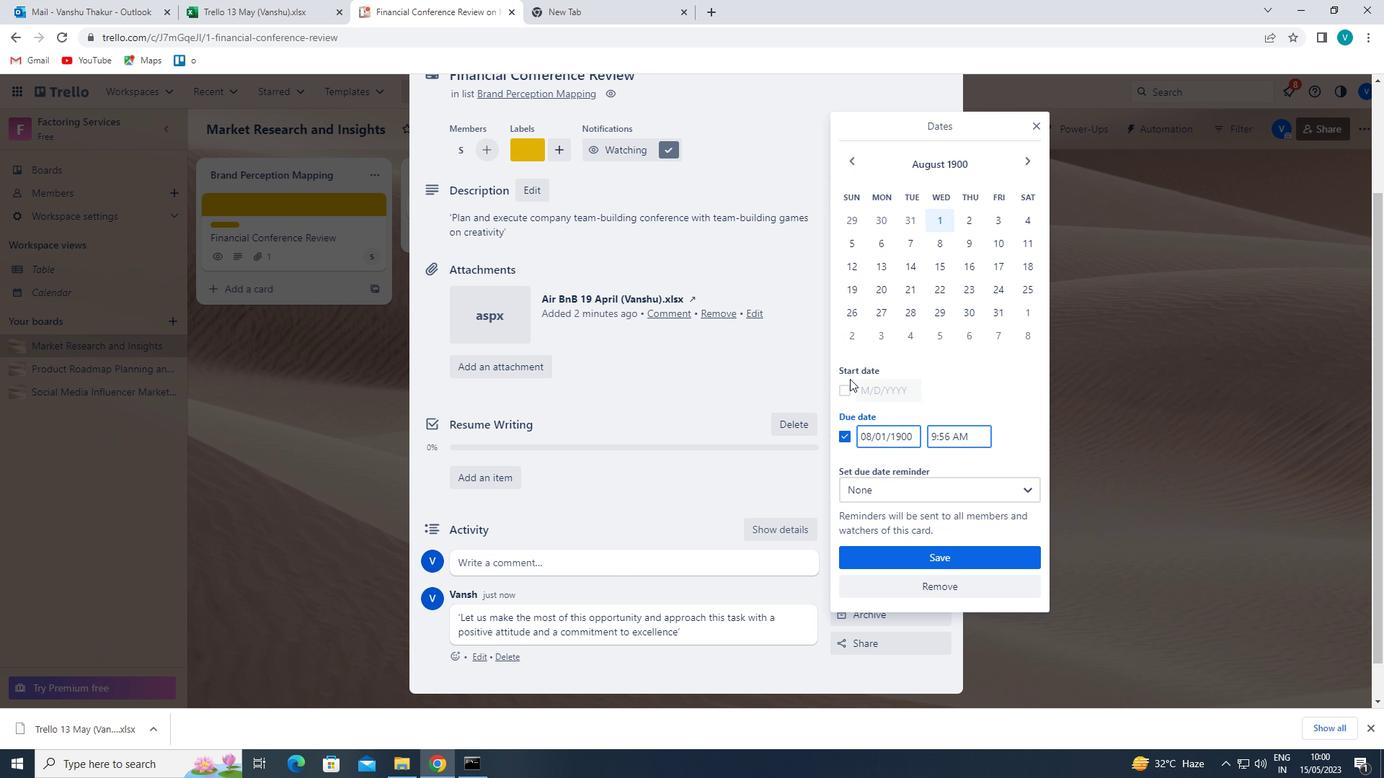 
Action: Mouse moved to (868, 391)
Screenshot: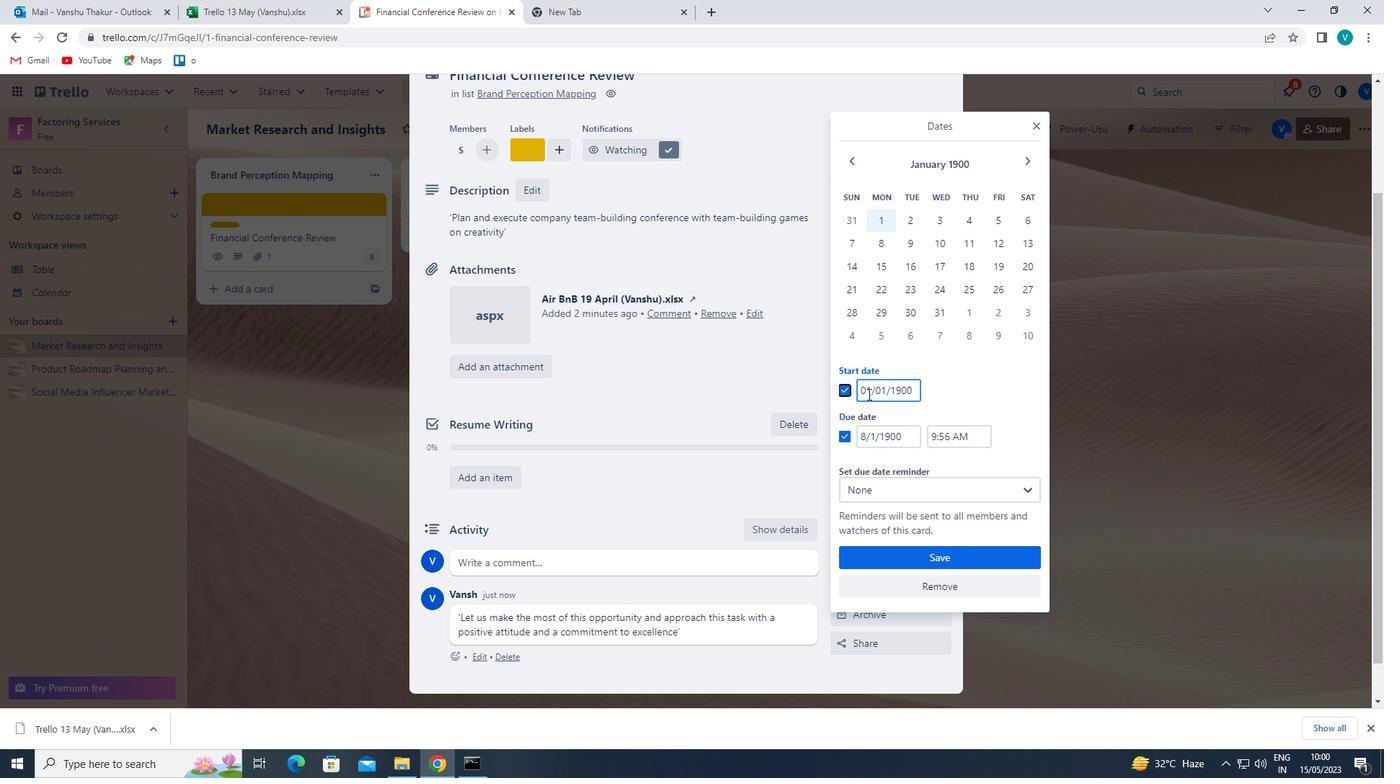 
Action: Mouse pressed left at (868, 391)
Screenshot: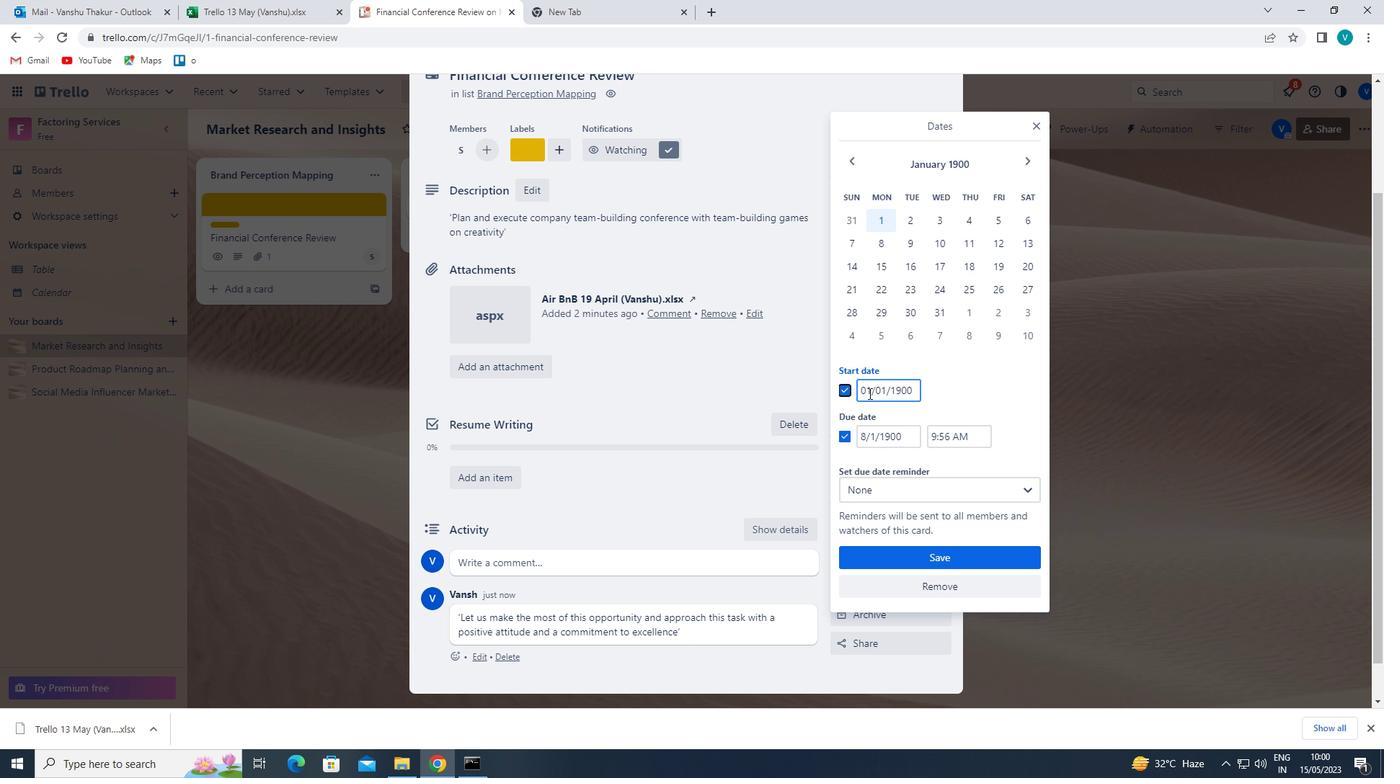 
Action: Mouse moved to (866, 390)
Screenshot: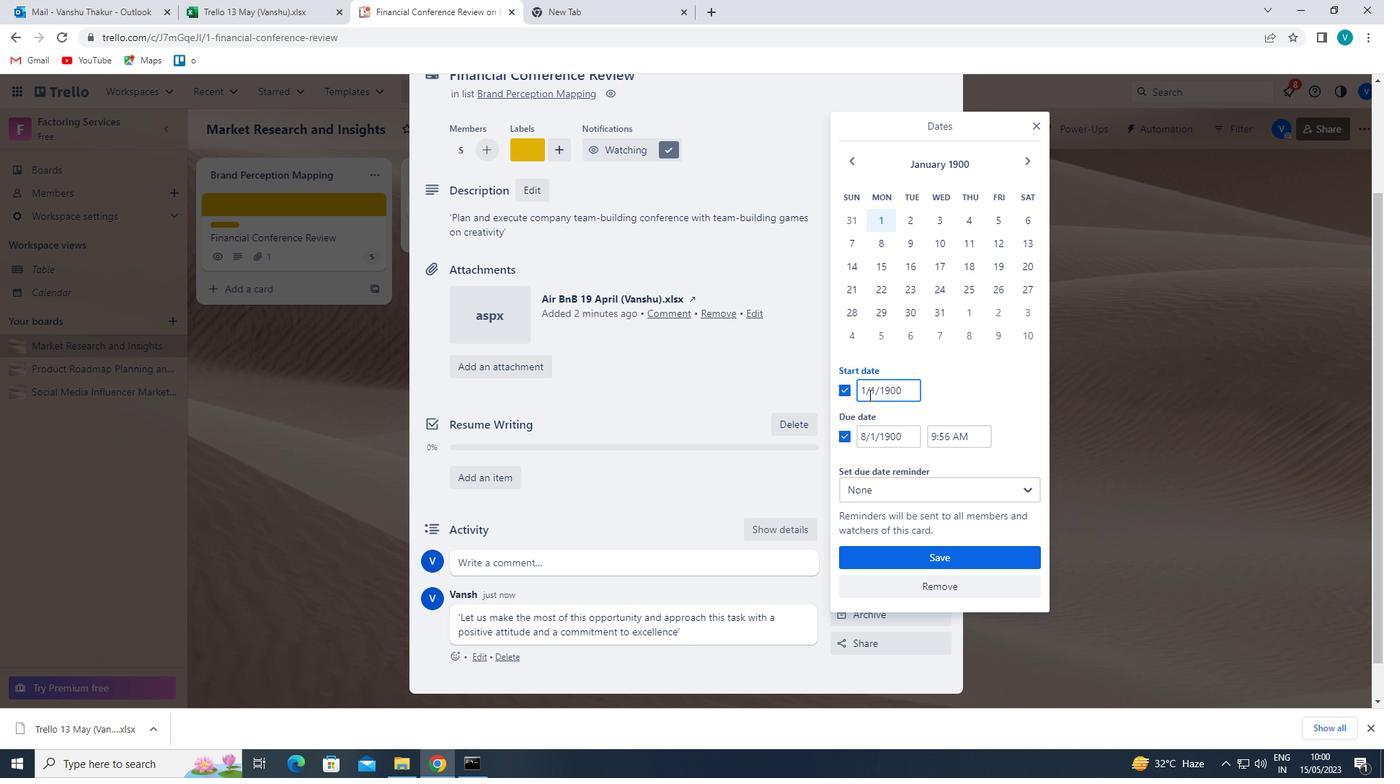 
Action: Mouse pressed left at (866, 390)
Screenshot: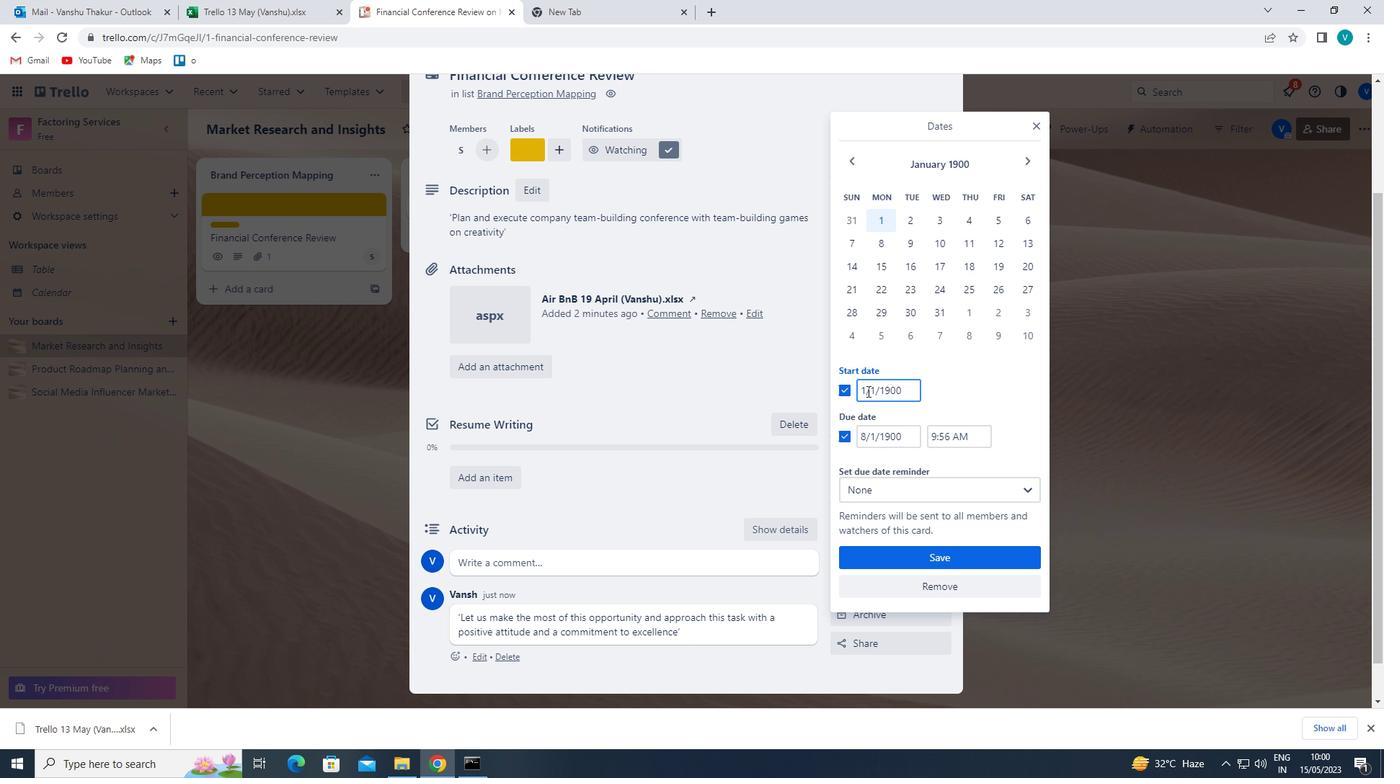 
Action: Mouse moved to (837, 433)
Screenshot: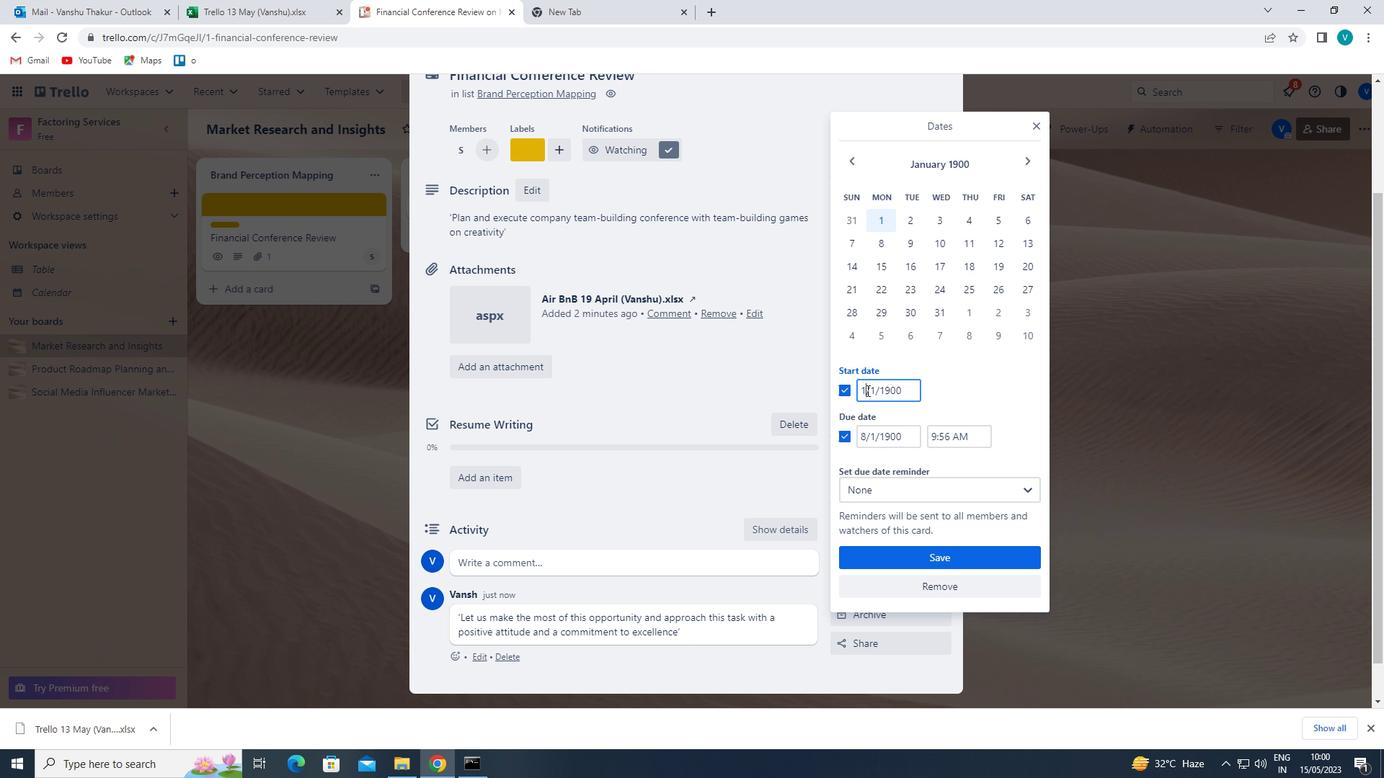 
Action: Key pressed <Key.backspace>2
Screenshot: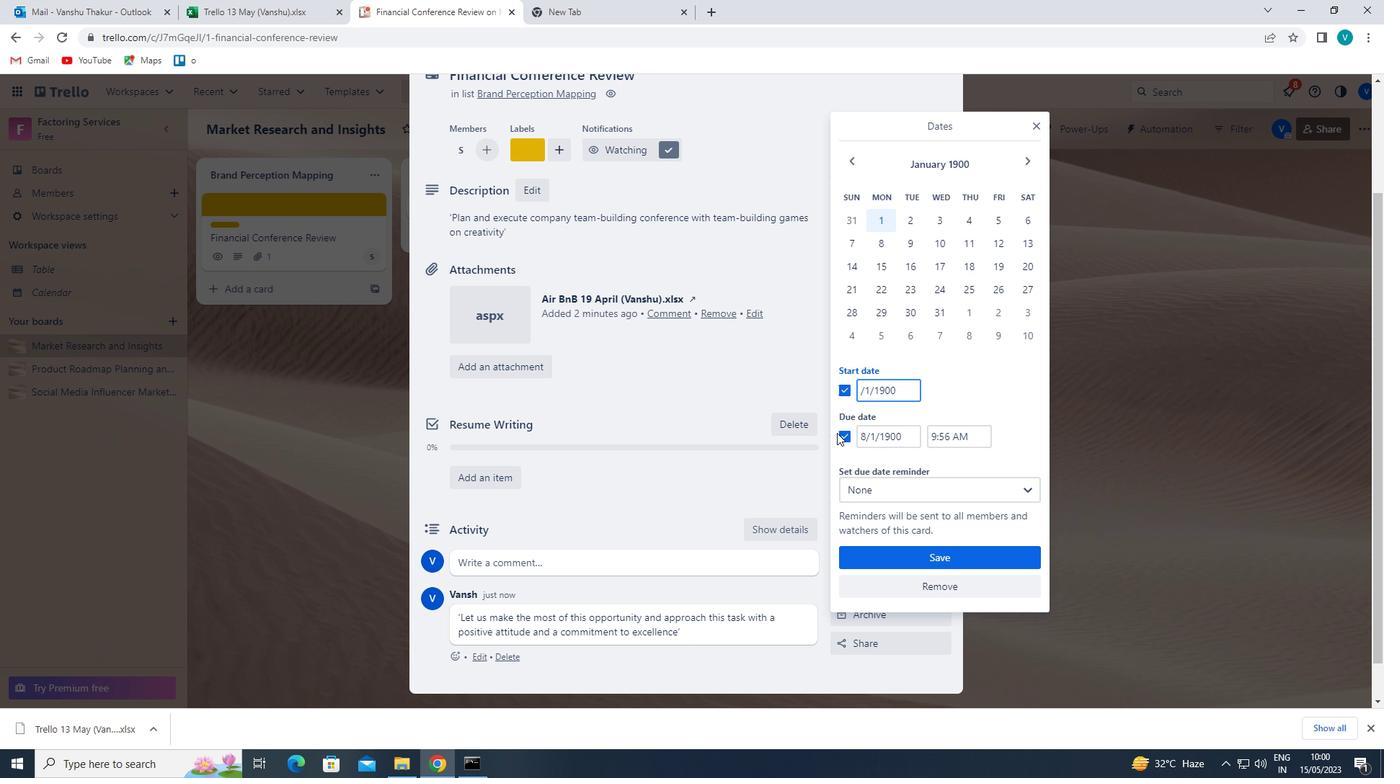 
Action: Mouse moved to (864, 435)
Screenshot: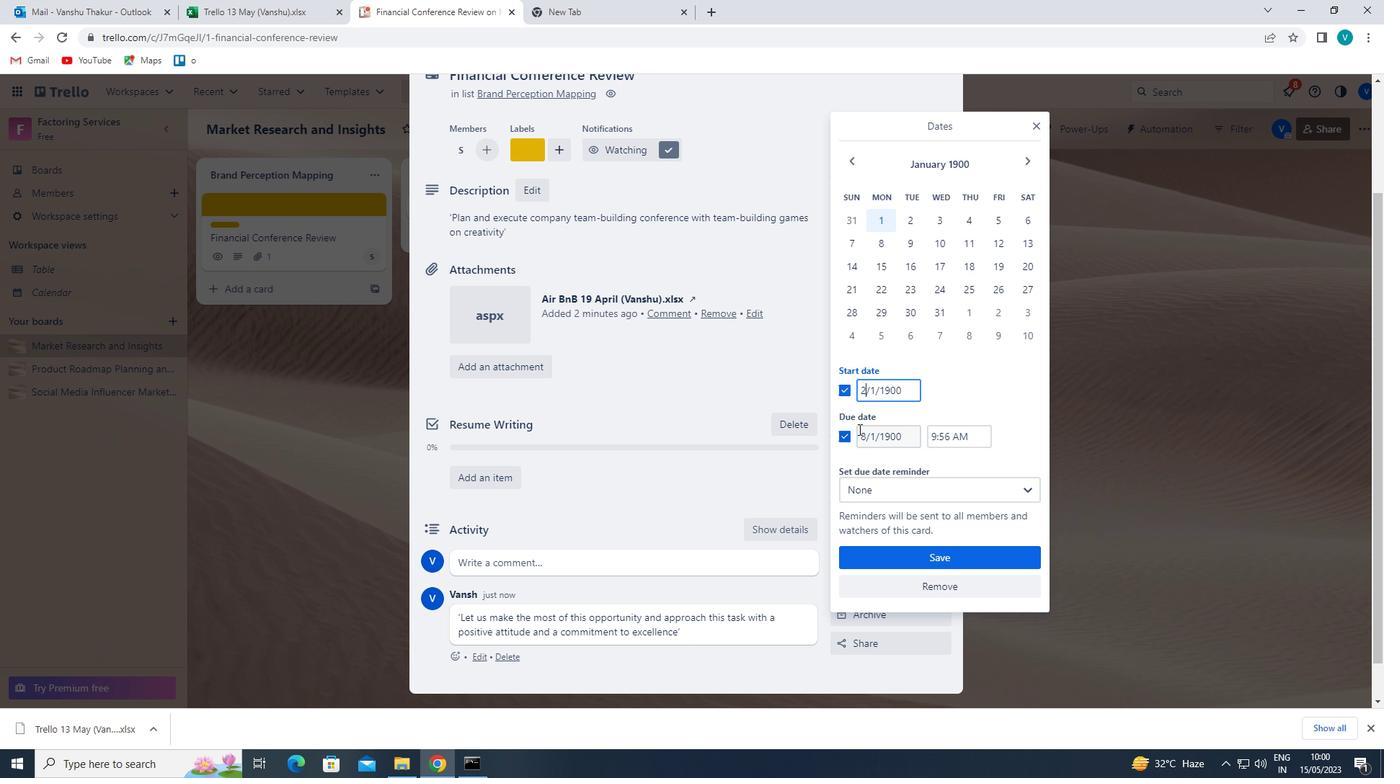 
Action: Mouse pressed left at (864, 435)
Screenshot: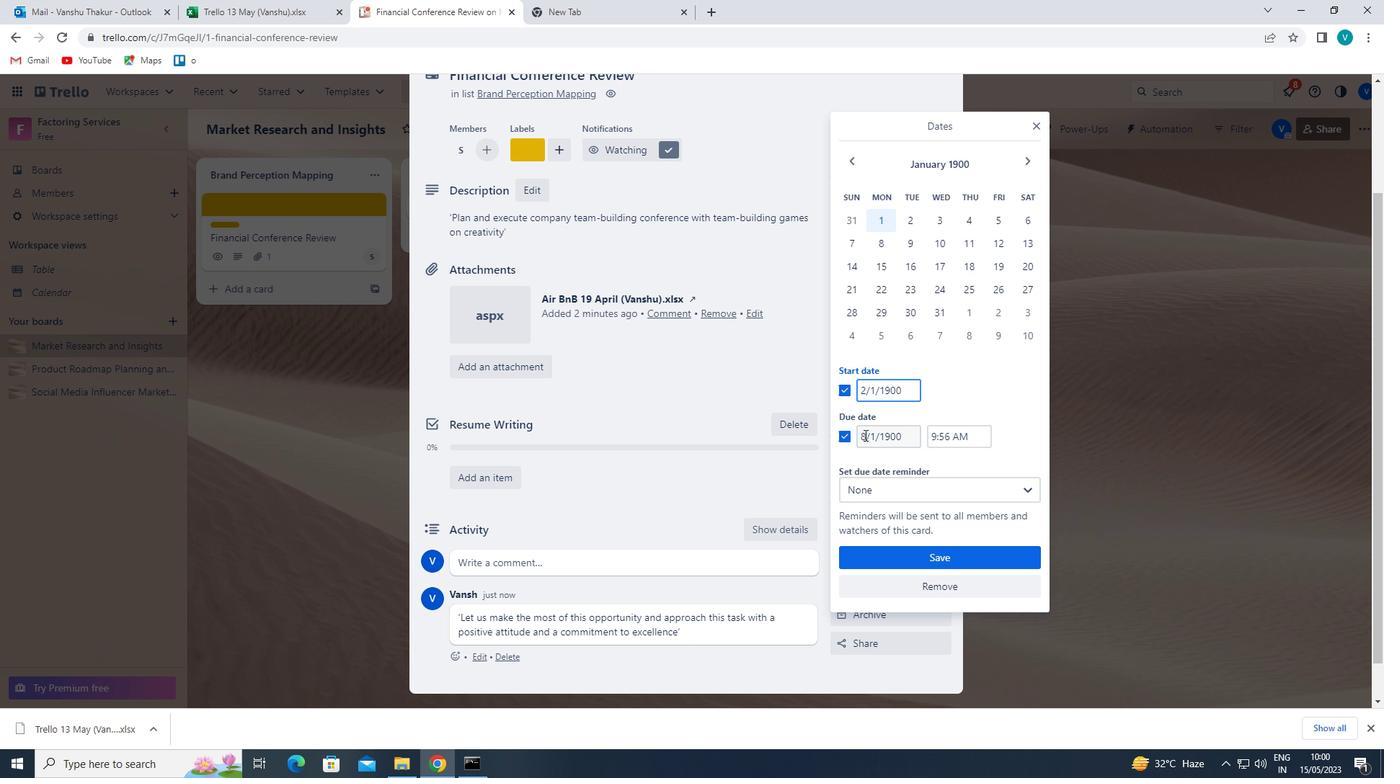
Action: Mouse moved to (865, 449)
Screenshot: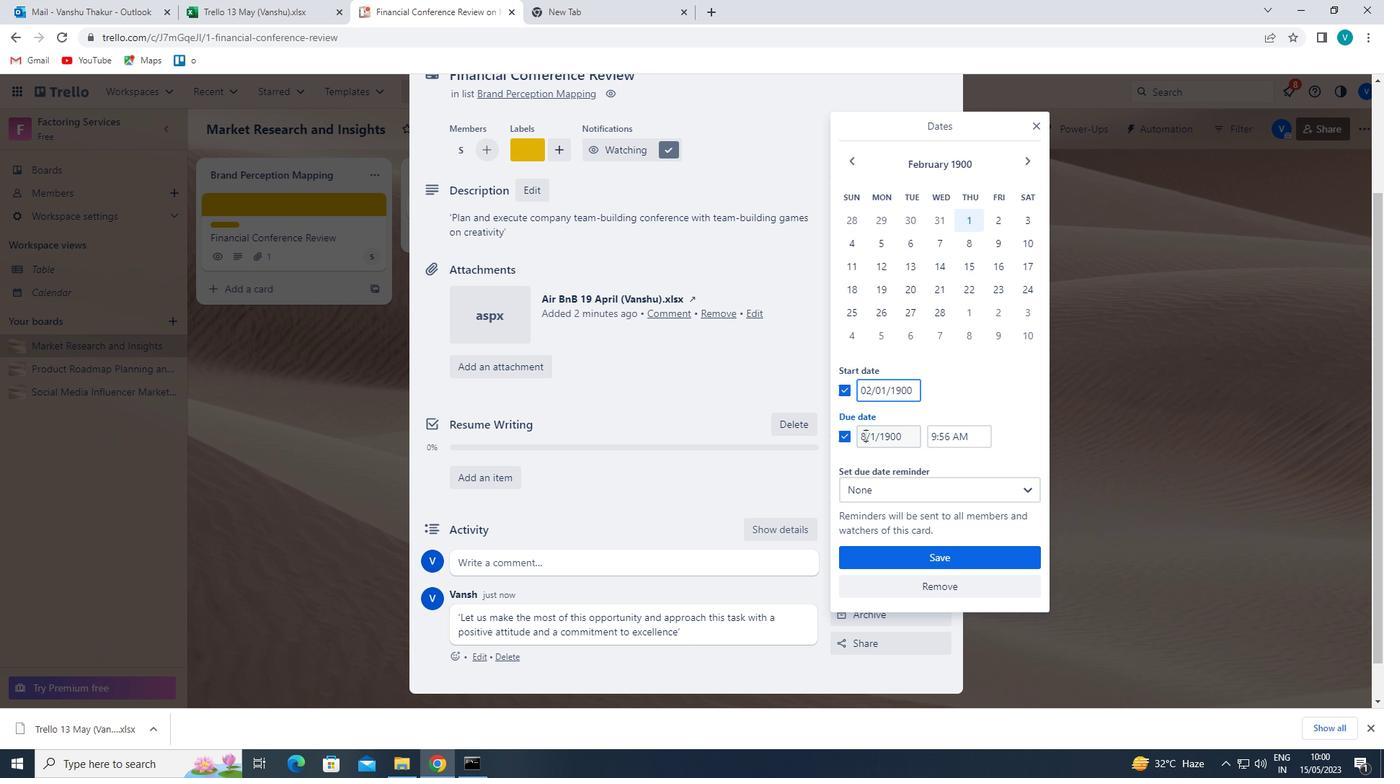 
Action: Key pressed <Key.backspace>9
Screenshot: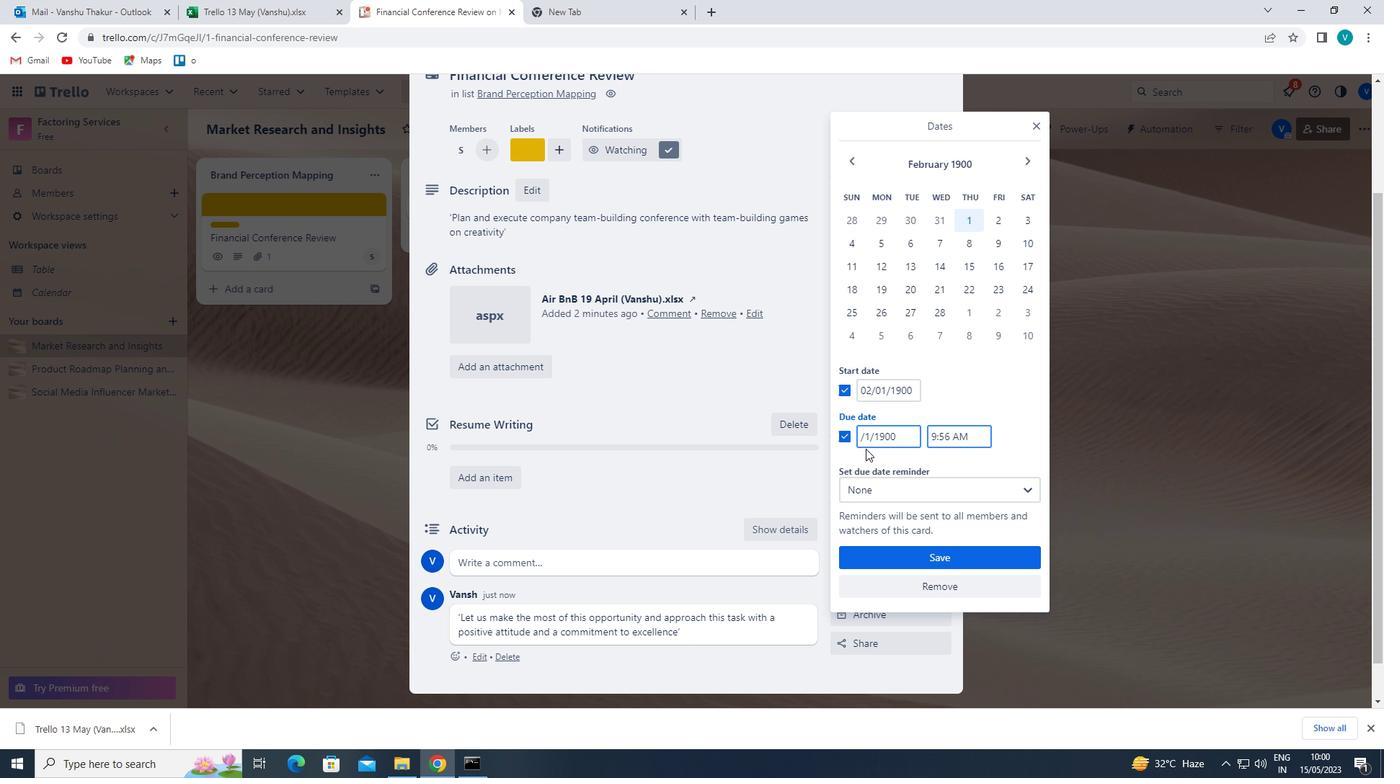 
Action: Mouse moved to (896, 552)
Screenshot: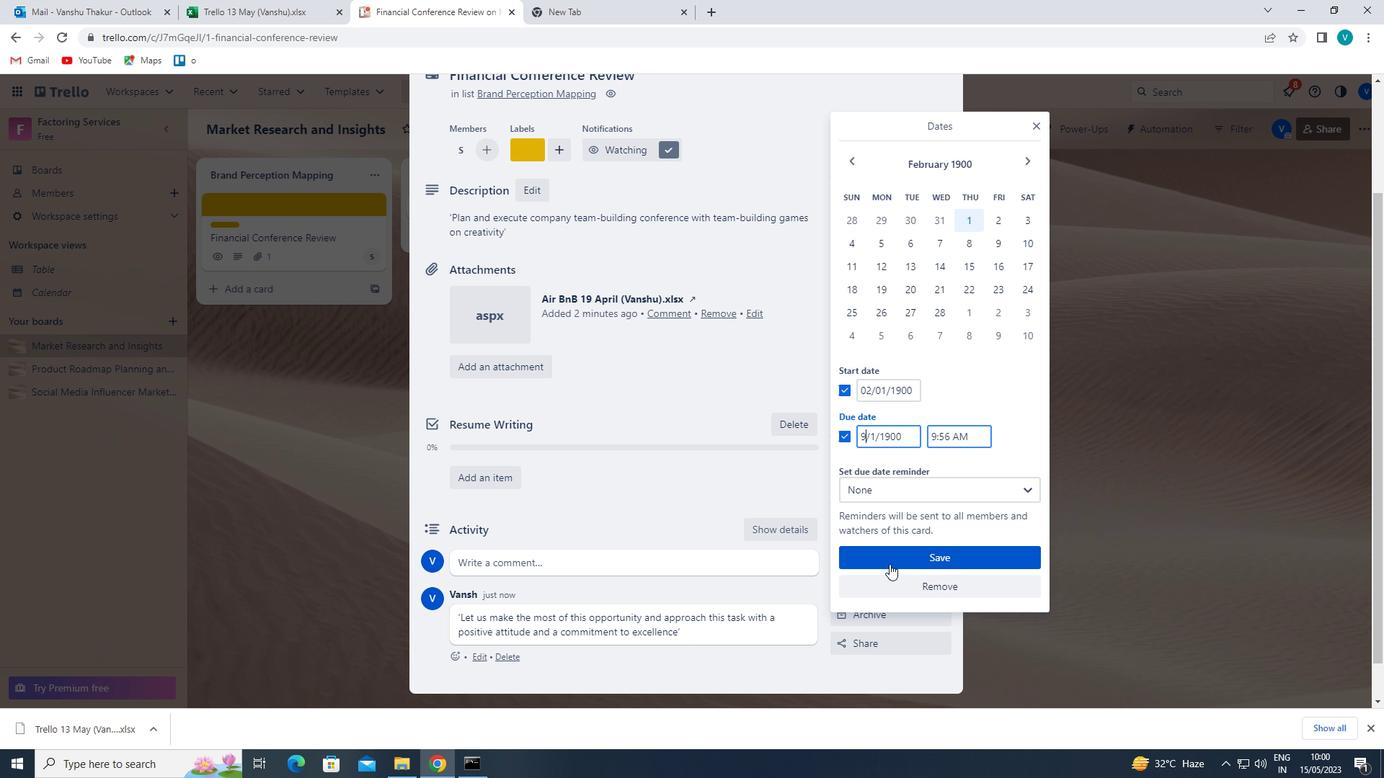 
Action: Mouse pressed left at (896, 552)
Screenshot: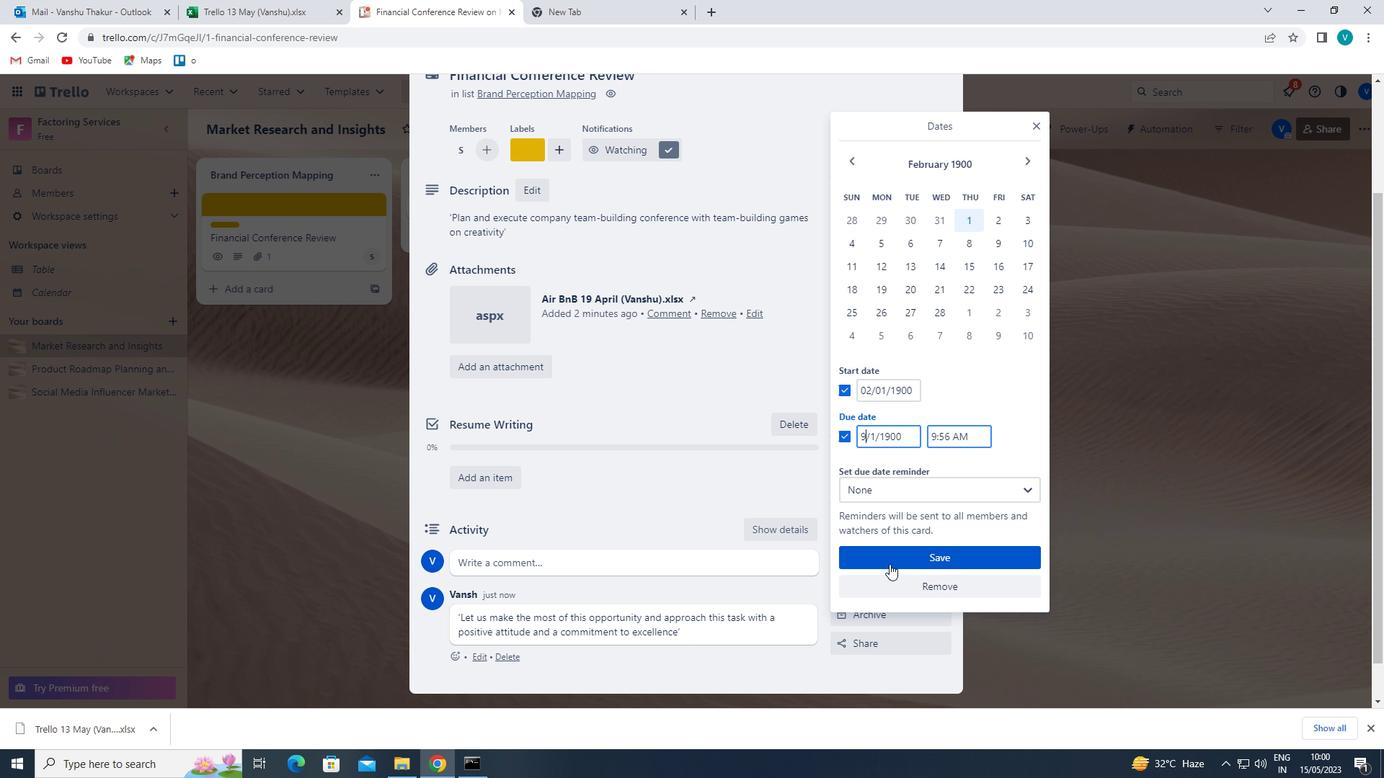 
